 Task: Look for space in Shingū, Japan from 2nd September, 2023 to 6th September, 2023 for 2 adults in price range Rs.15000 to Rs.20000. Place can be entire place with 1  bedroom having 1 bed and 1 bathroom. Property type can be house, flat, guest house, hotel. Booking option can be shelf check-in. Required host language is English.
Action: Mouse moved to (583, 111)
Screenshot: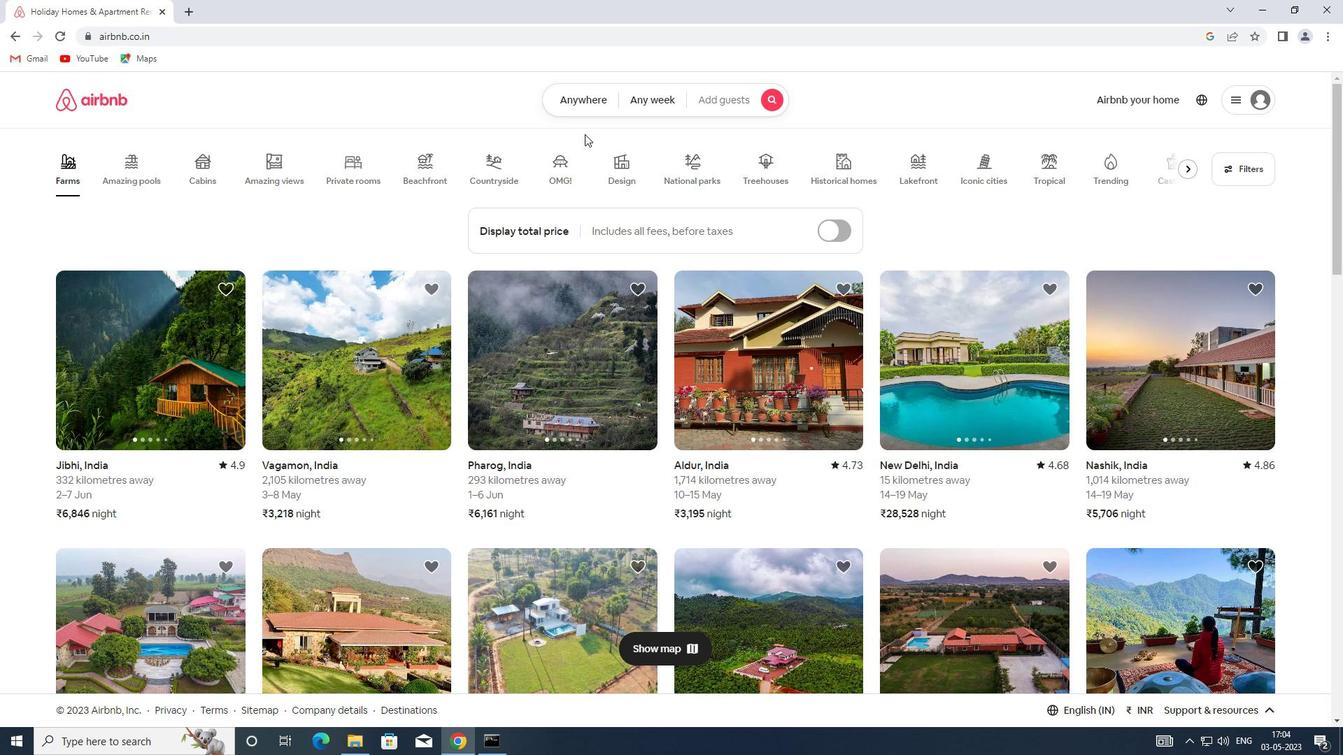 
Action: Mouse pressed left at (583, 111)
Screenshot: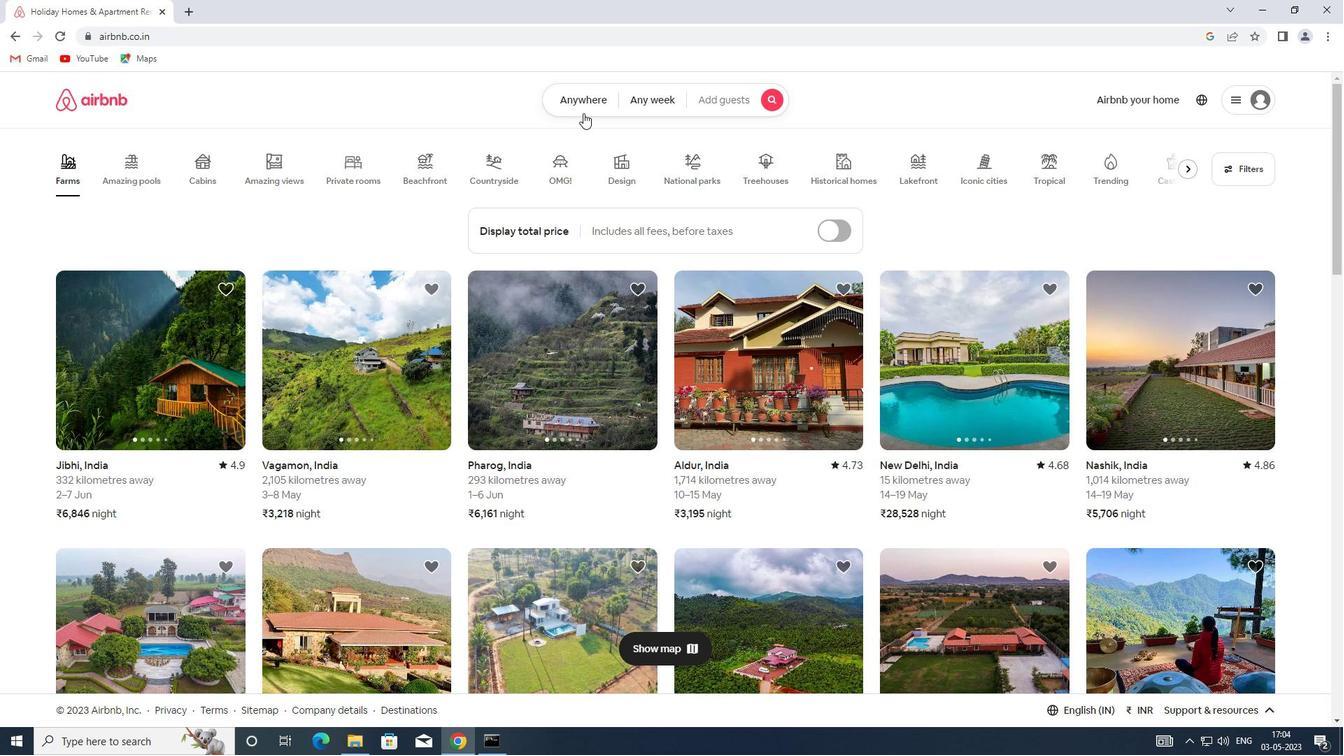 
Action: Mouse moved to (515, 156)
Screenshot: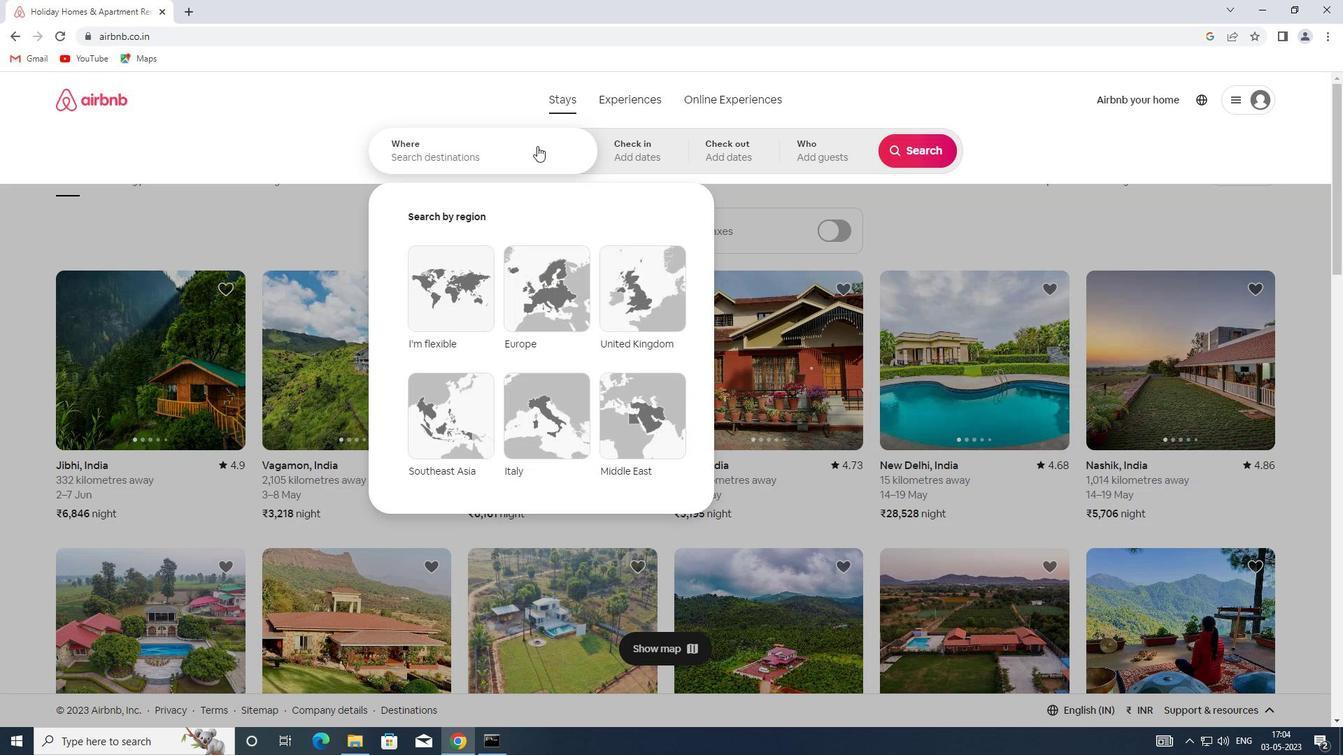 
Action: Mouse pressed left at (515, 156)
Screenshot: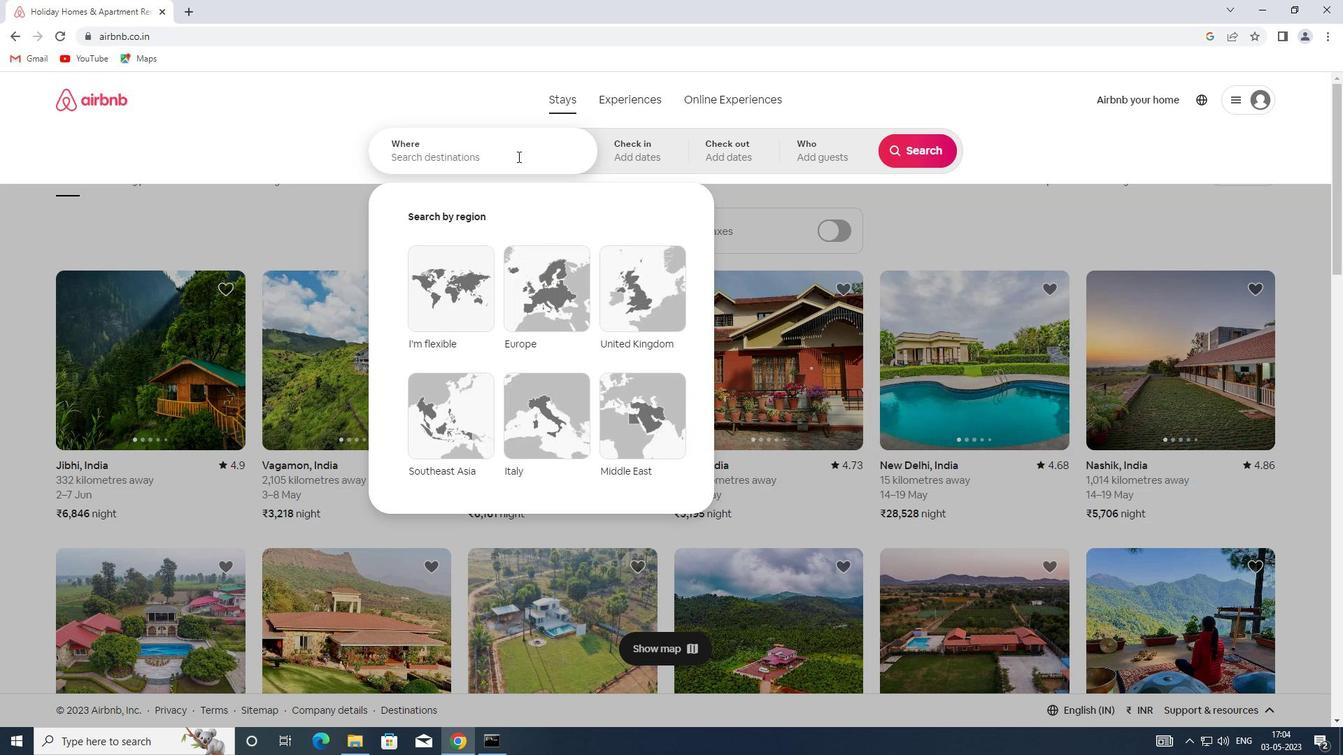 
Action: Key pressed <Key.shift>SHINGU,<Key.shift>JAPAN
Screenshot: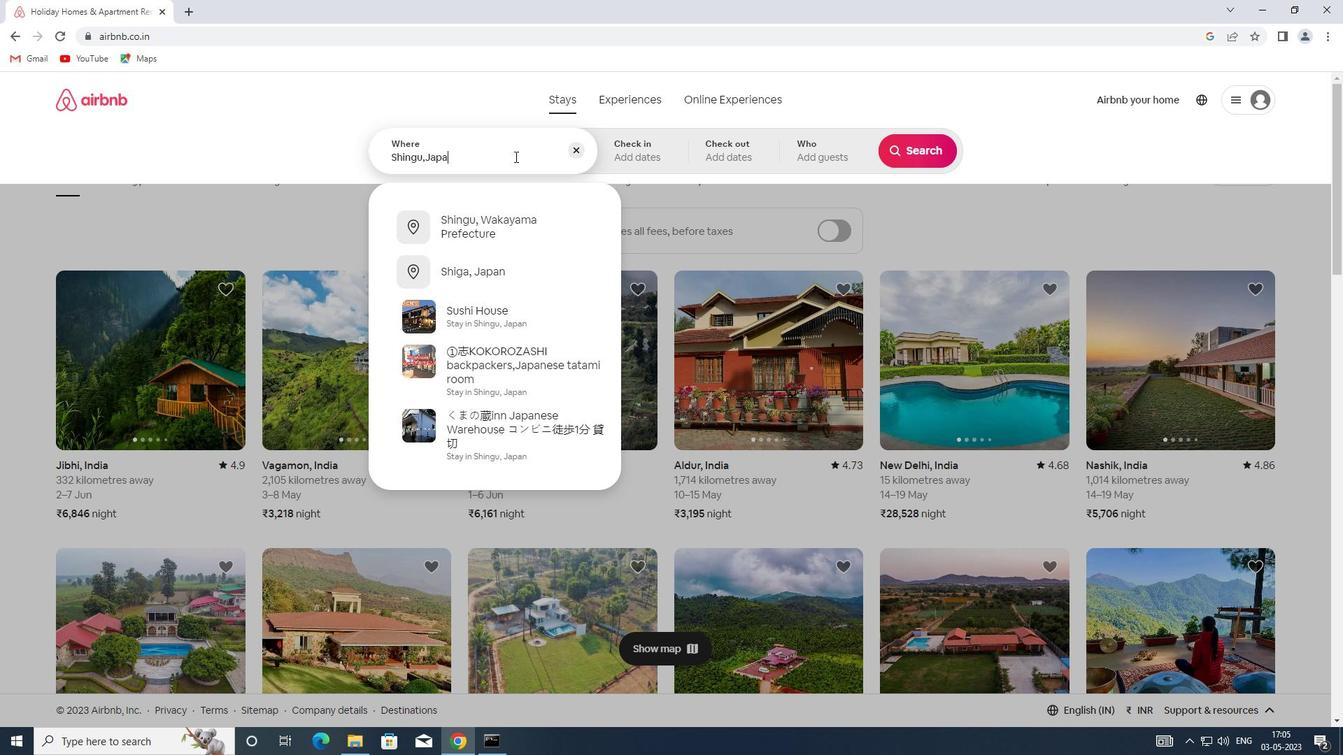 
Action: Mouse moved to (676, 164)
Screenshot: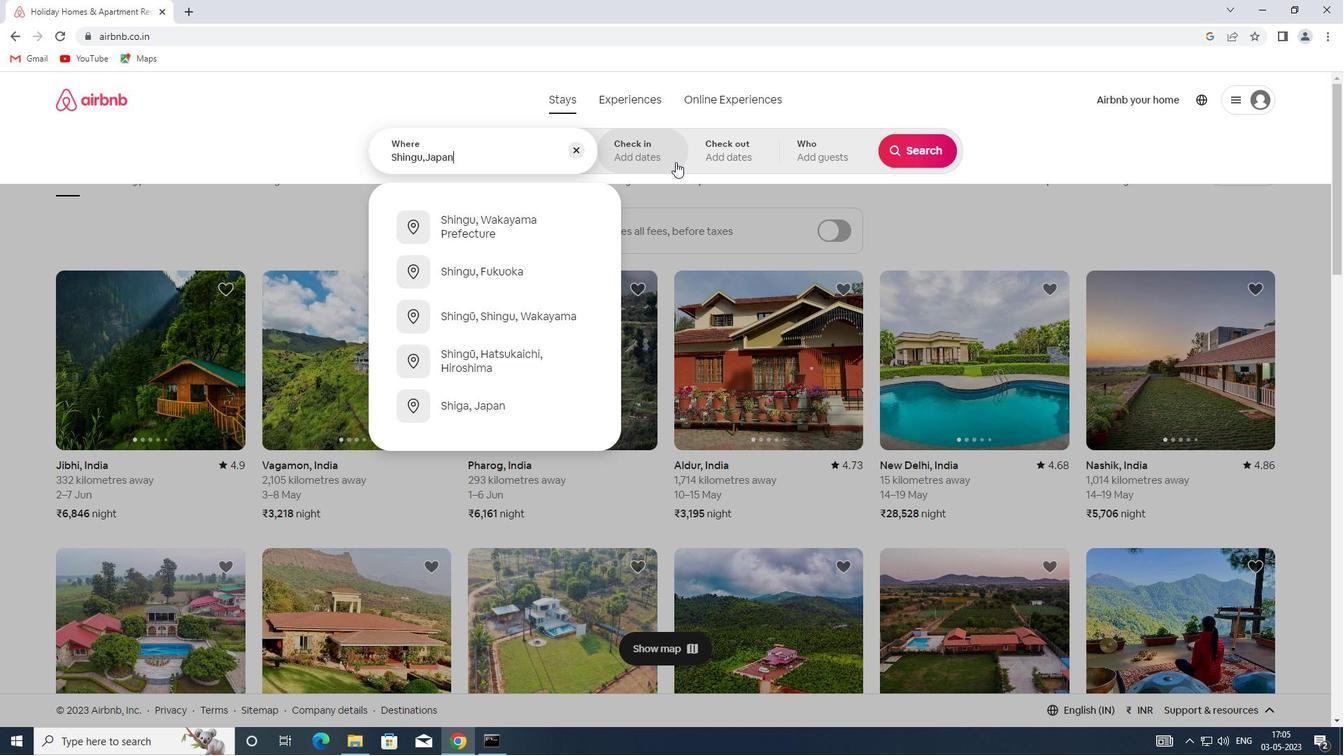 
Action: Mouse pressed left at (676, 164)
Screenshot: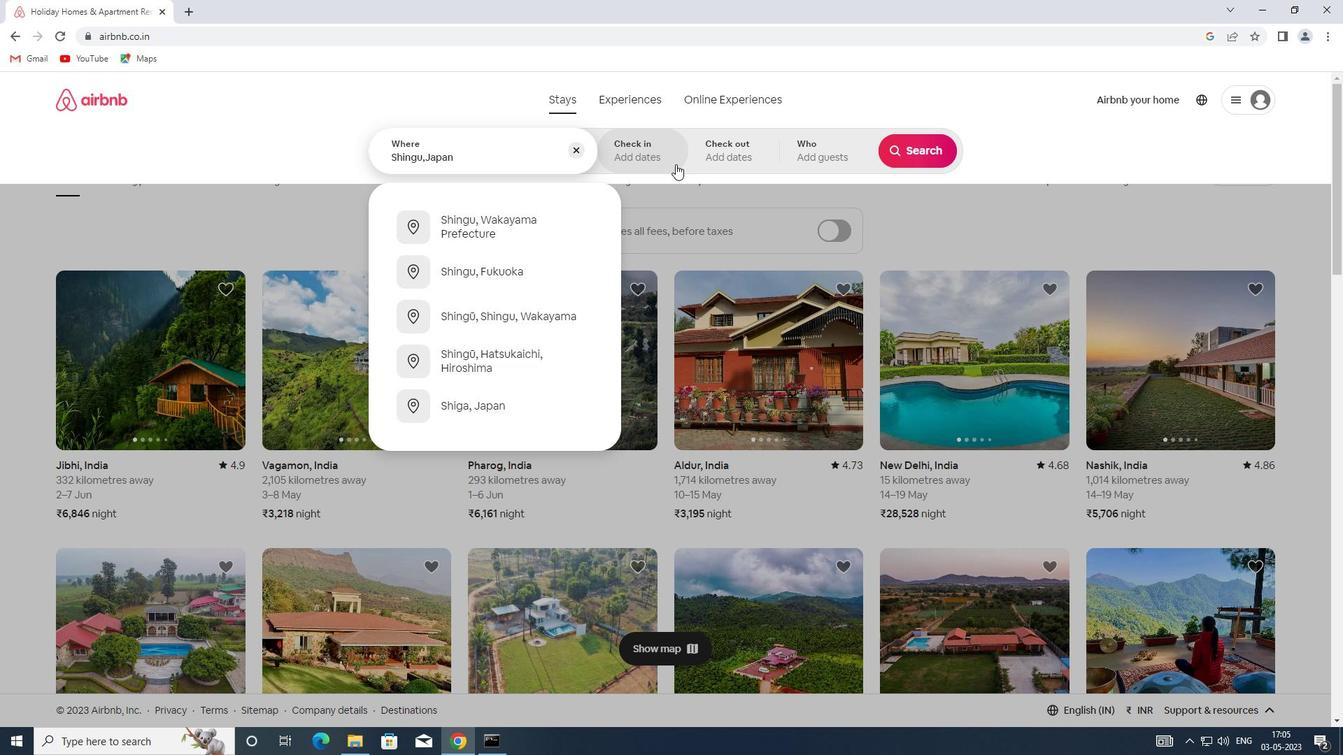 
Action: Mouse moved to (912, 266)
Screenshot: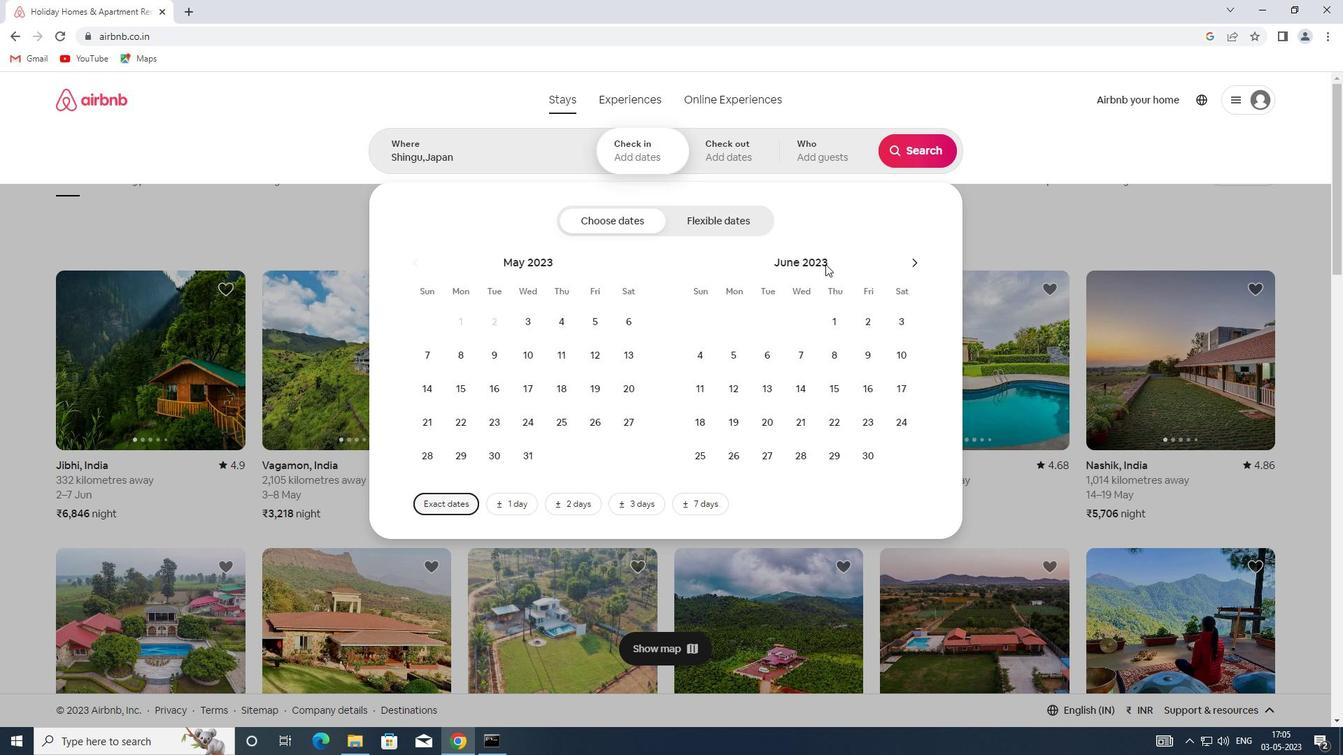 
Action: Mouse pressed left at (912, 266)
Screenshot: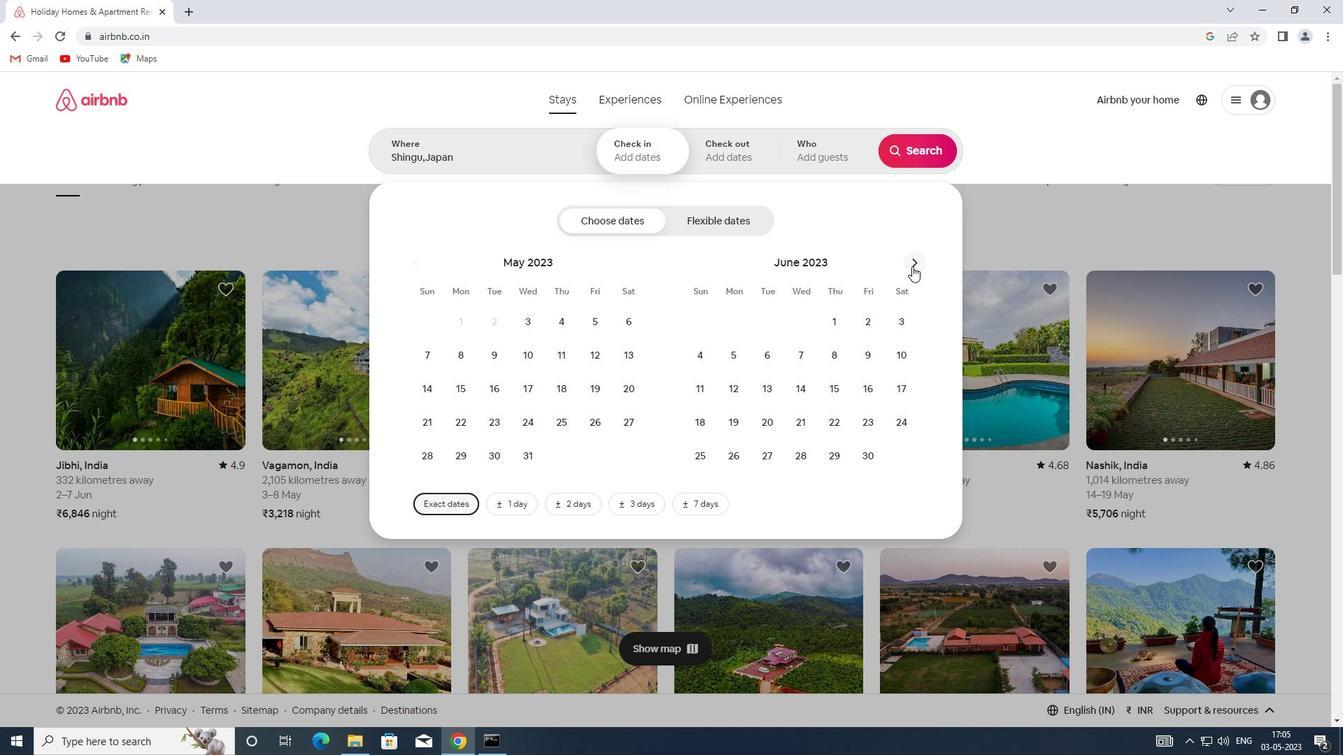 
Action: Mouse pressed left at (912, 266)
Screenshot: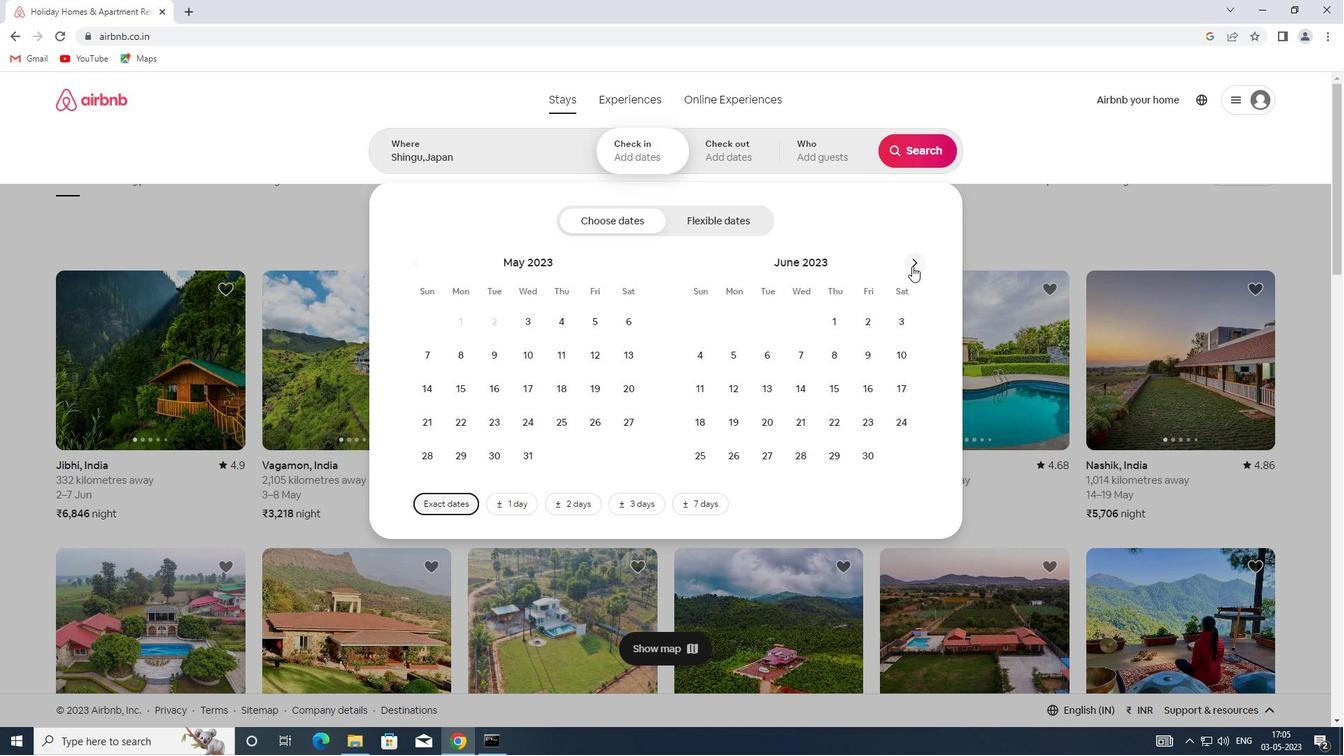 
Action: Mouse pressed left at (912, 266)
Screenshot: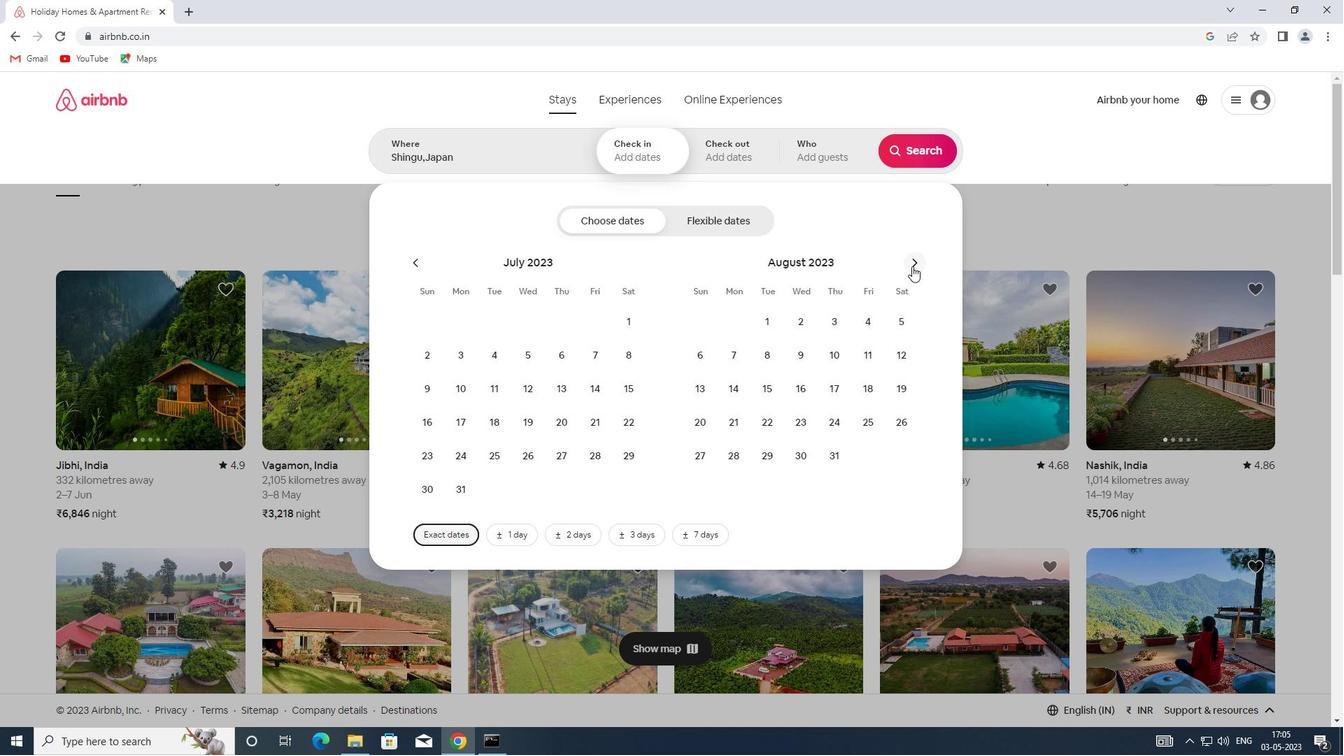 
Action: Mouse moved to (901, 315)
Screenshot: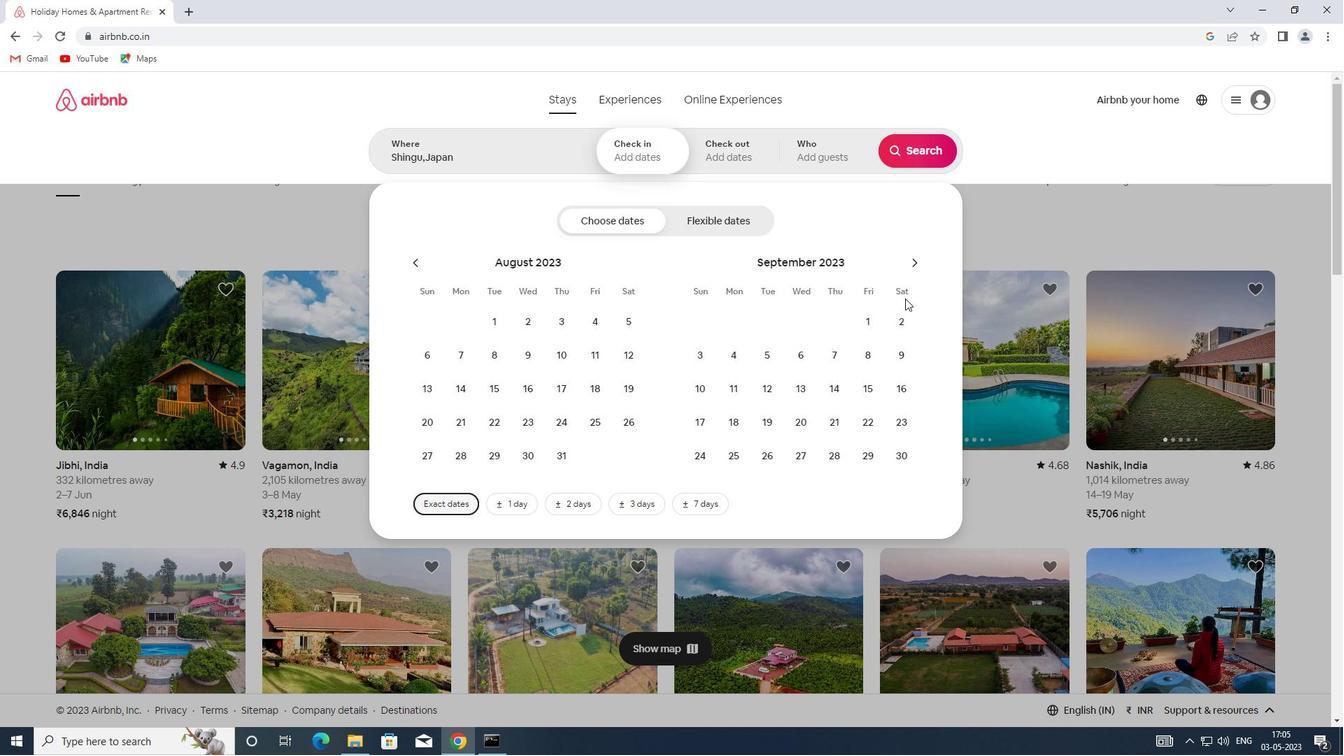 
Action: Mouse pressed left at (901, 315)
Screenshot: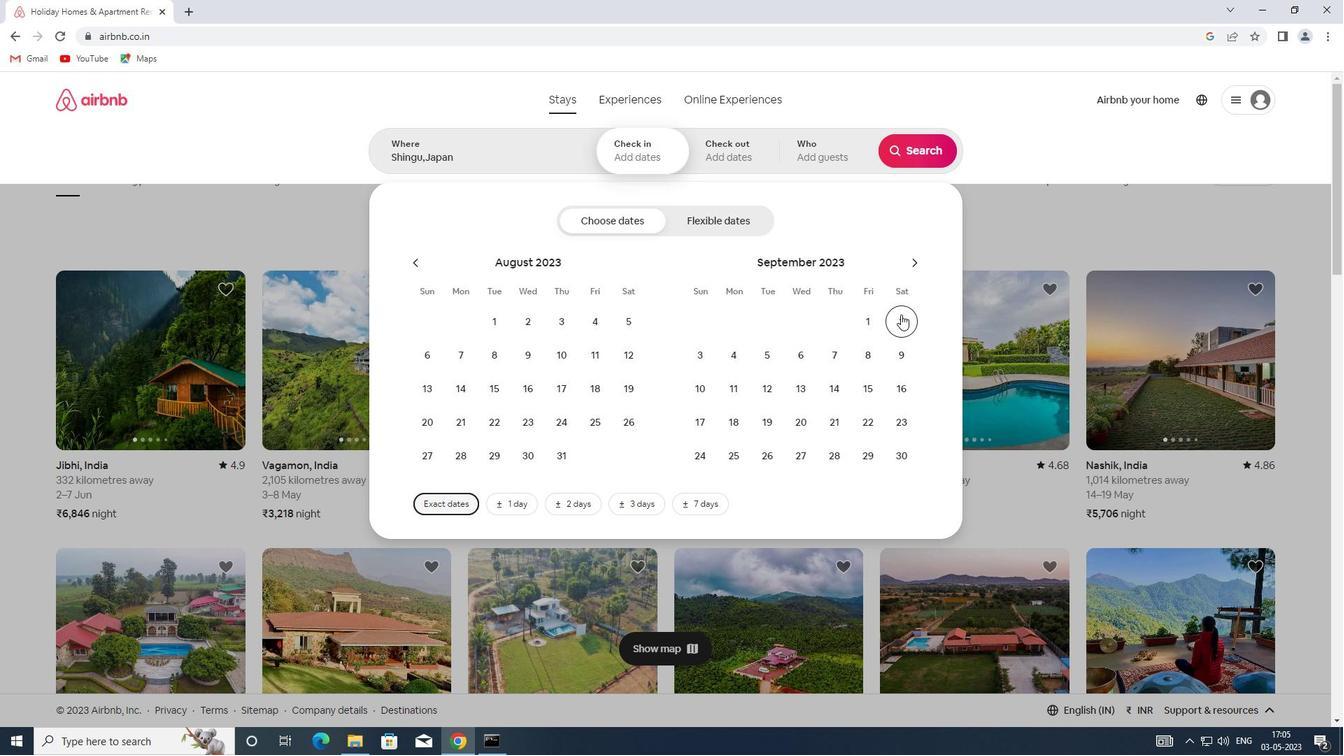 
Action: Mouse moved to (812, 354)
Screenshot: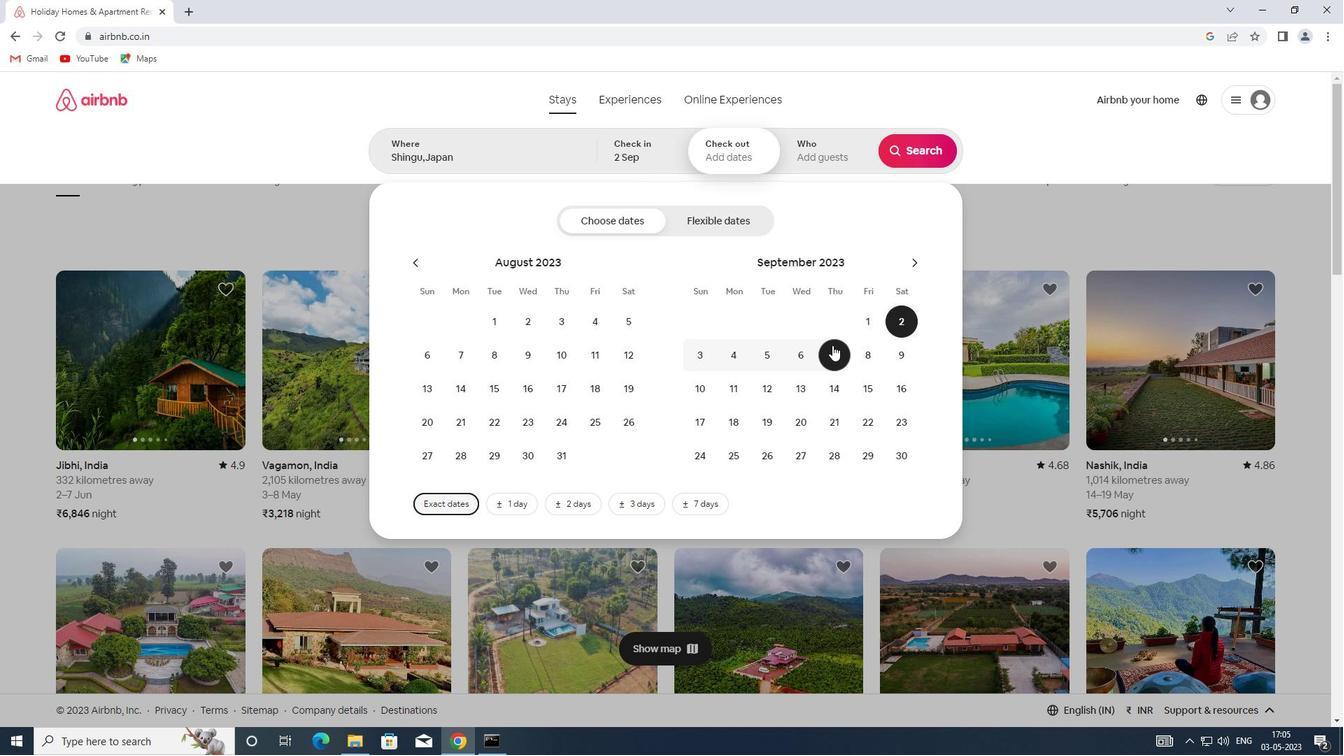 
Action: Mouse pressed left at (812, 354)
Screenshot: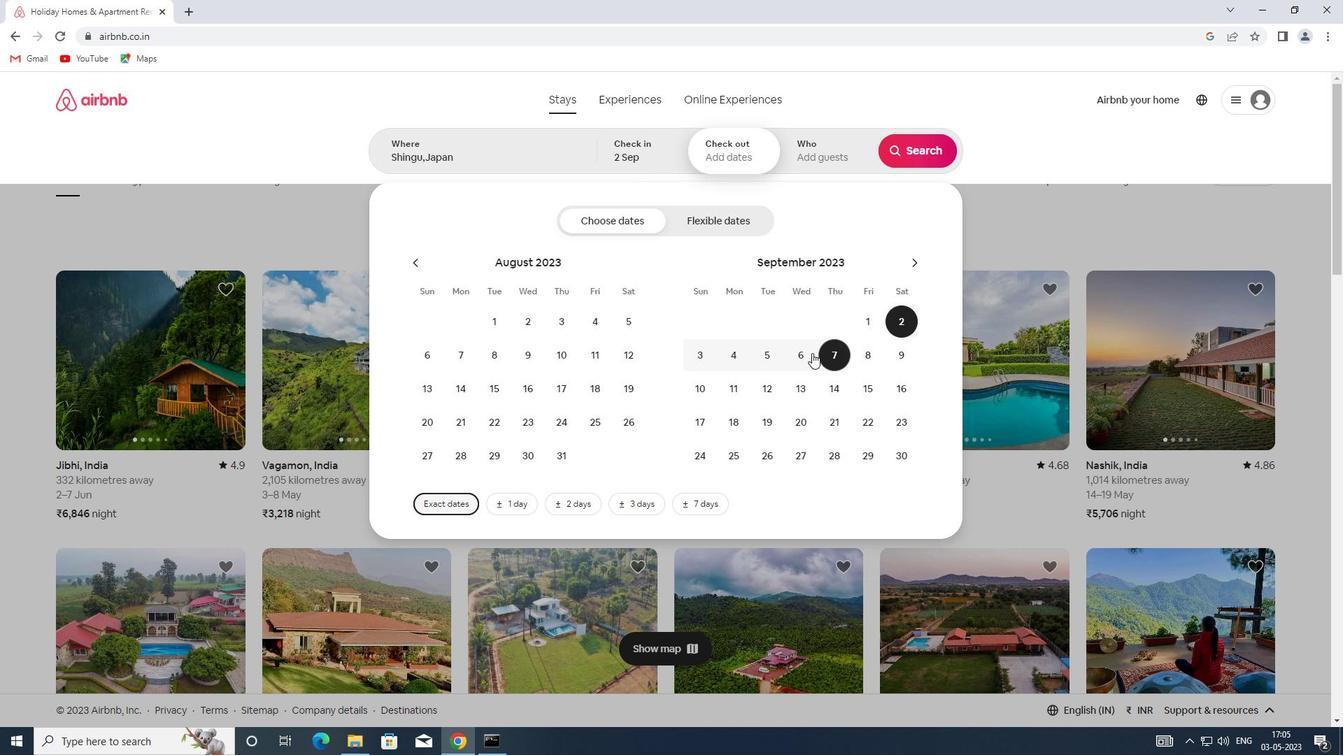 
Action: Mouse moved to (821, 157)
Screenshot: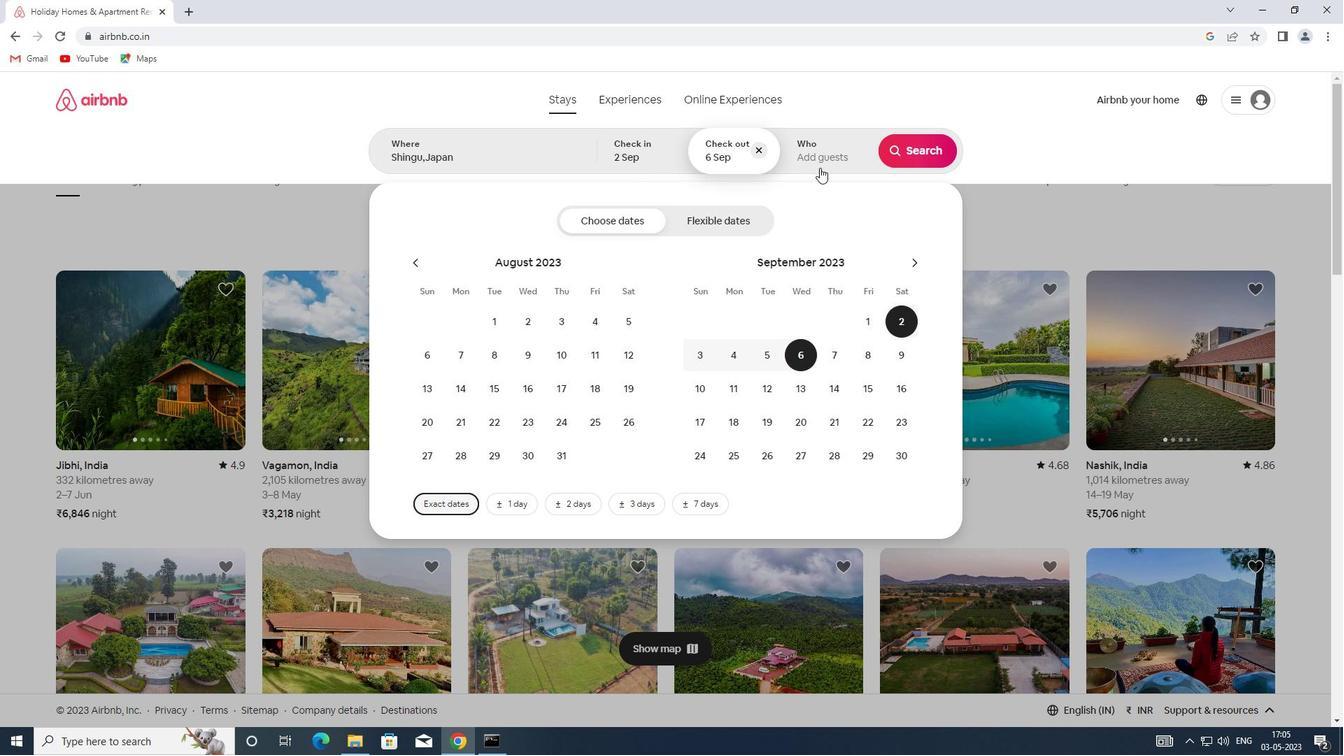 
Action: Mouse pressed left at (821, 157)
Screenshot: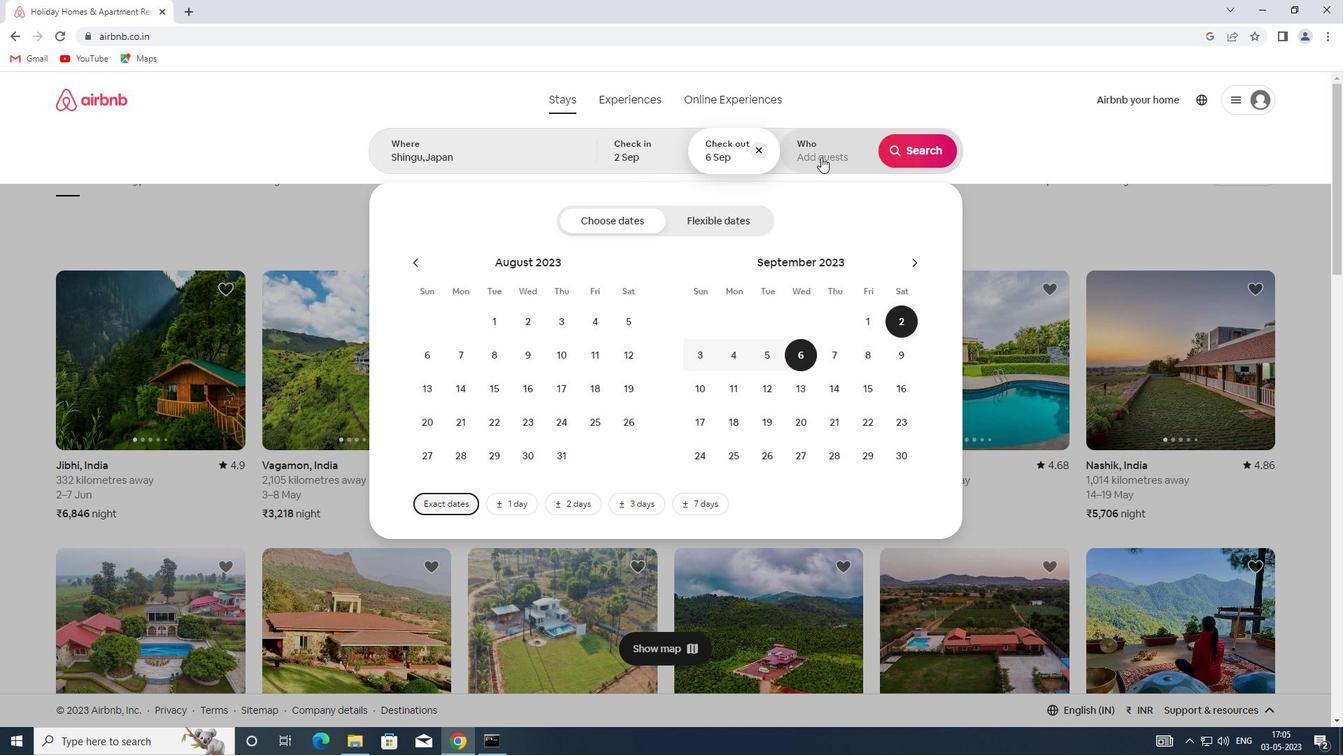 
Action: Mouse moved to (915, 226)
Screenshot: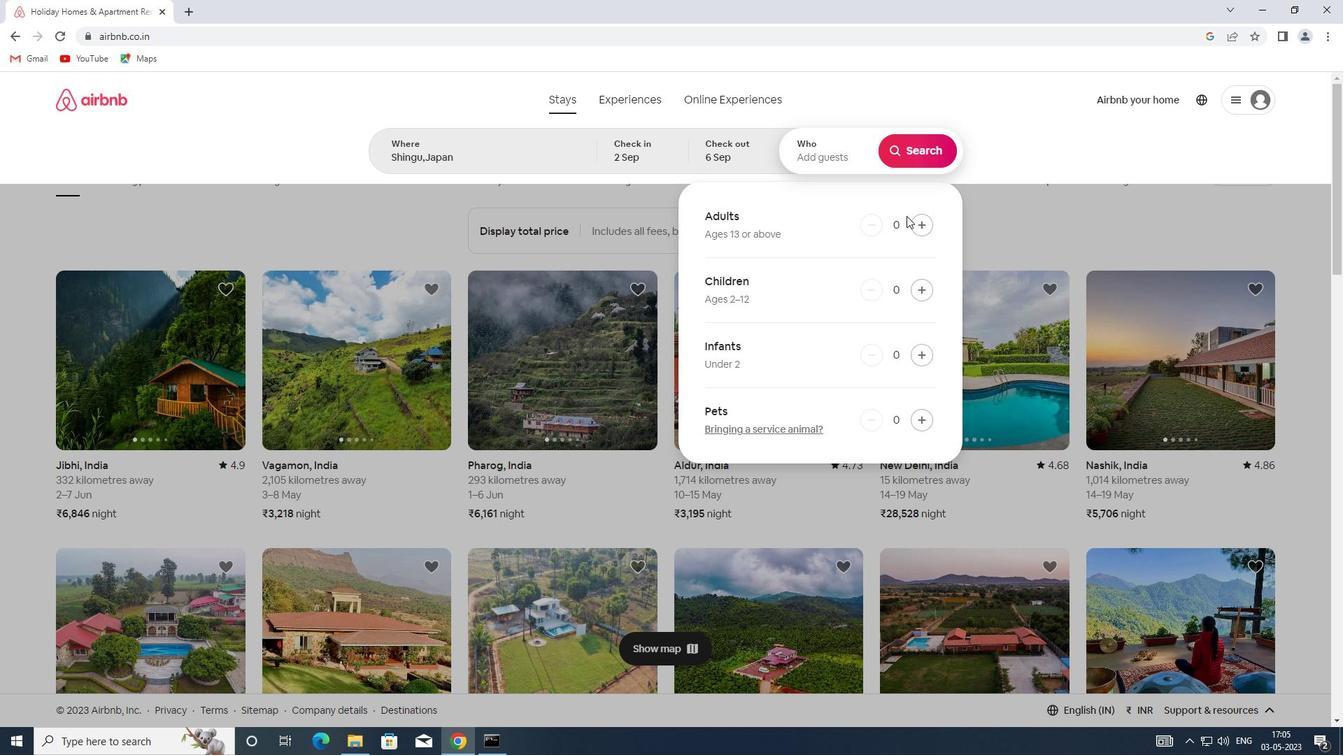 
Action: Mouse pressed left at (915, 226)
Screenshot: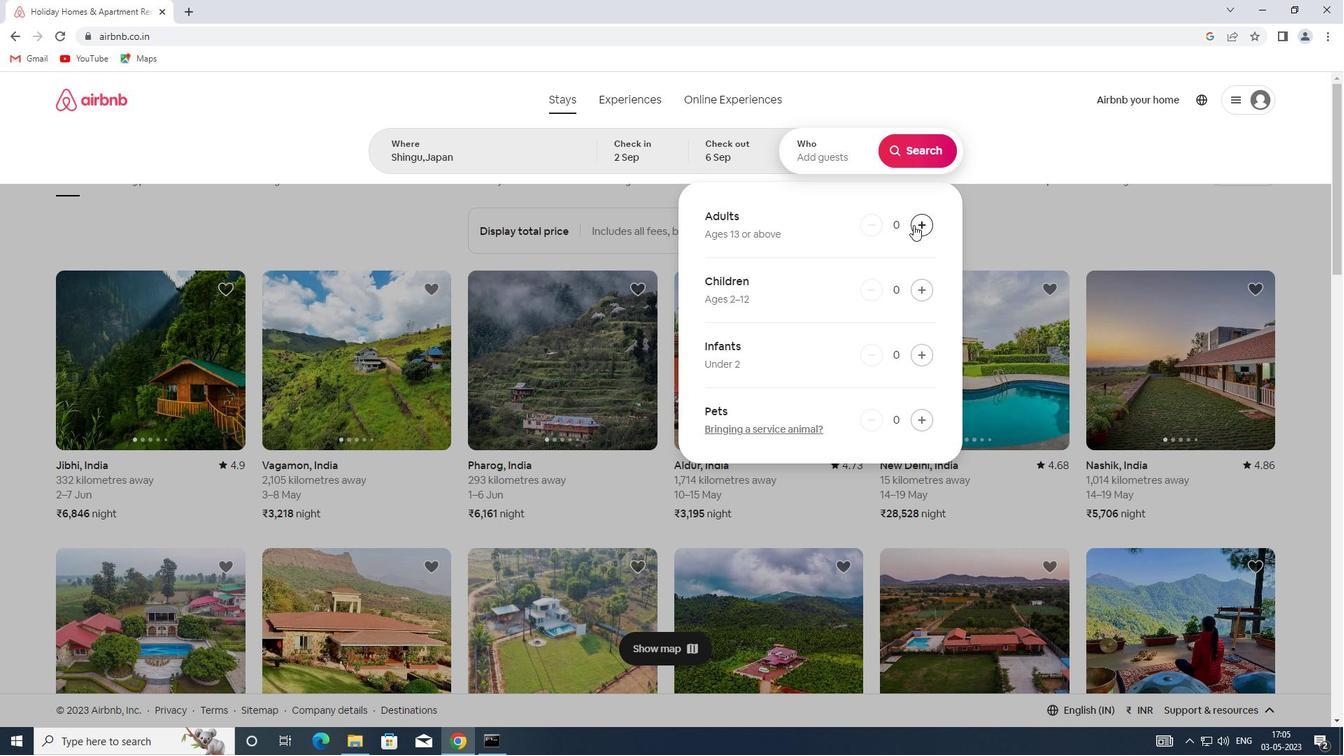 
Action: Mouse pressed left at (915, 226)
Screenshot: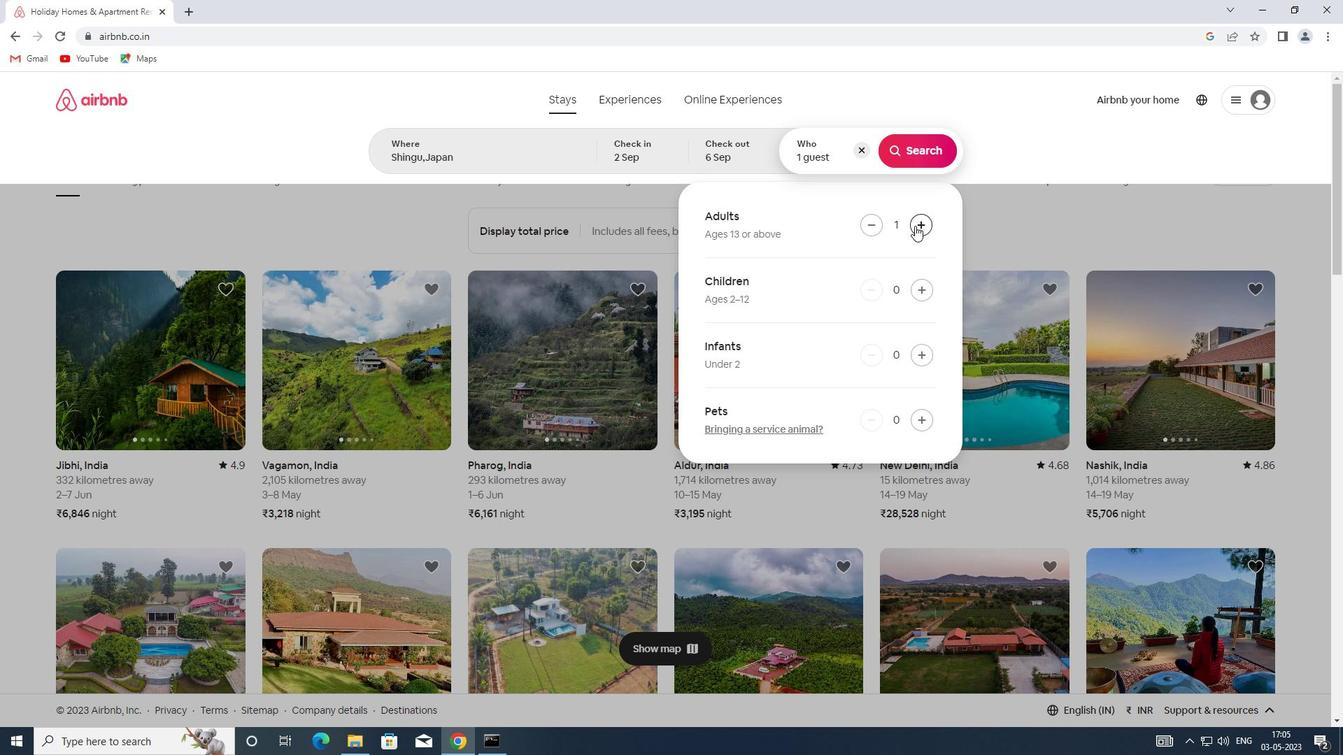 
Action: Mouse moved to (901, 146)
Screenshot: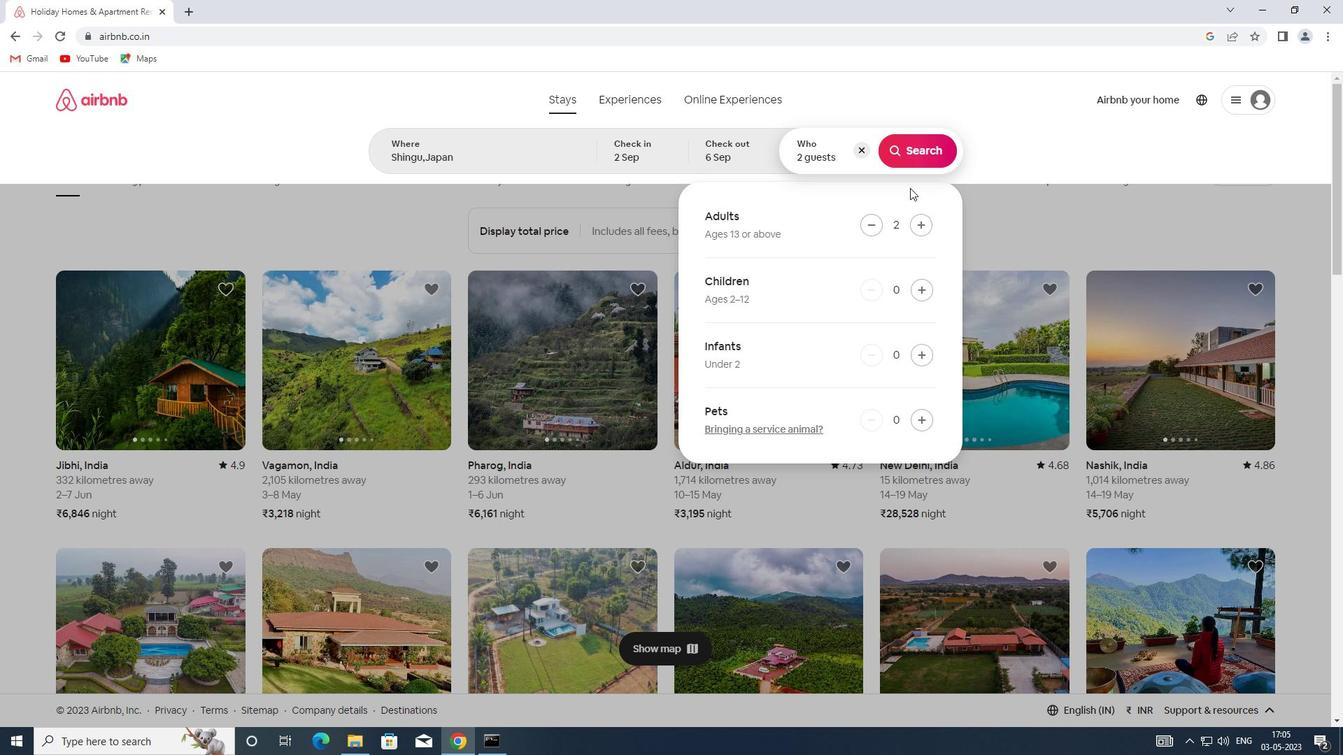 
Action: Mouse pressed left at (901, 146)
Screenshot: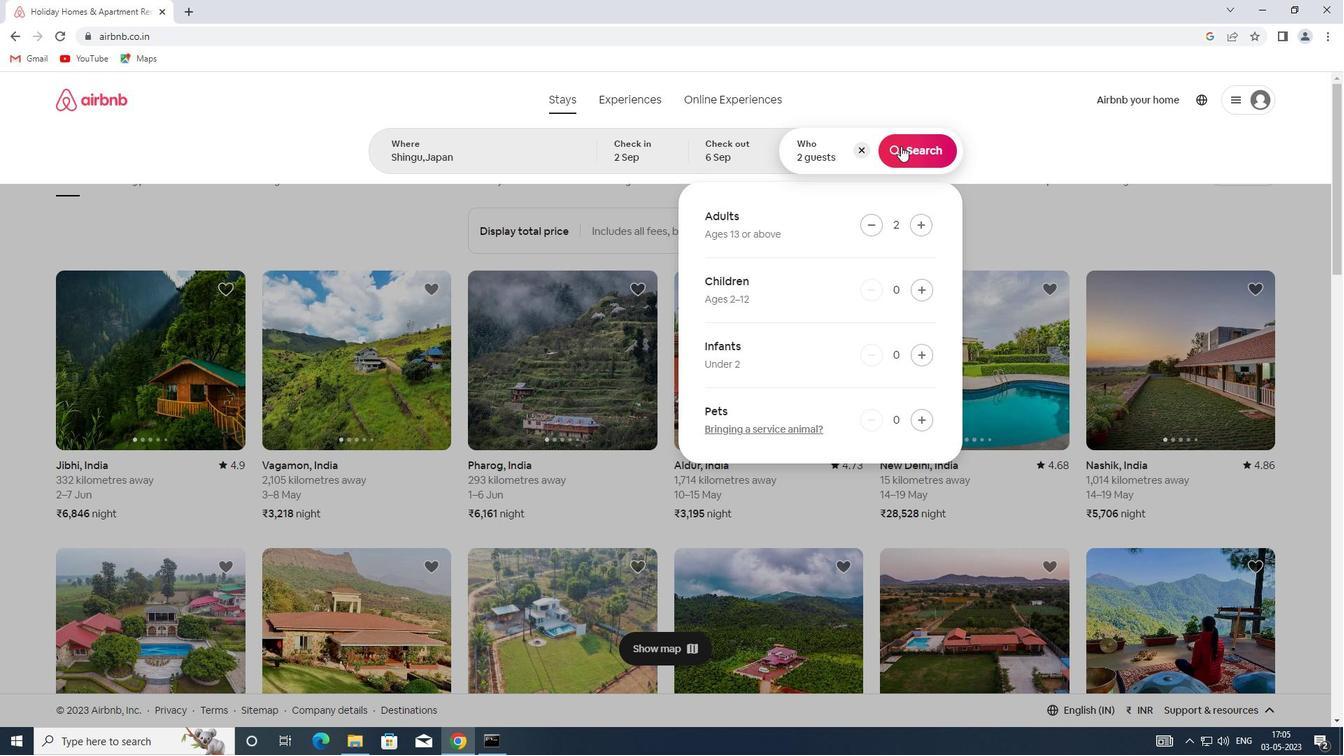 
Action: Mouse moved to (1257, 159)
Screenshot: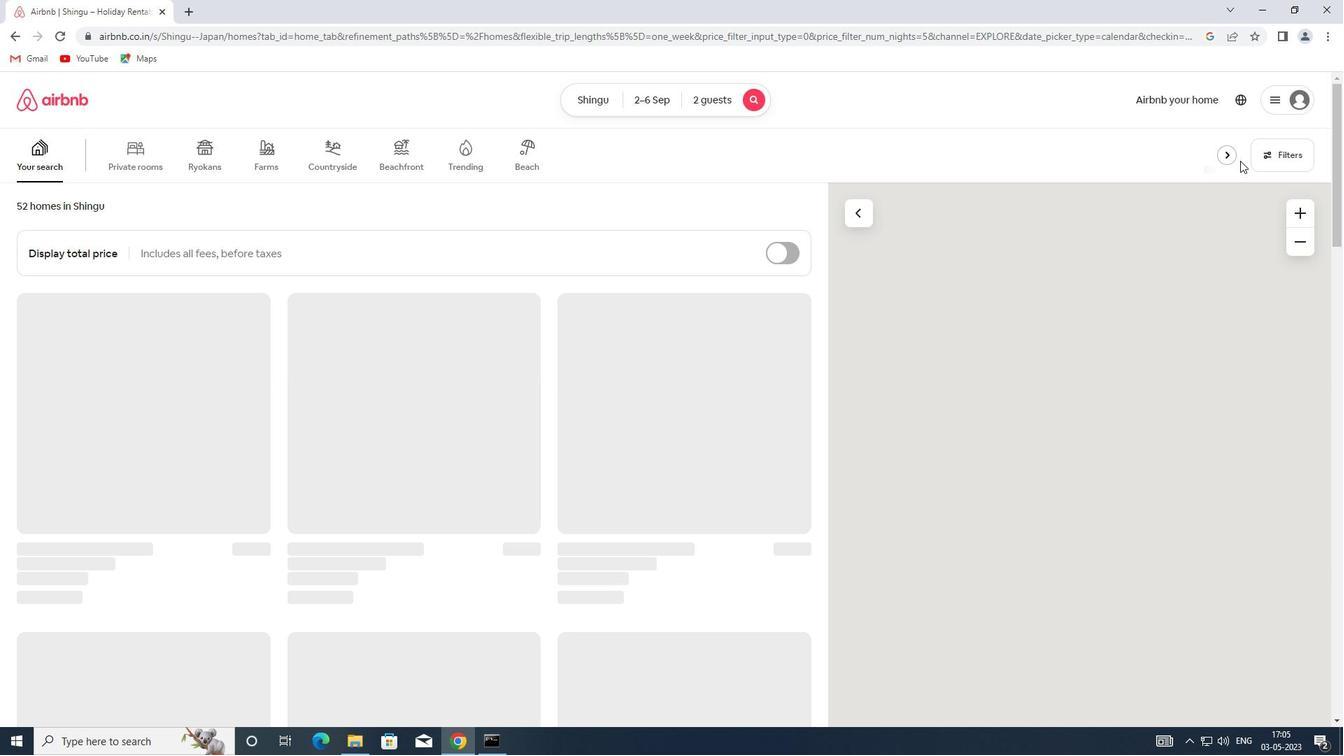 
Action: Mouse pressed left at (1257, 159)
Screenshot: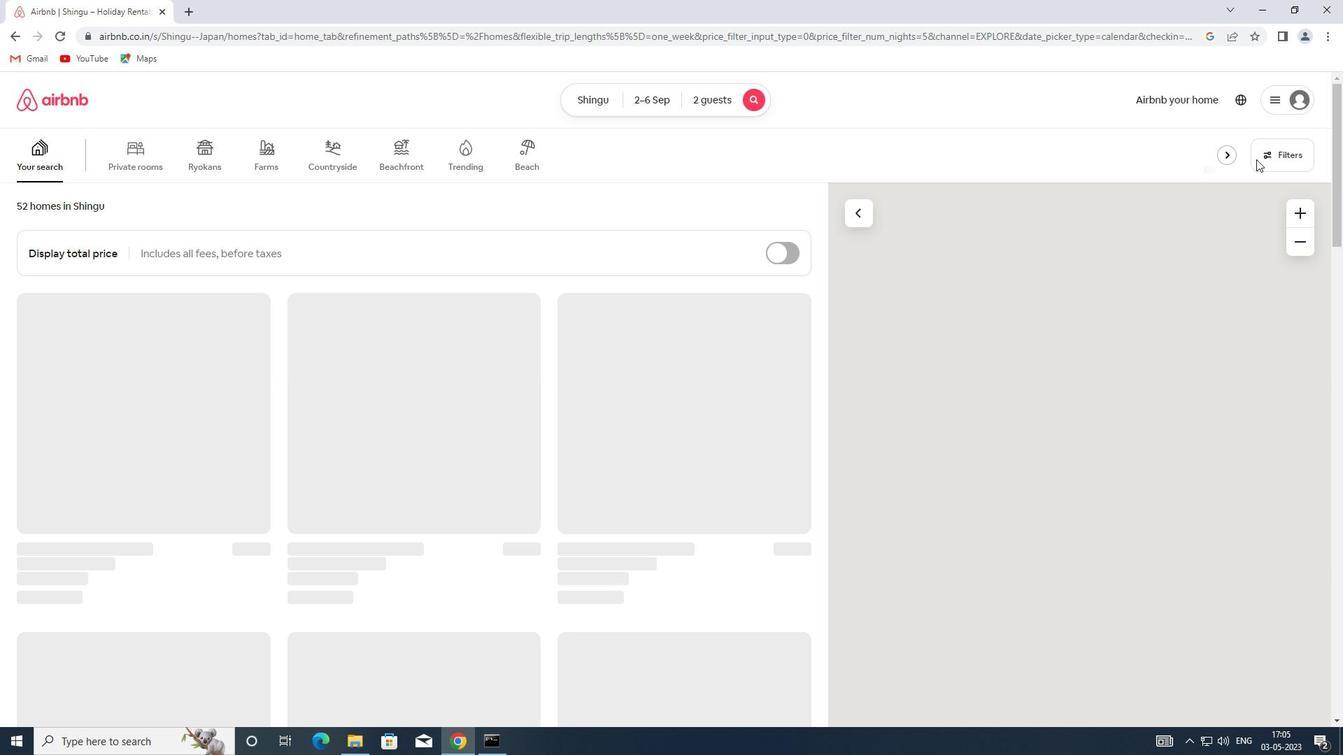 
Action: Mouse moved to (481, 339)
Screenshot: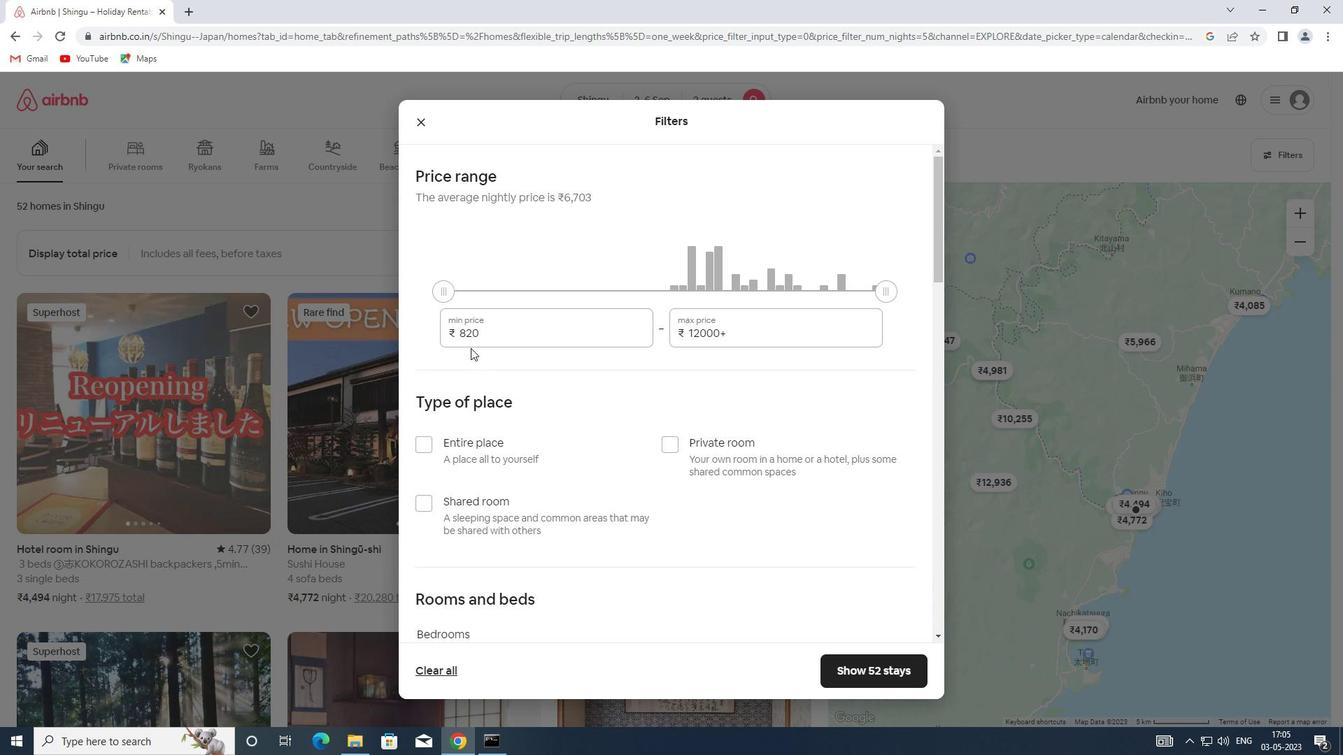 
Action: Mouse pressed left at (481, 339)
Screenshot: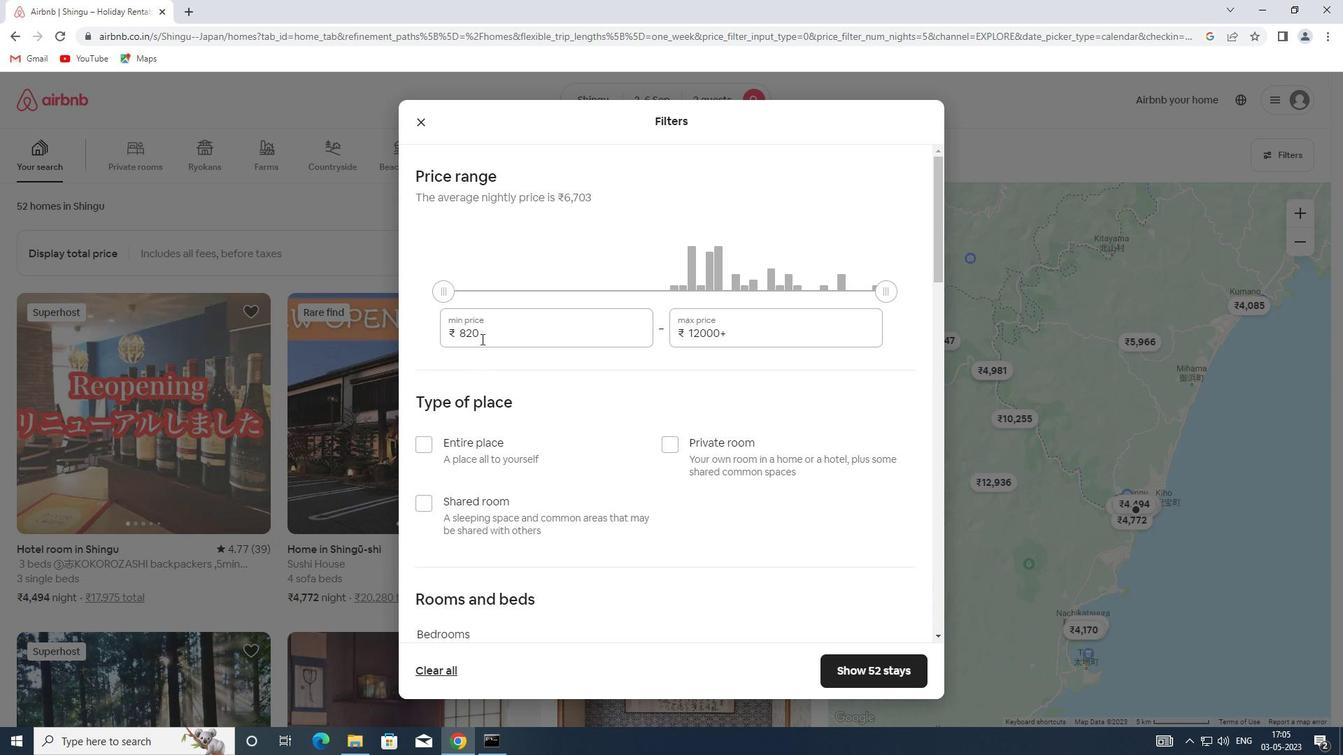 
Action: Mouse moved to (454, 336)
Screenshot: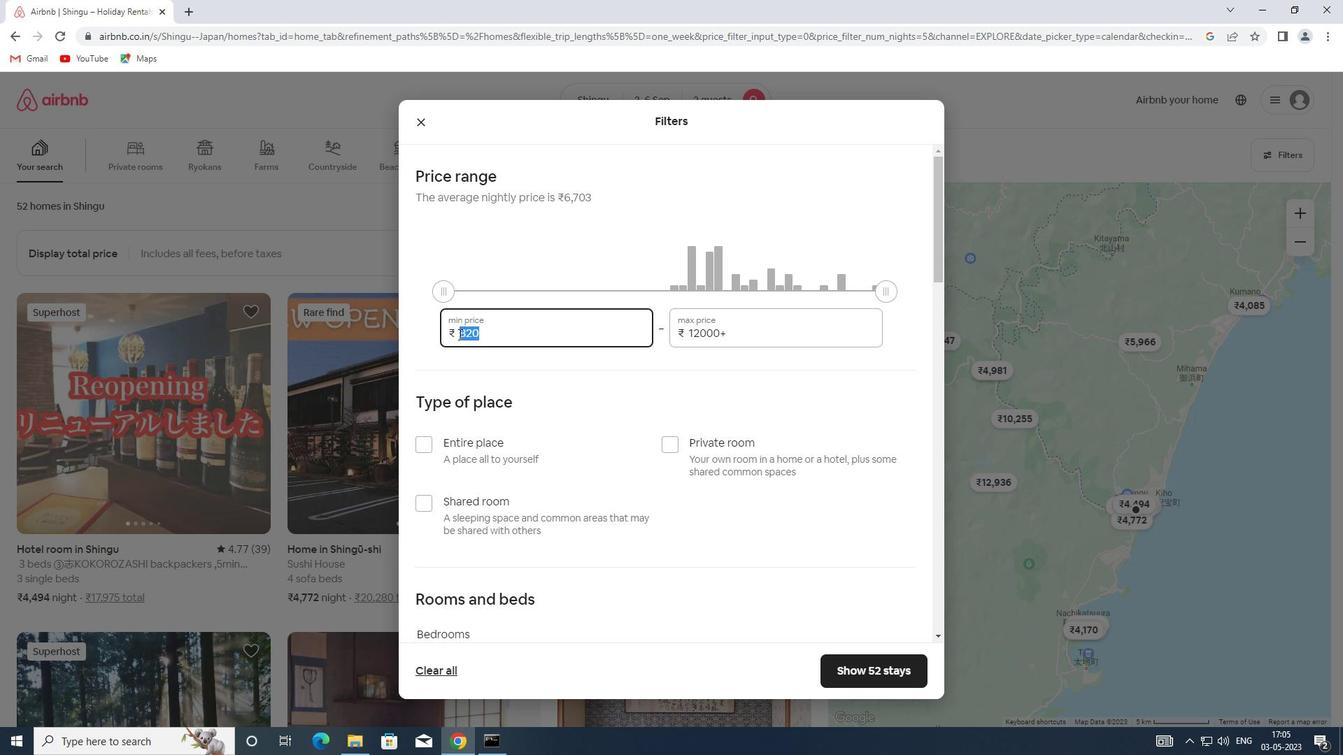 
Action: Key pressed 15000
Screenshot: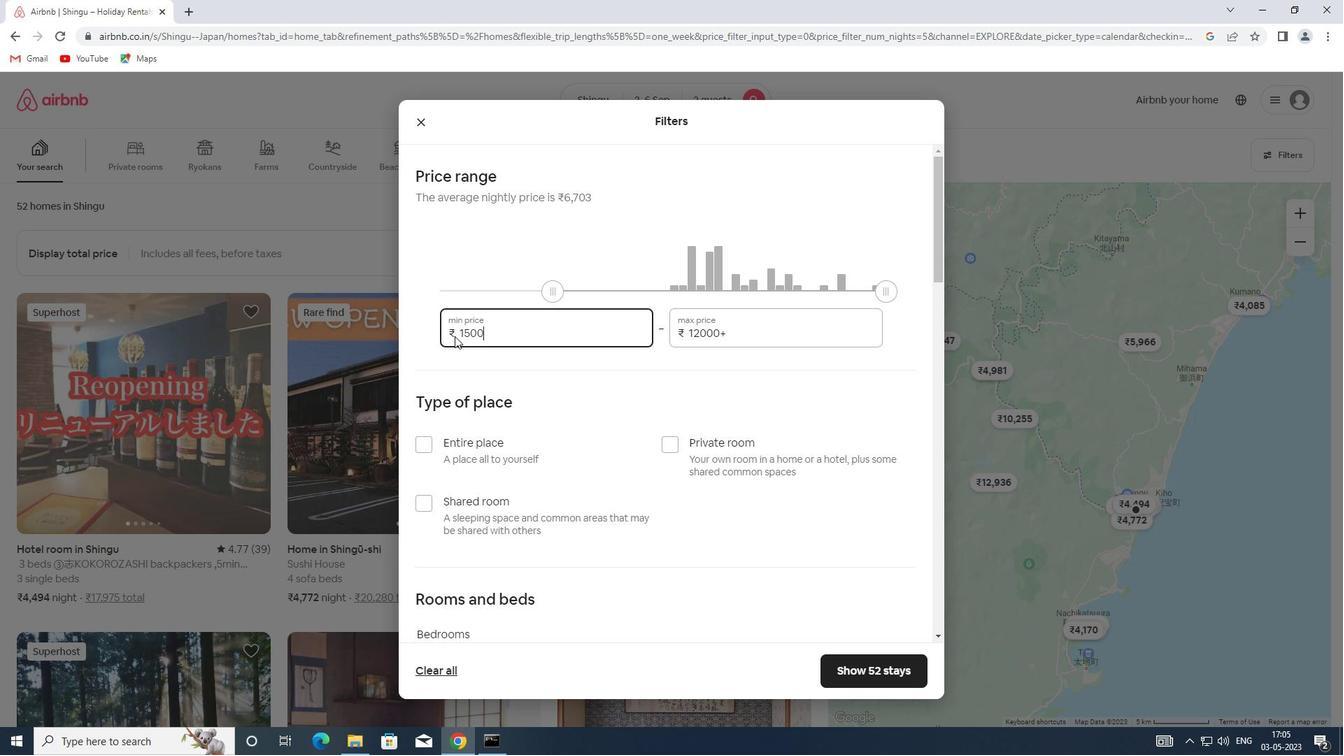 
Action: Mouse moved to (742, 330)
Screenshot: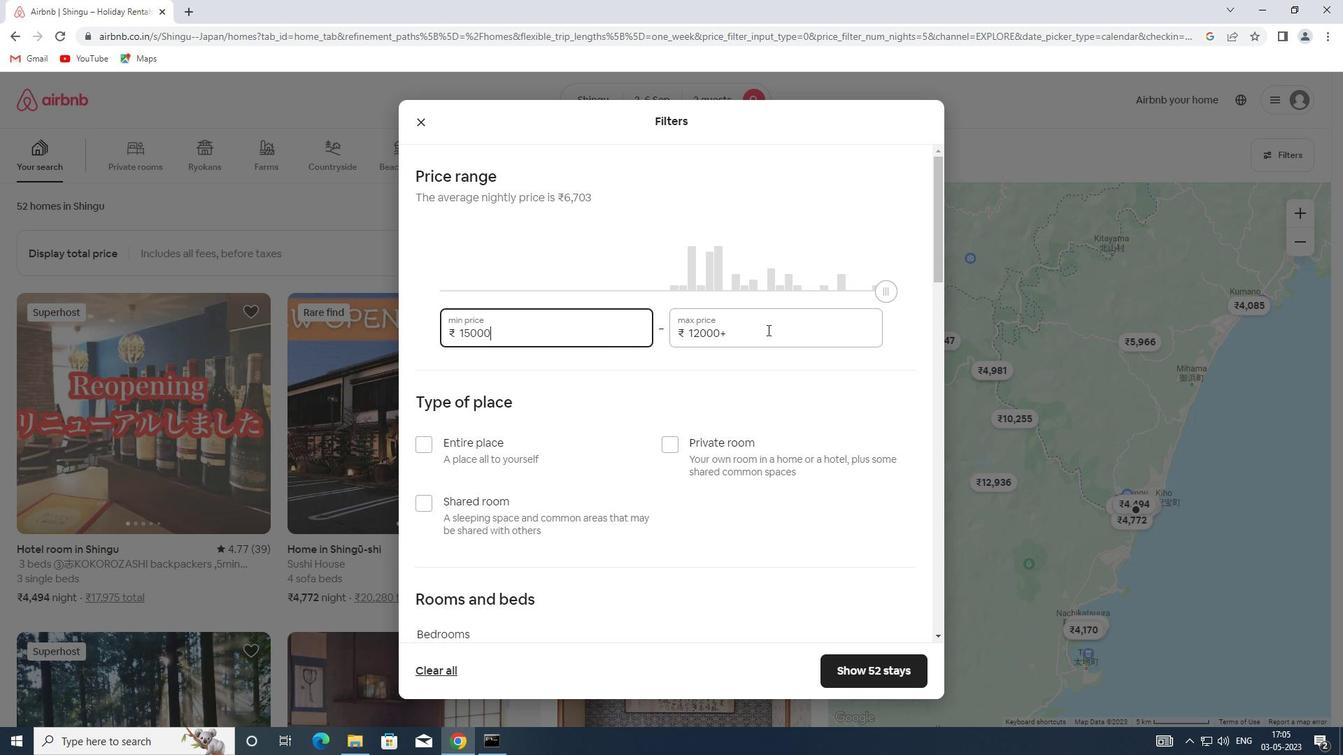 
Action: Mouse pressed left at (742, 330)
Screenshot: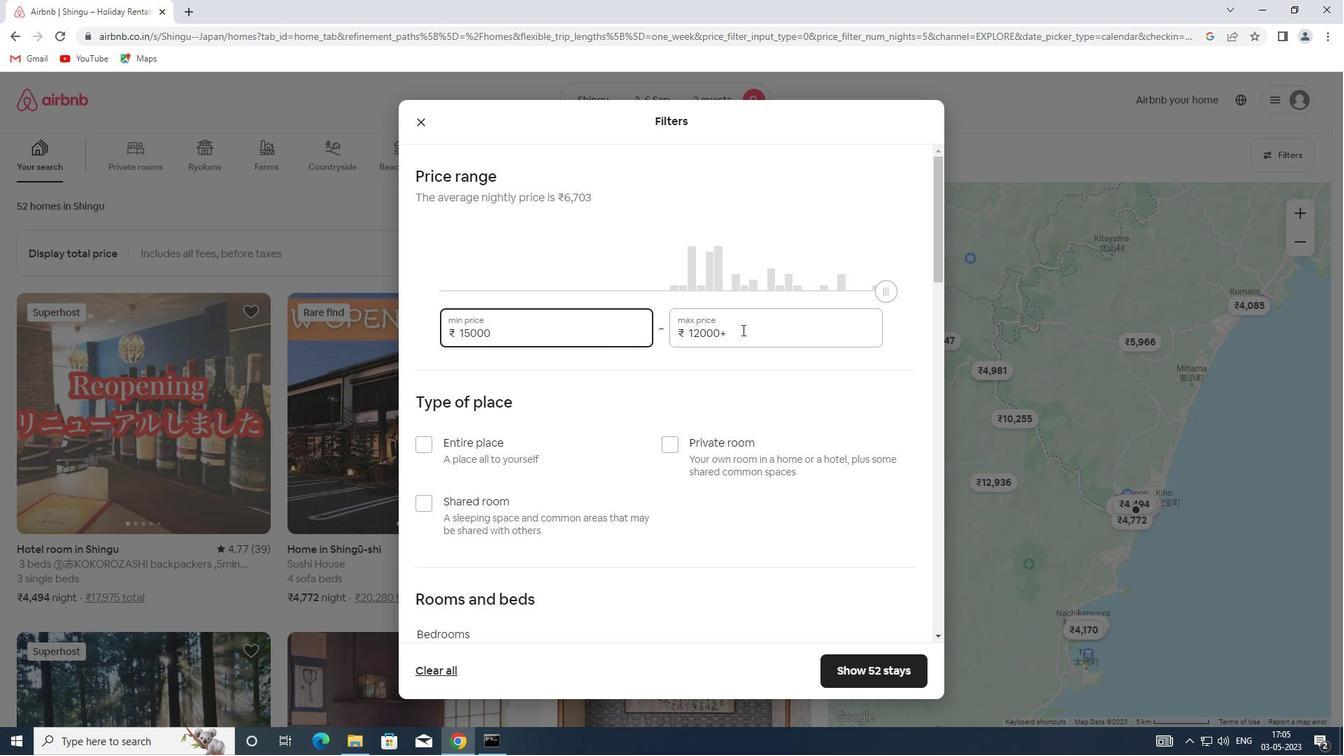 
Action: Mouse moved to (618, 339)
Screenshot: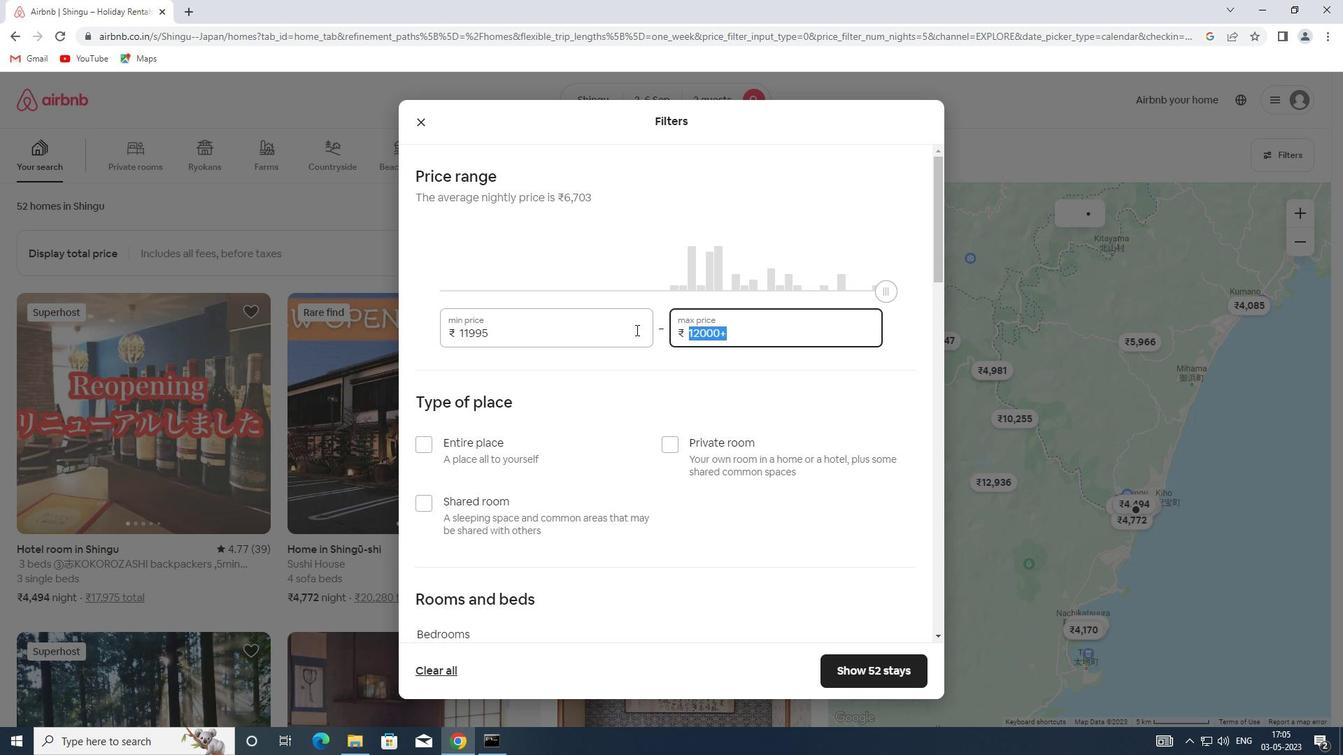 
Action: Key pressed 20000
Screenshot: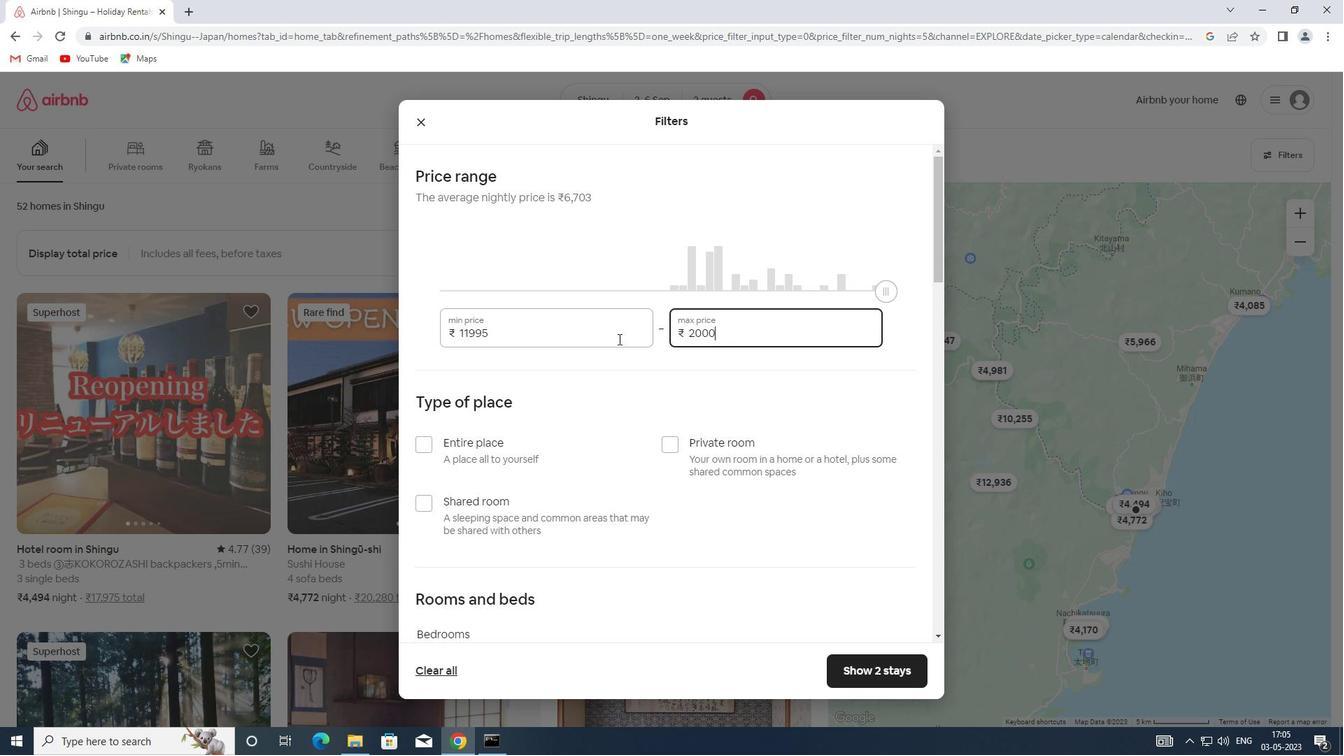 
Action: Mouse moved to (436, 450)
Screenshot: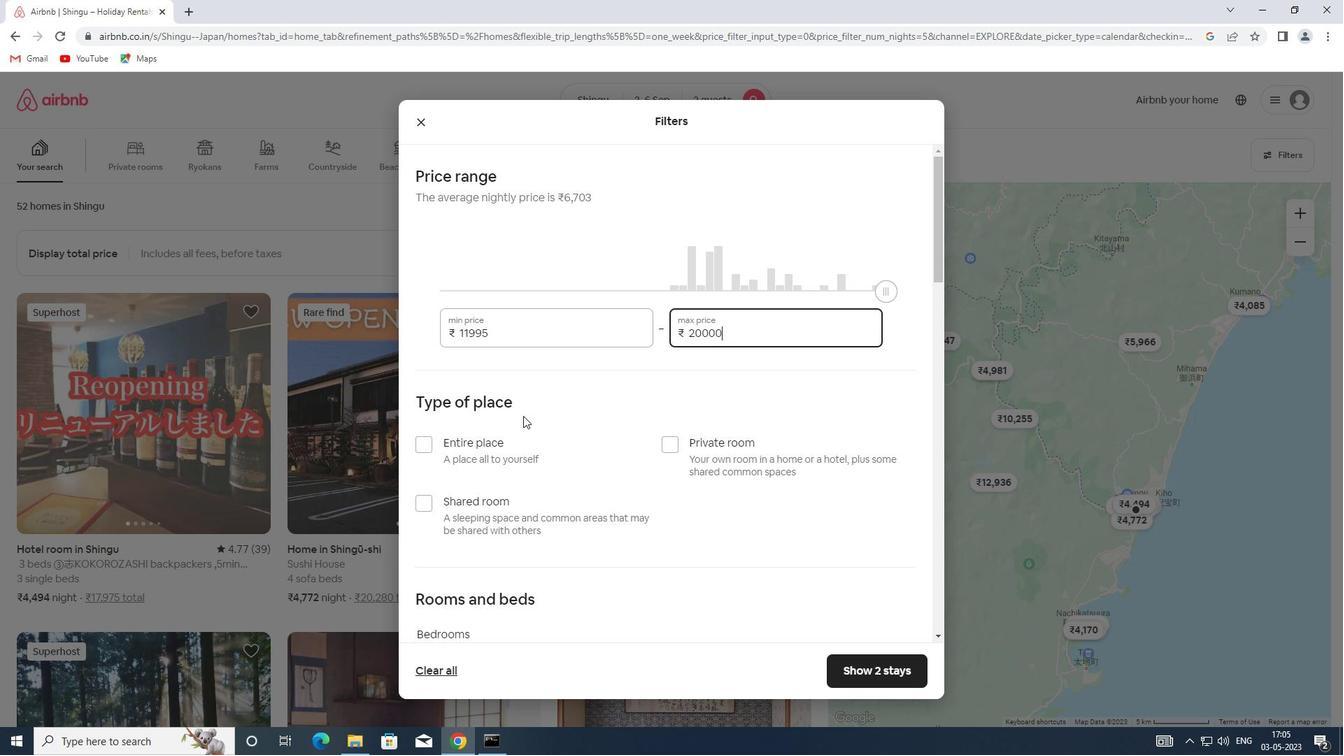 
Action: Mouse pressed left at (436, 450)
Screenshot: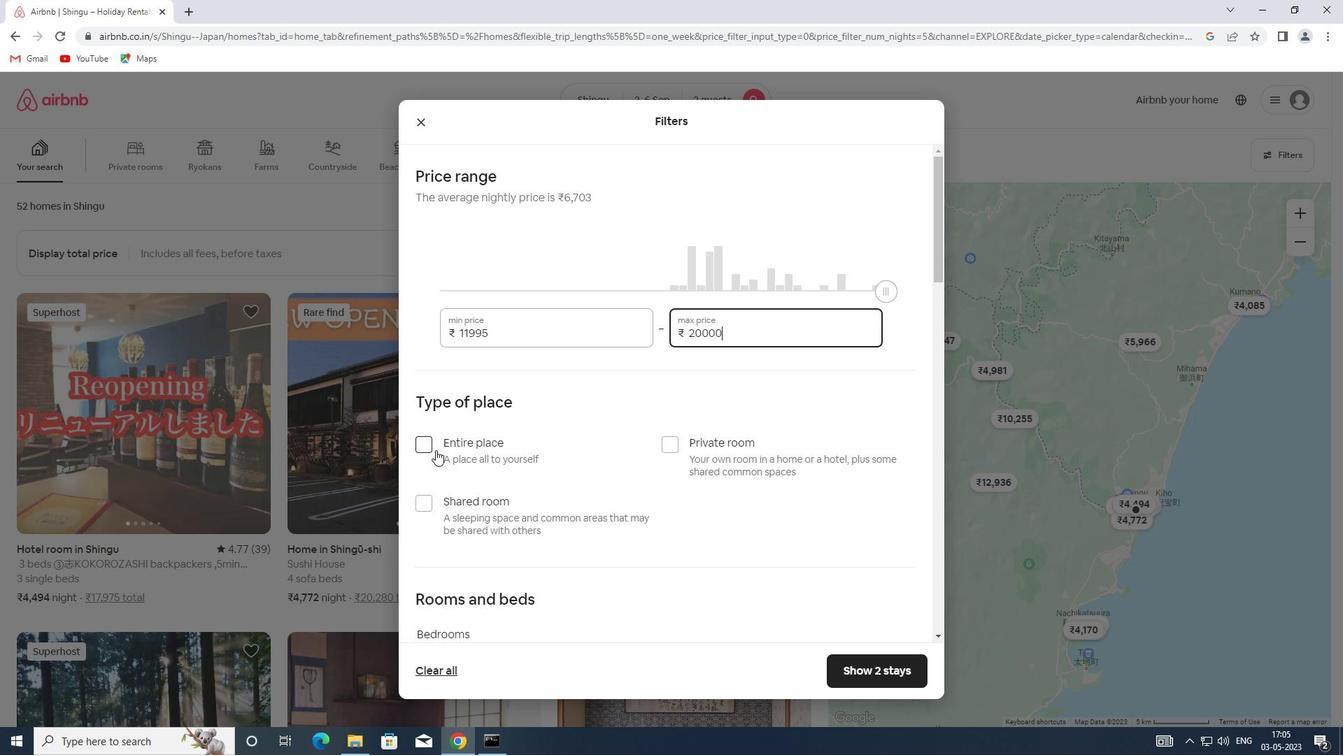 
Action: Mouse moved to (473, 420)
Screenshot: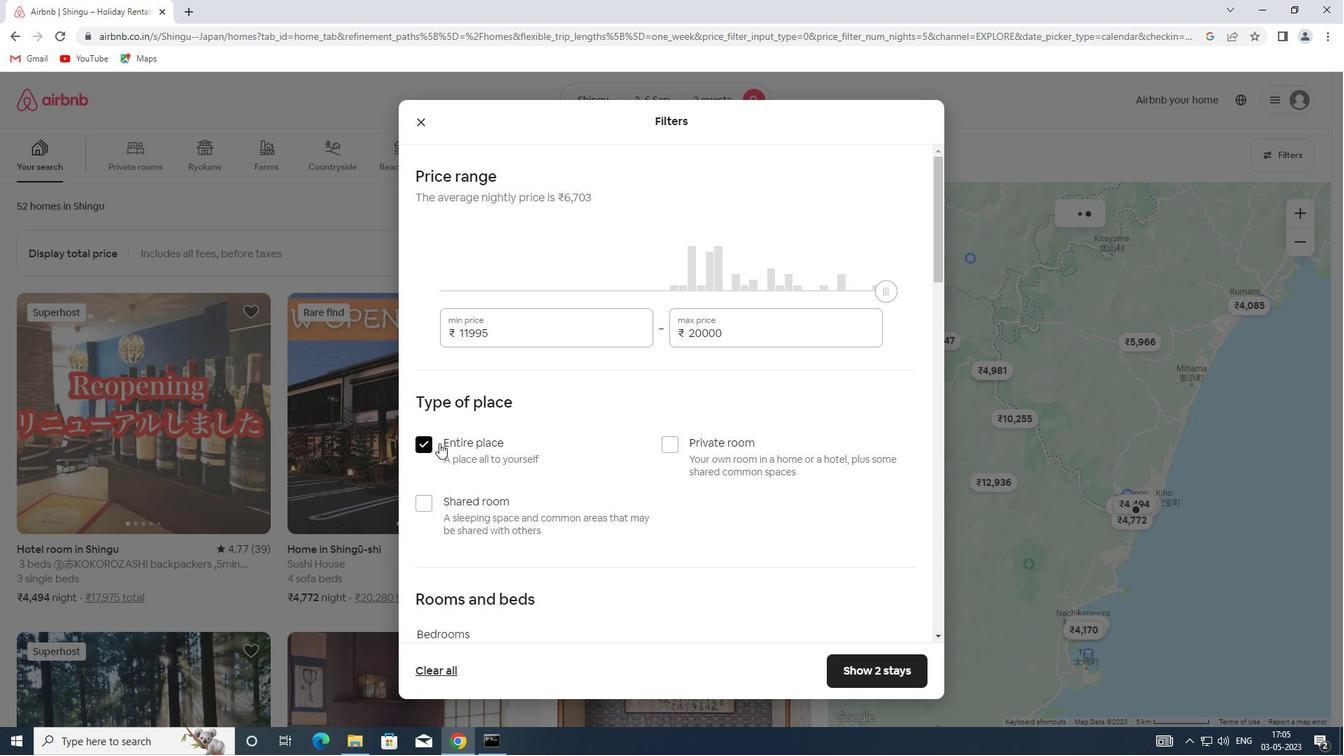
Action: Mouse scrolled (473, 419) with delta (0, 0)
Screenshot: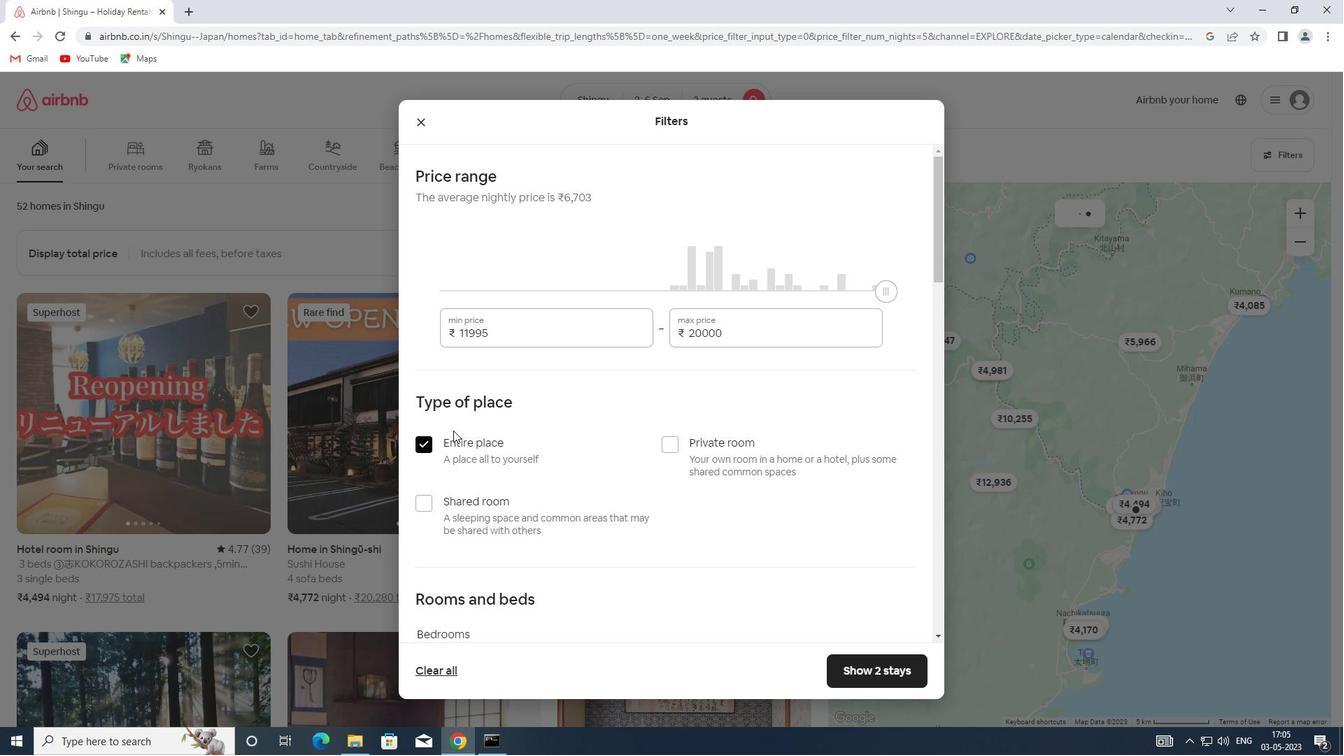 
Action: Mouse scrolled (473, 419) with delta (0, 0)
Screenshot: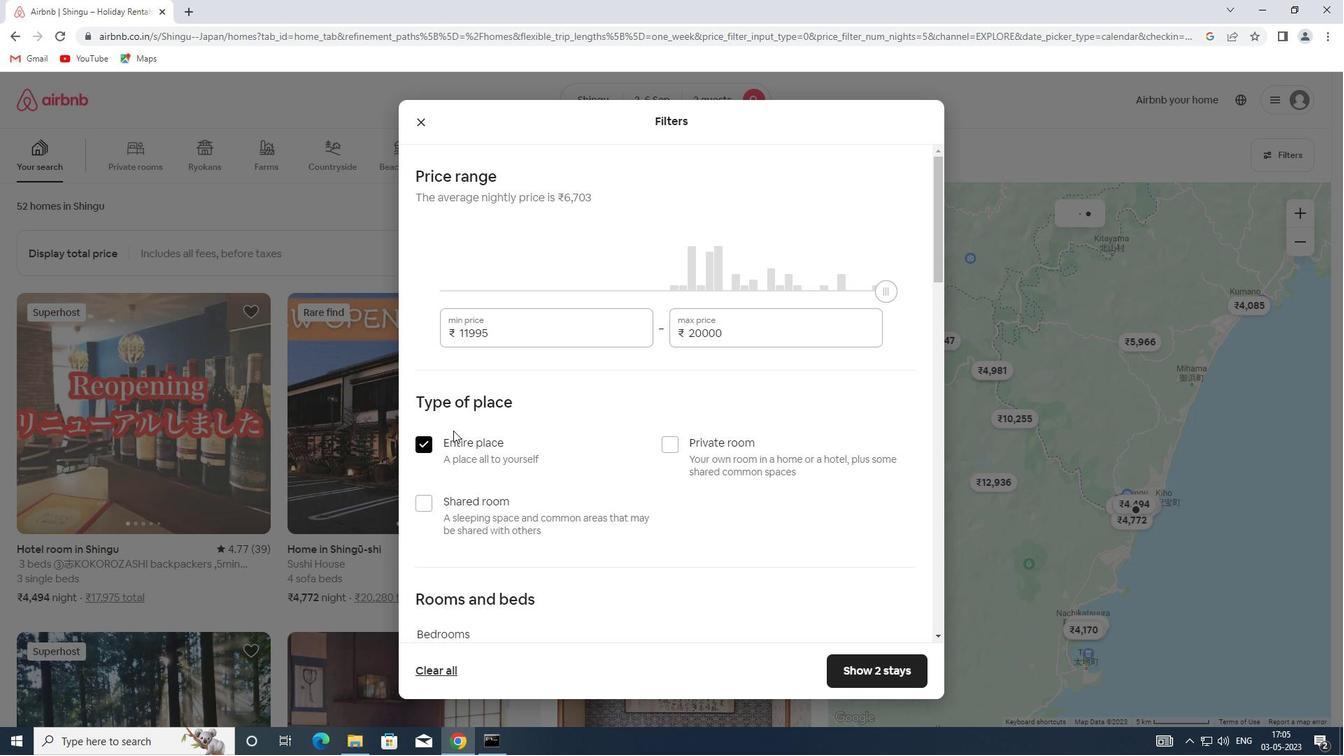 
Action: Mouse scrolled (473, 419) with delta (0, 0)
Screenshot: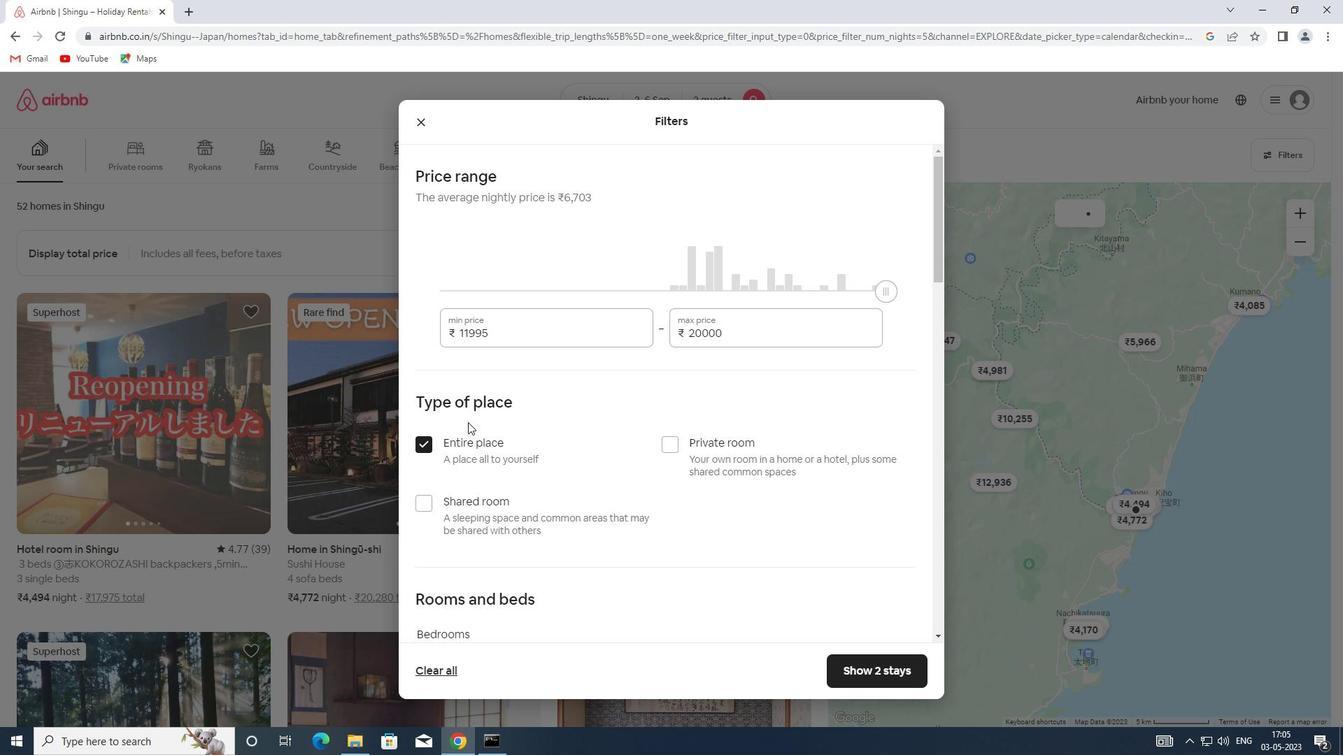 
Action: Mouse moved to (486, 408)
Screenshot: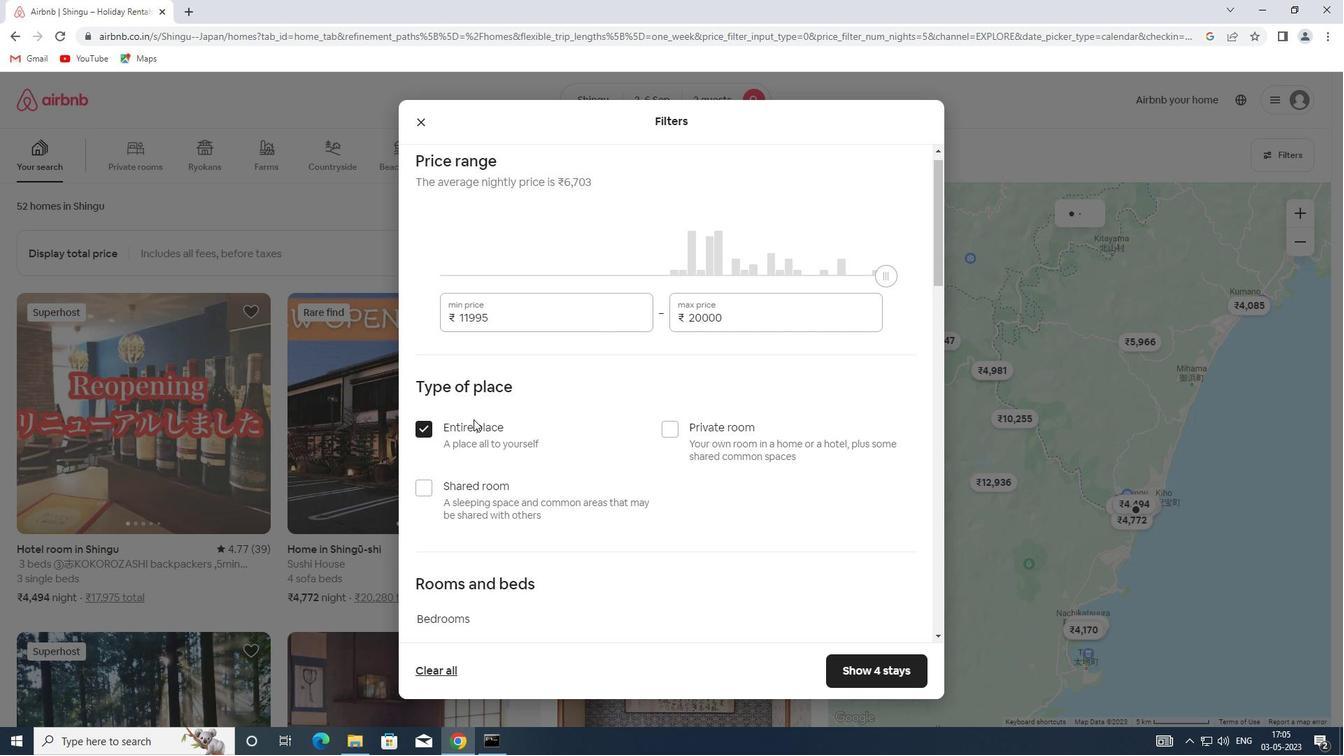 
Action: Mouse scrolled (486, 407) with delta (0, 0)
Screenshot: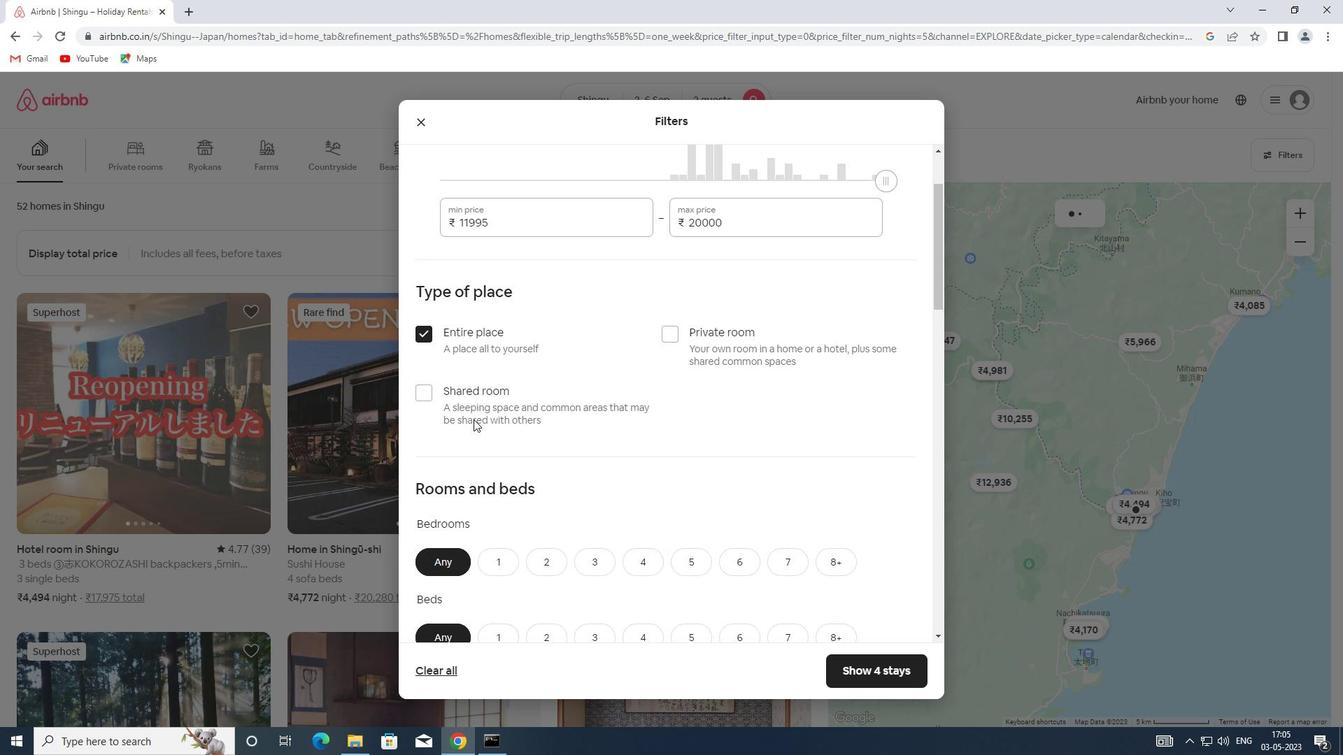 
Action: Mouse scrolled (486, 407) with delta (0, 0)
Screenshot: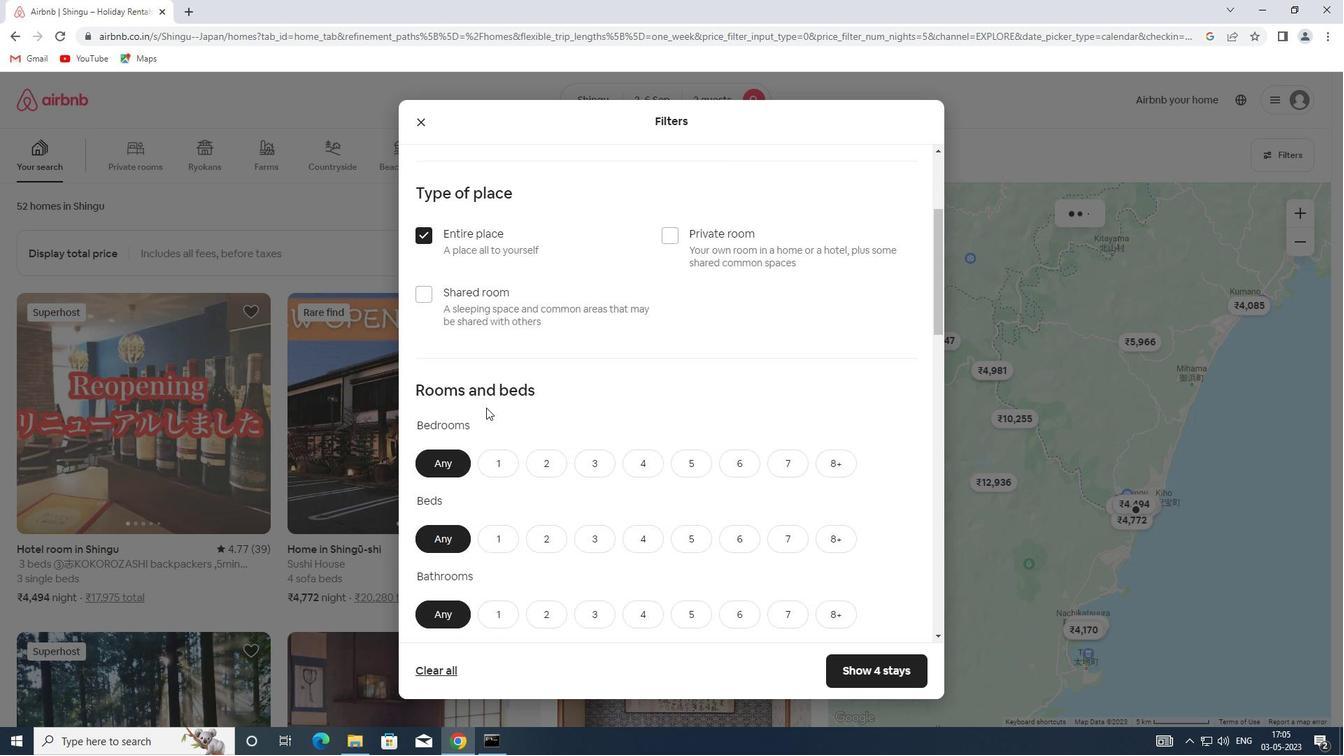 
Action: Mouse moved to (495, 328)
Screenshot: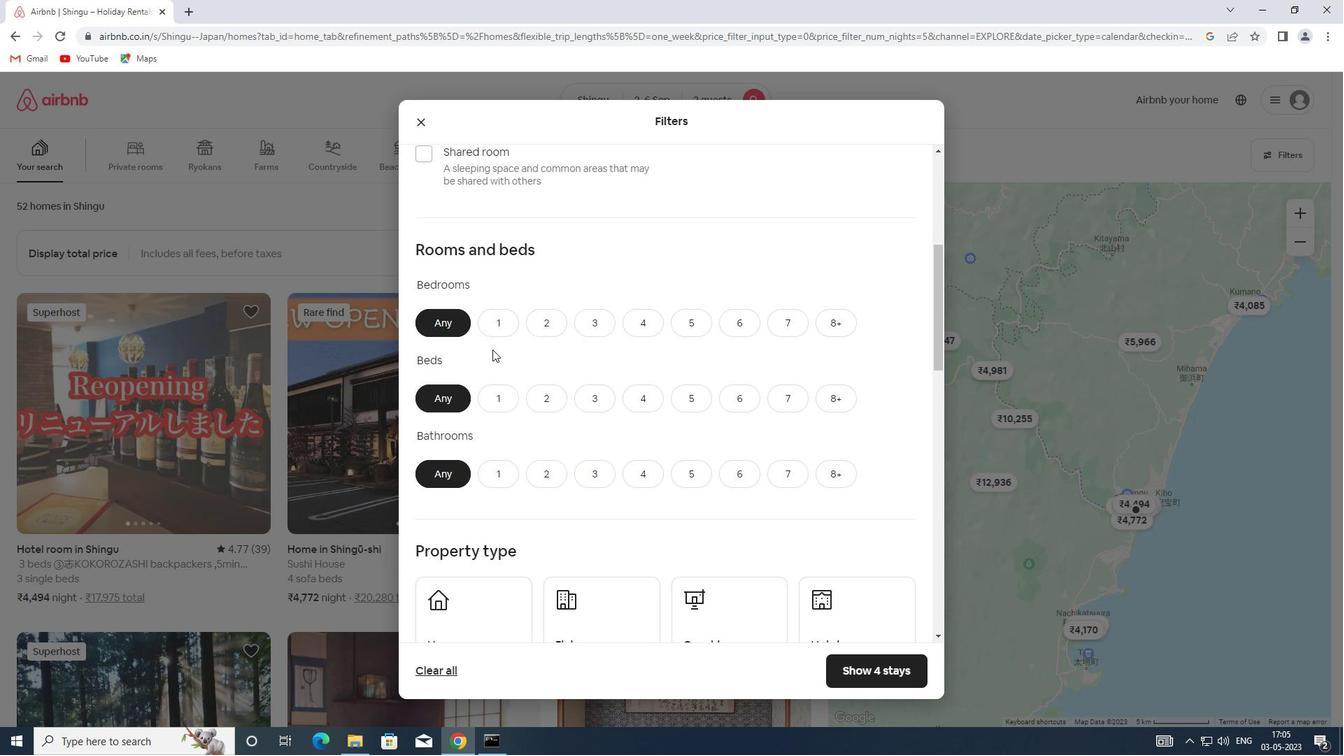 
Action: Mouse pressed left at (495, 328)
Screenshot: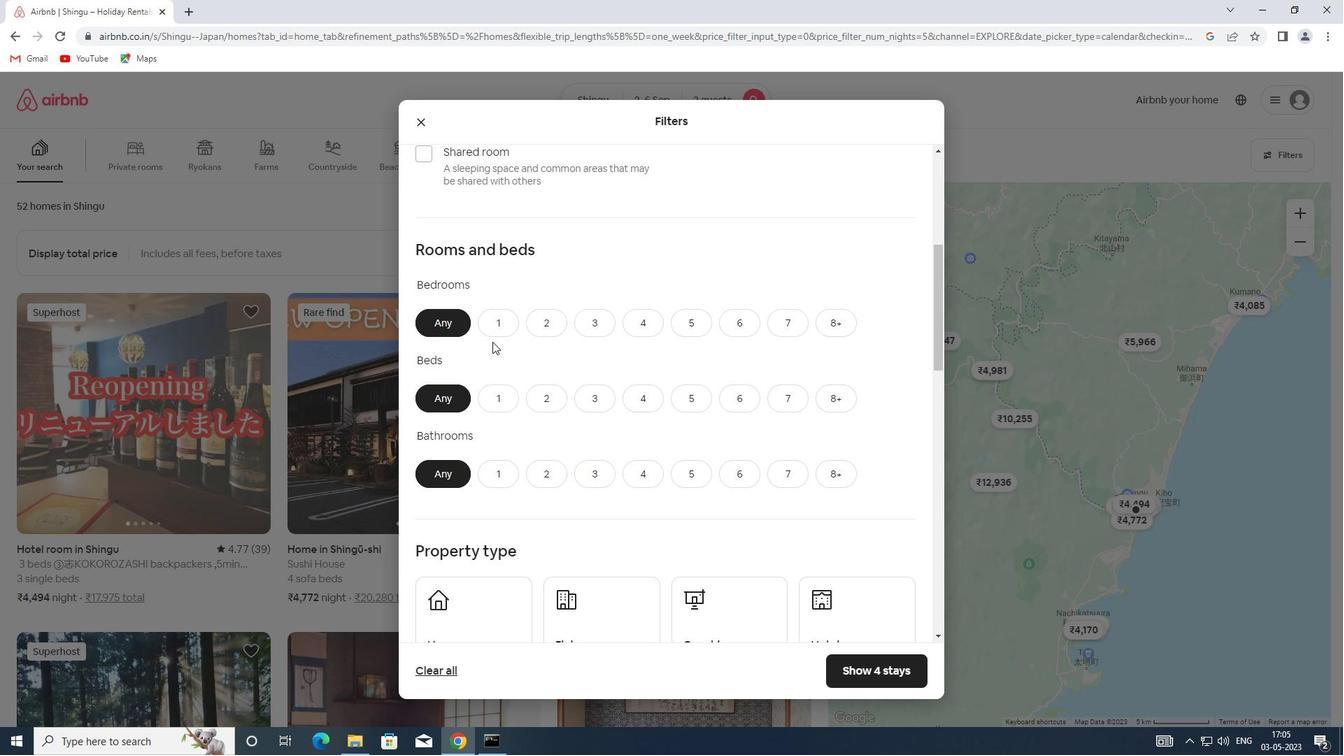
Action: Mouse moved to (508, 405)
Screenshot: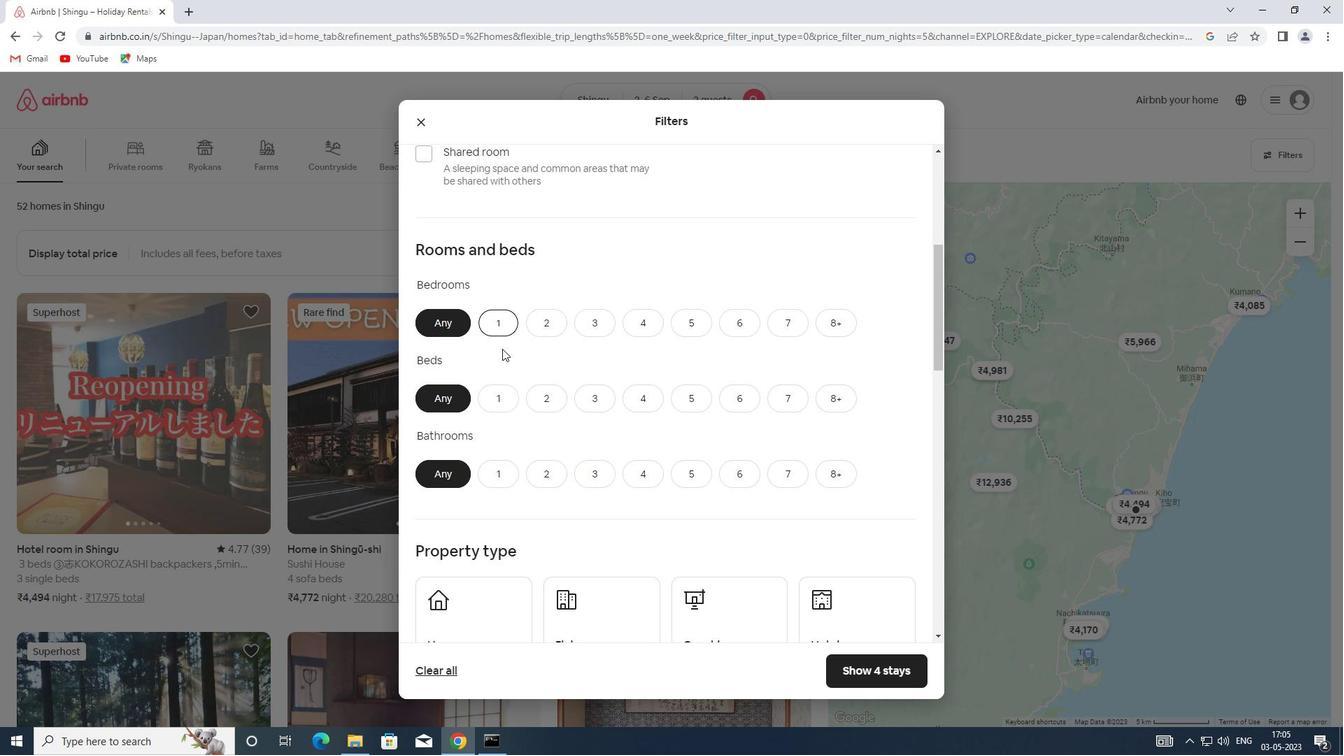 
Action: Mouse pressed left at (508, 405)
Screenshot: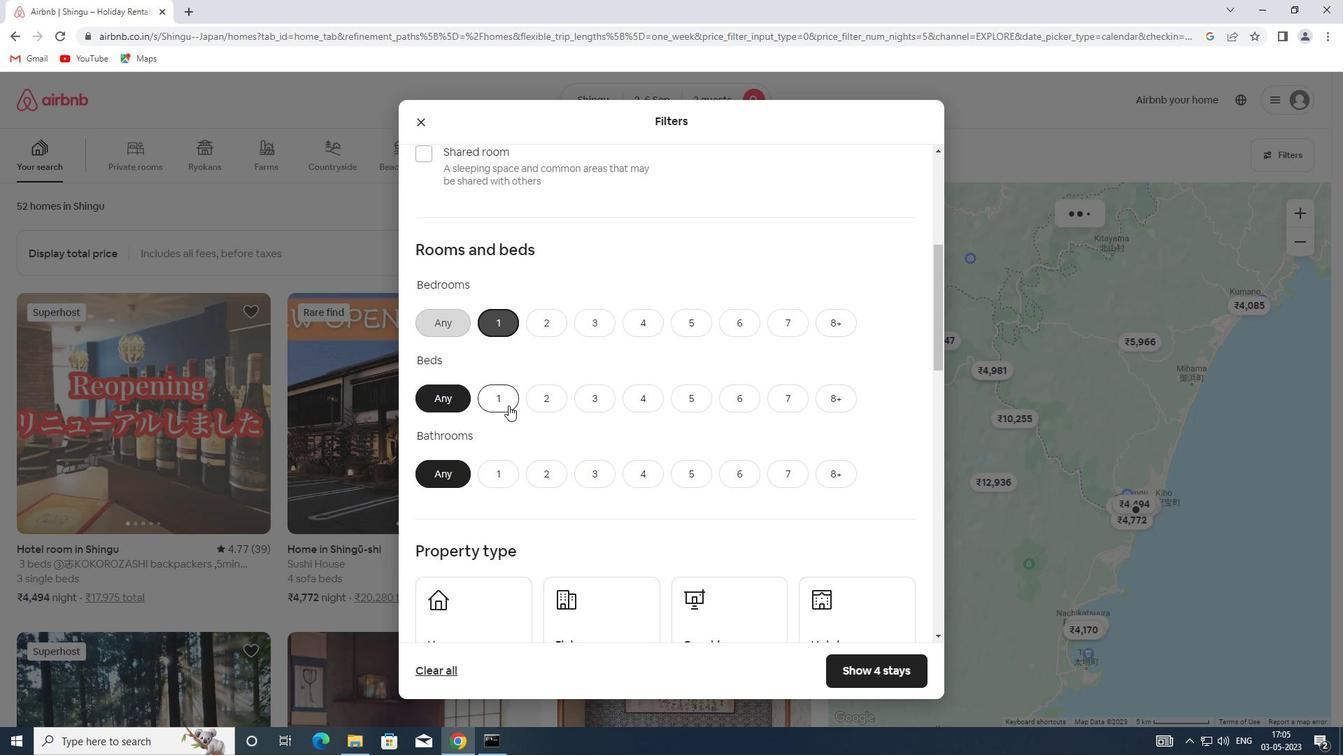 
Action: Mouse moved to (485, 470)
Screenshot: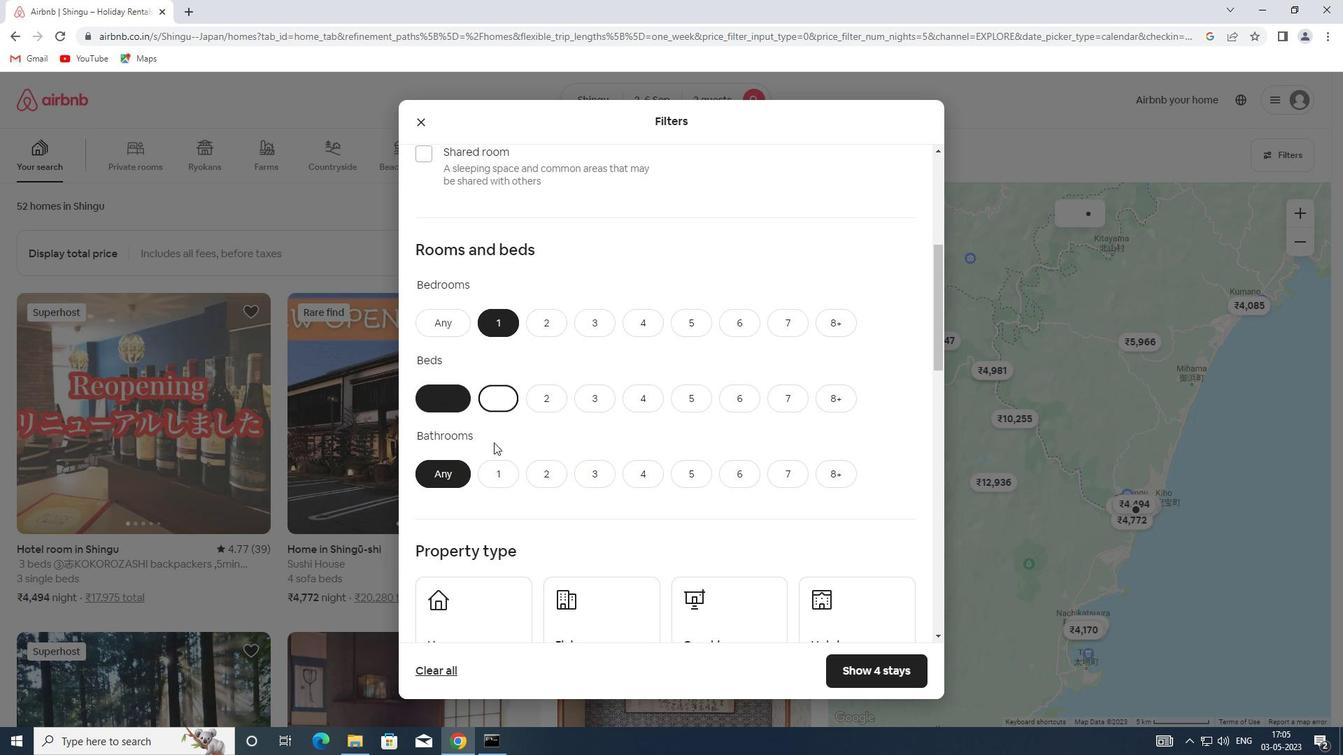 
Action: Mouse pressed left at (485, 470)
Screenshot: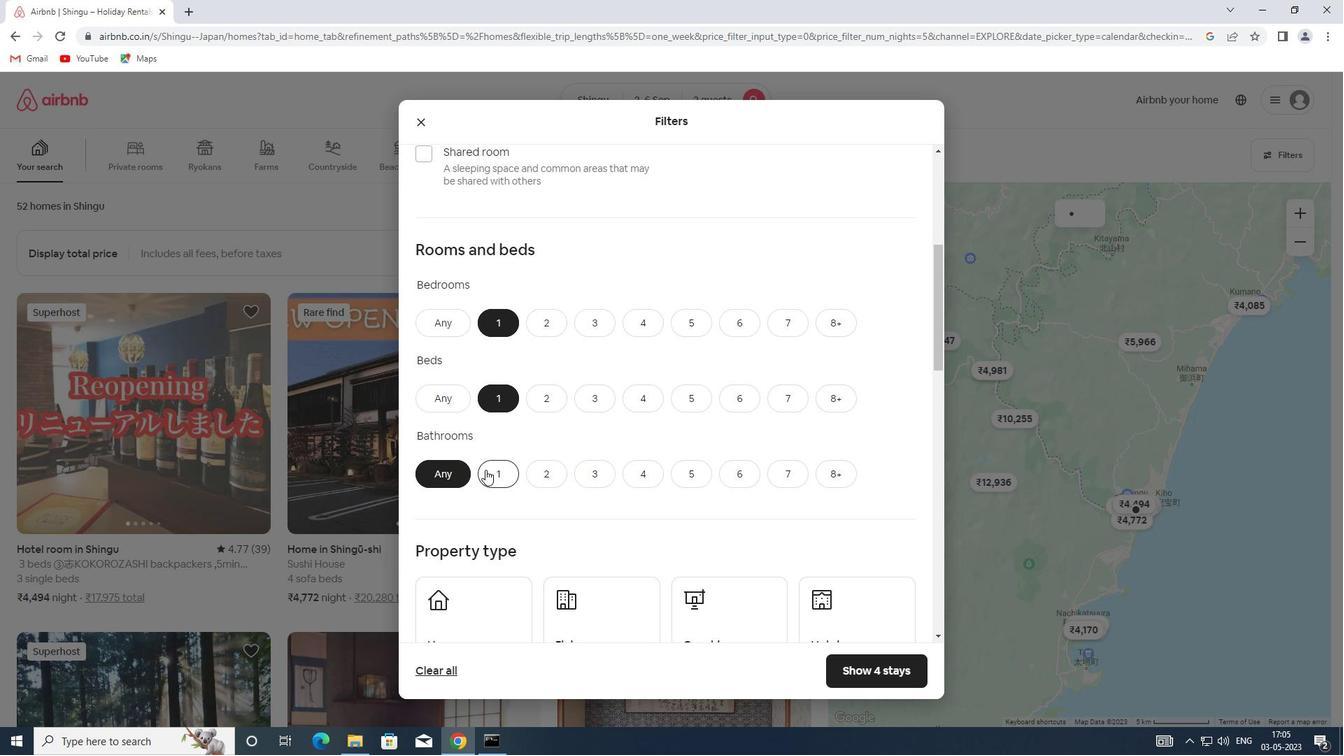 
Action: Mouse moved to (486, 463)
Screenshot: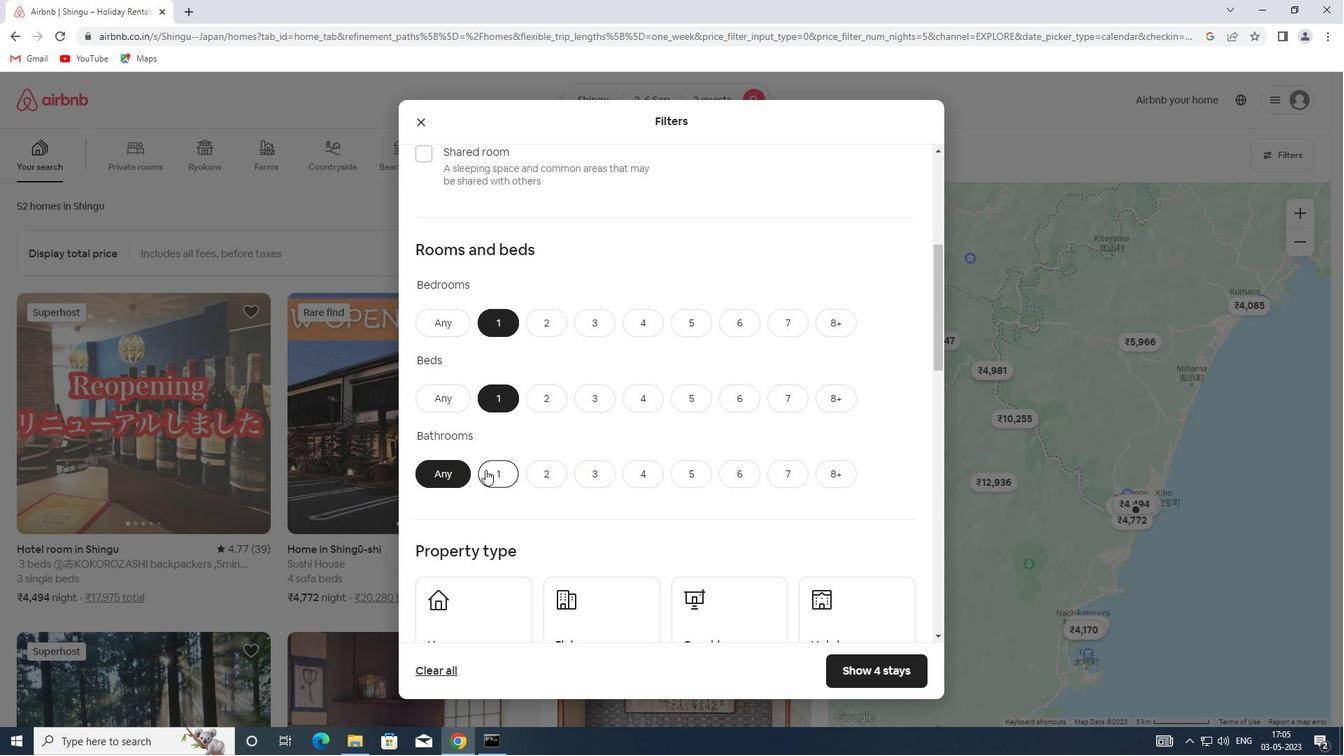 
Action: Mouse scrolled (486, 462) with delta (0, 0)
Screenshot: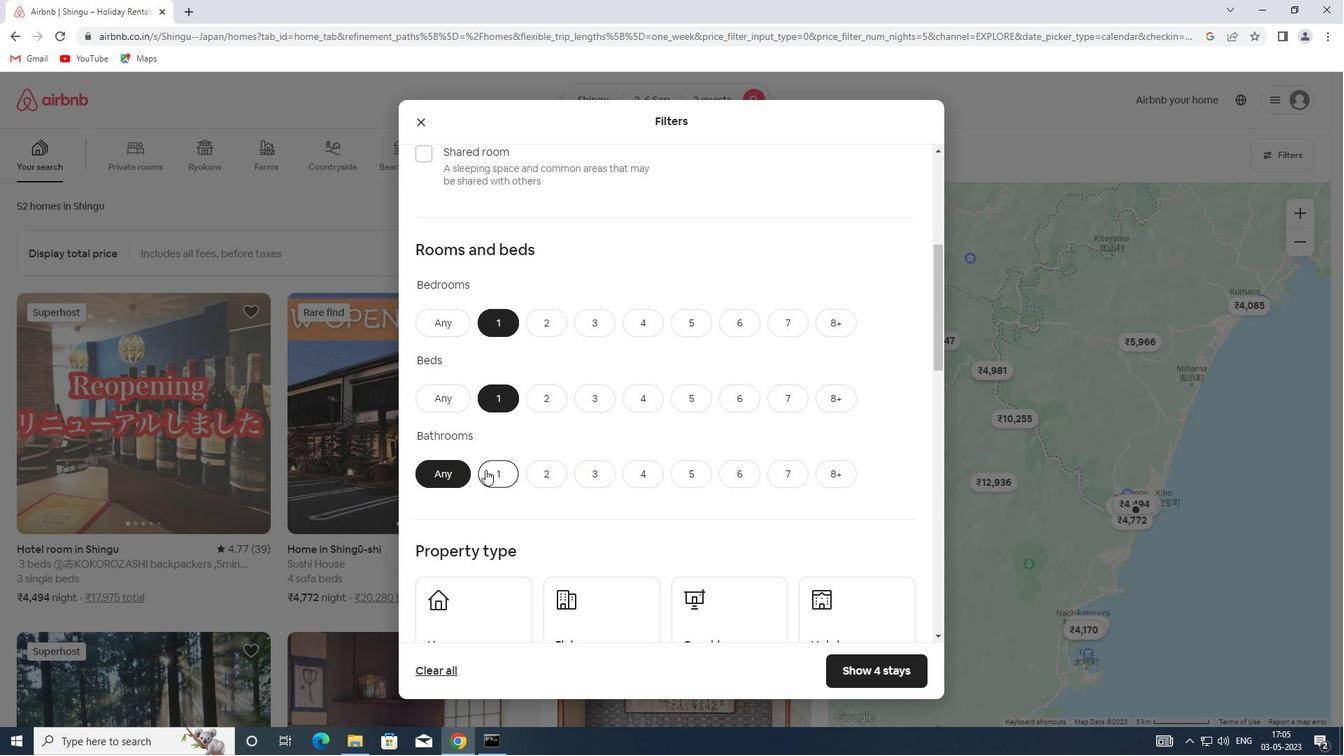 
Action: Mouse scrolled (486, 462) with delta (0, 0)
Screenshot: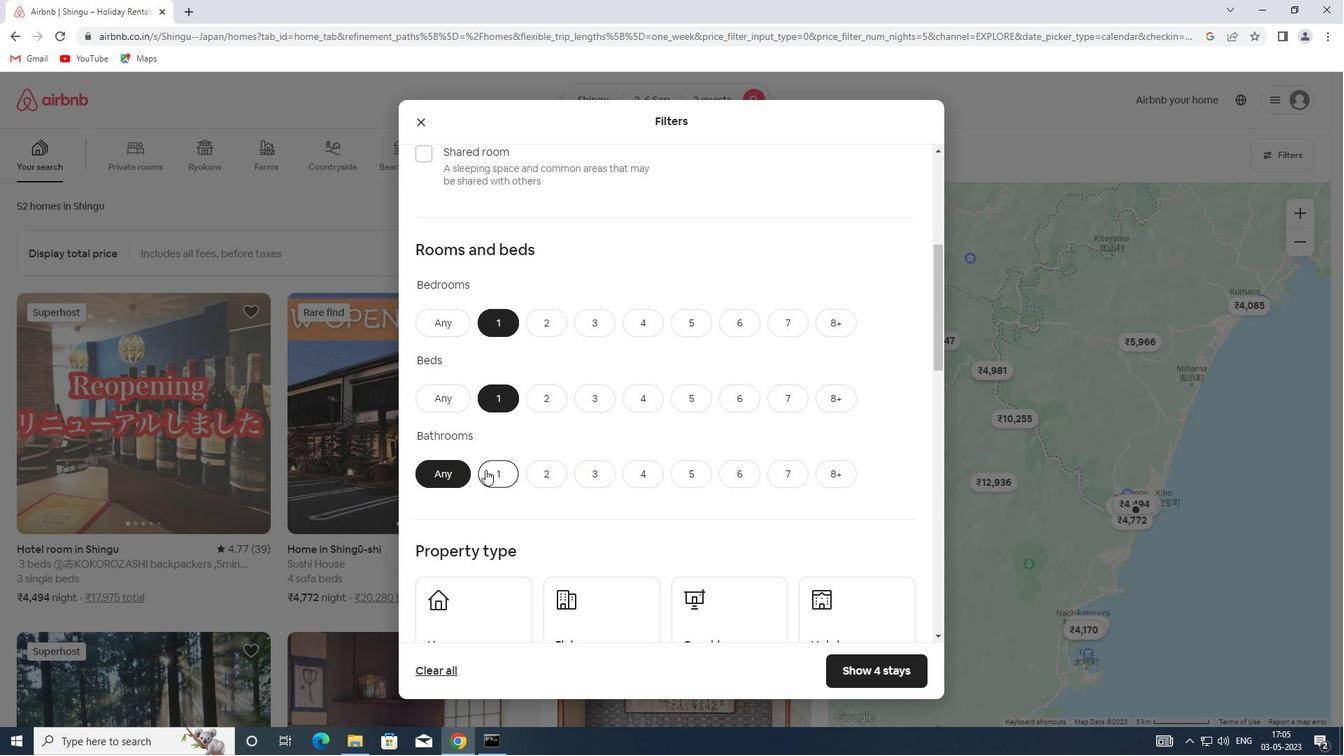 
Action: Mouse scrolled (486, 462) with delta (0, 0)
Screenshot: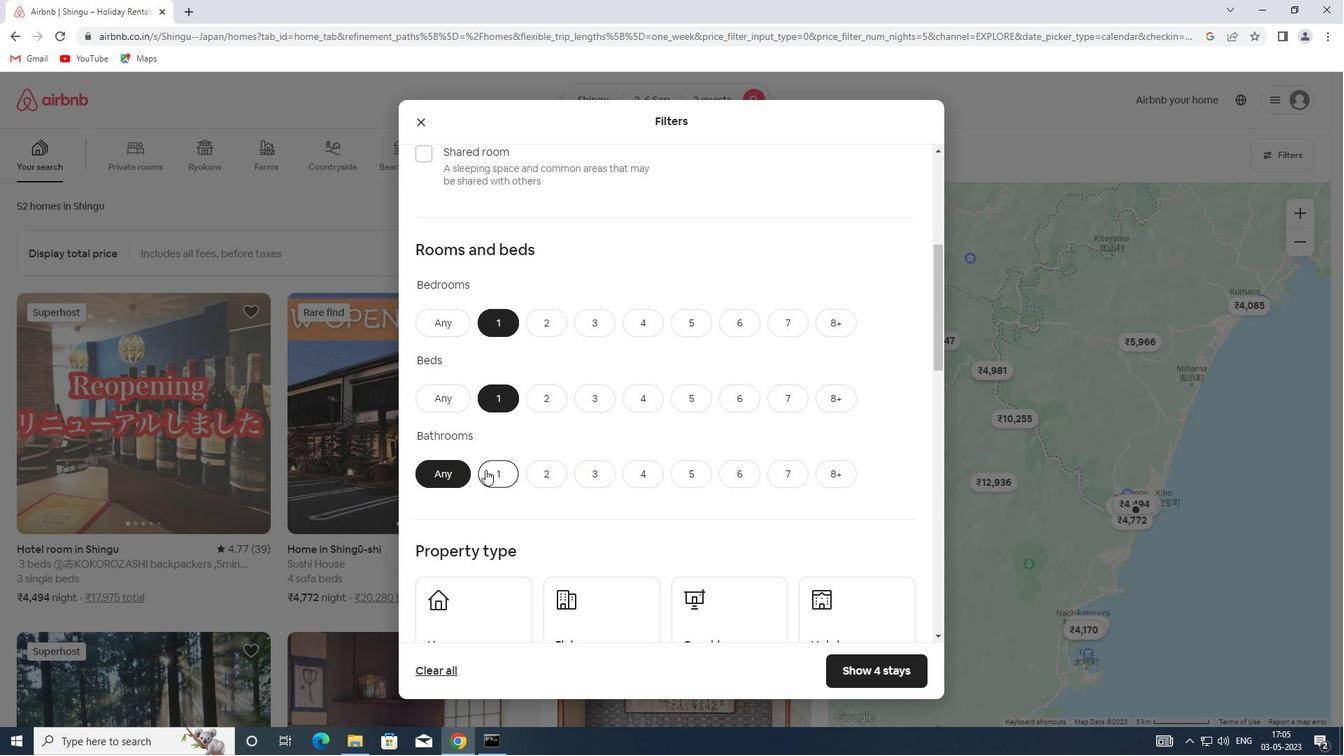 
Action: Mouse moved to (480, 406)
Screenshot: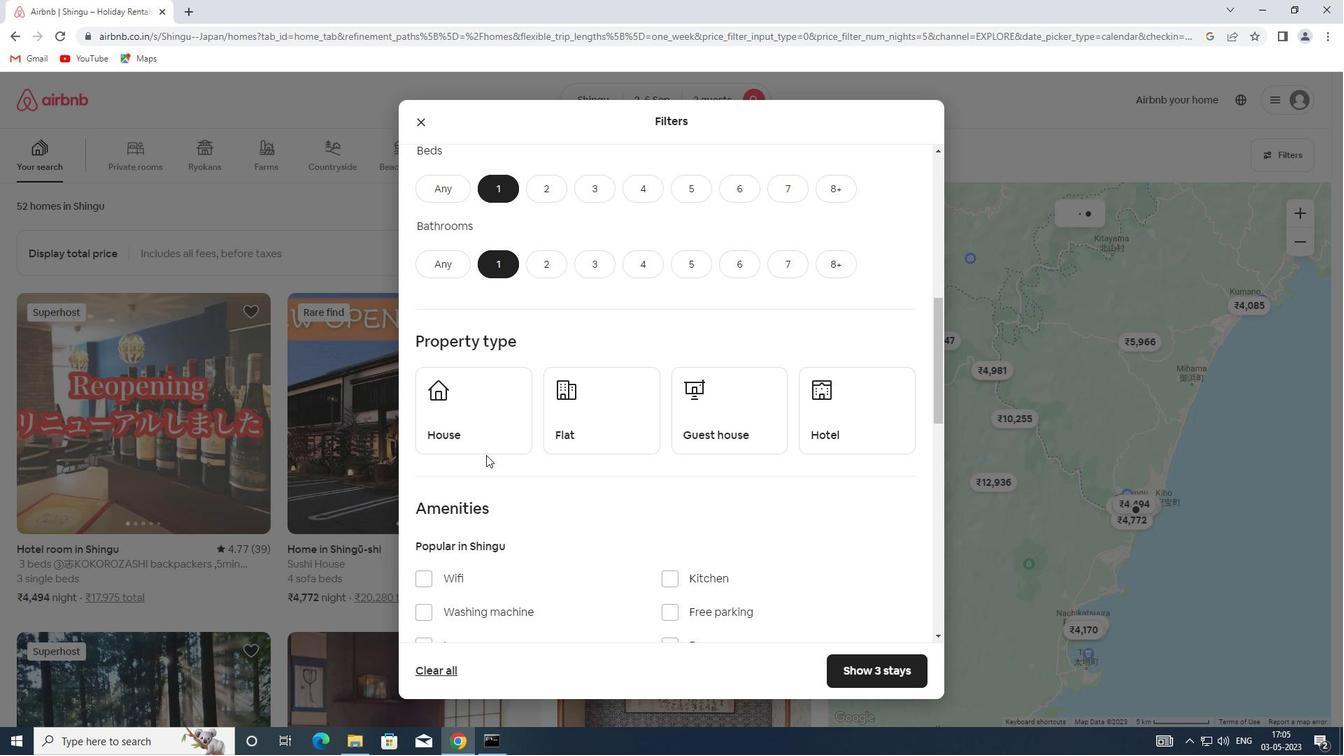 
Action: Mouse pressed left at (480, 406)
Screenshot: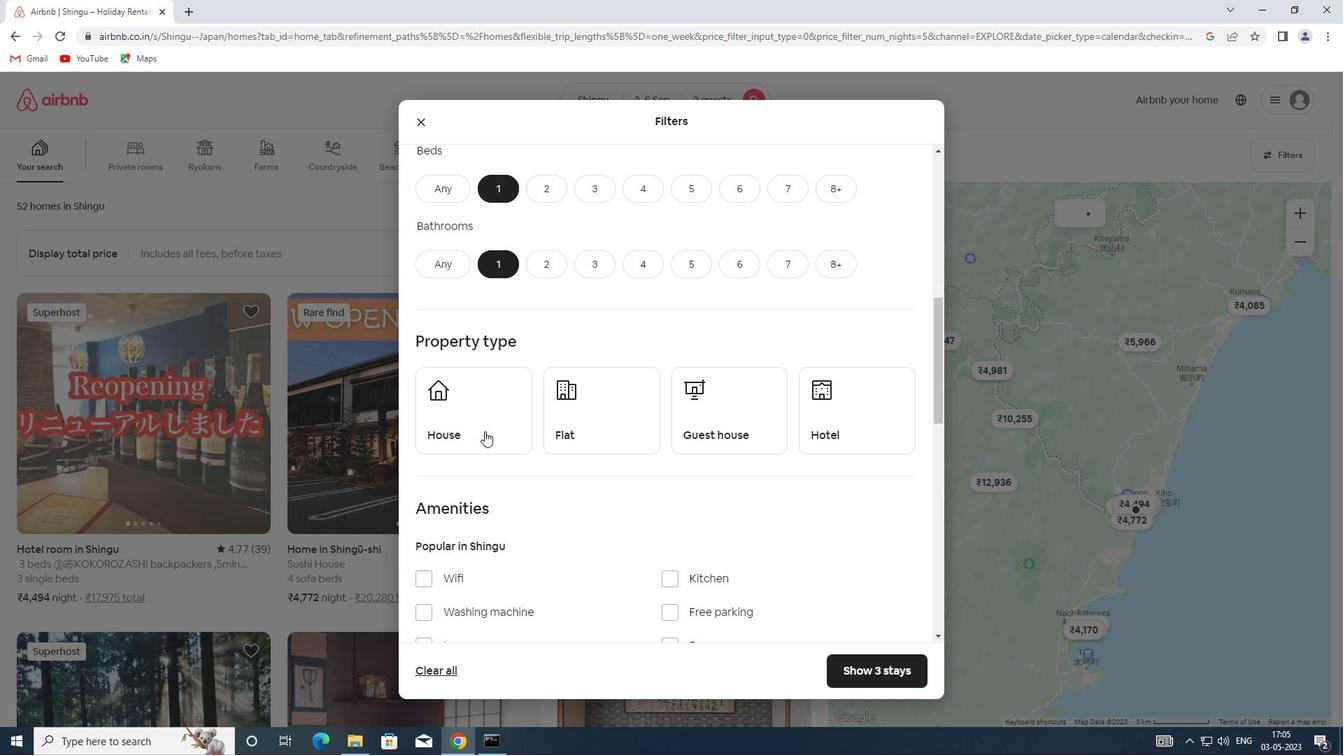 
Action: Mouse moved to (552, 406)
Screenshot: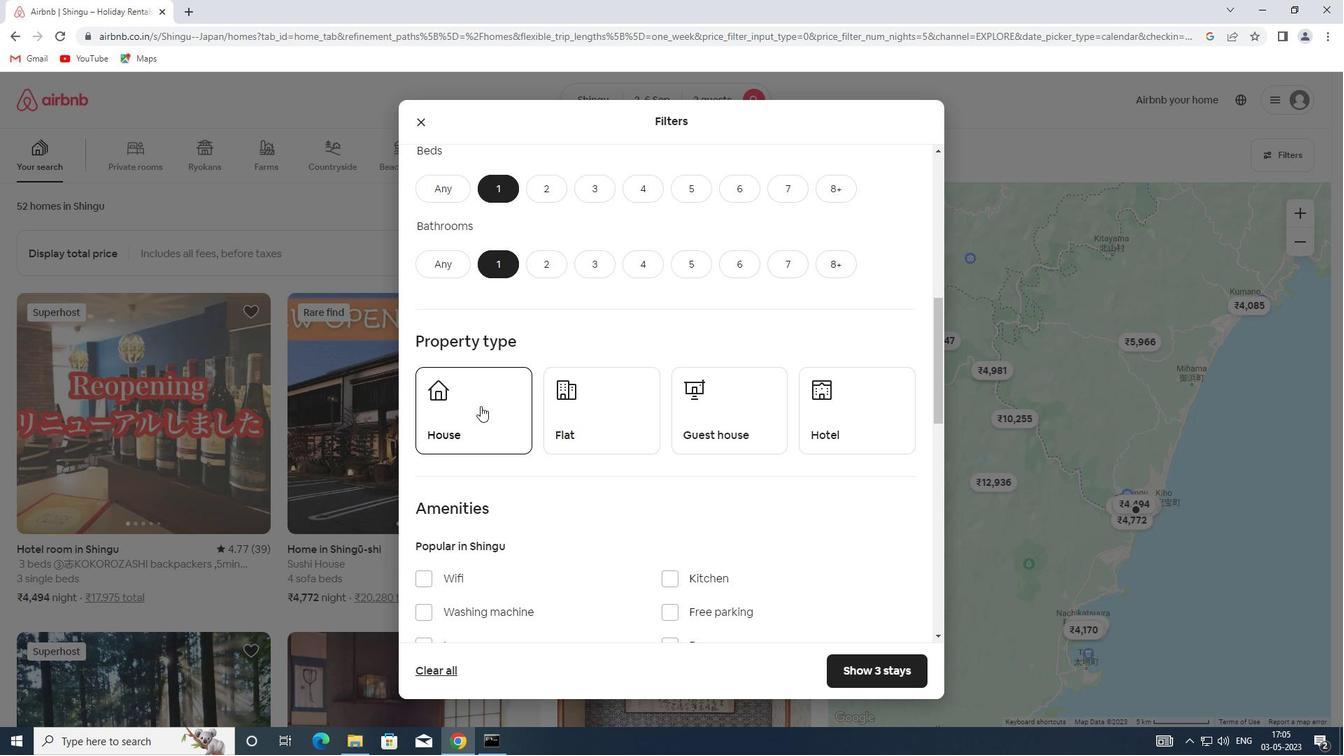 
Action: Mouse pressed left at (552, 406)
Screenshot: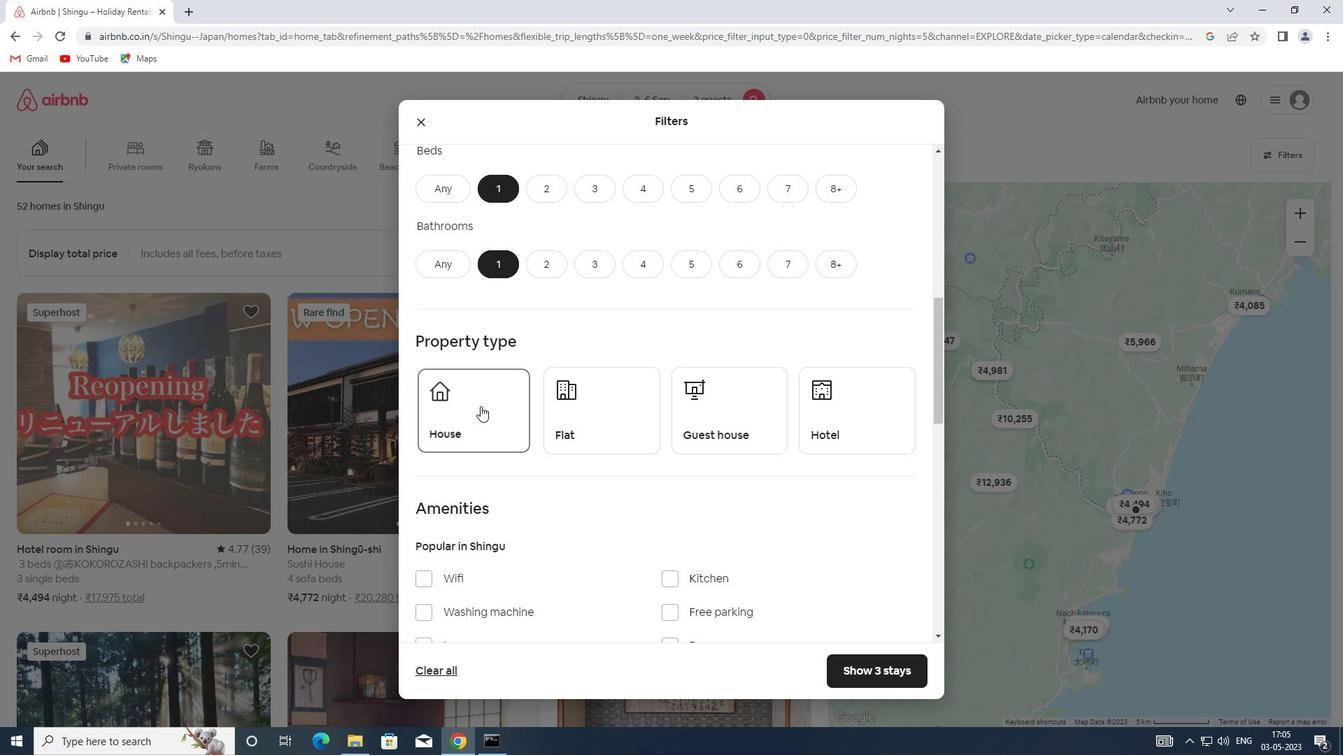 
Action: Mouse moved to (712, 414)
Screenshot: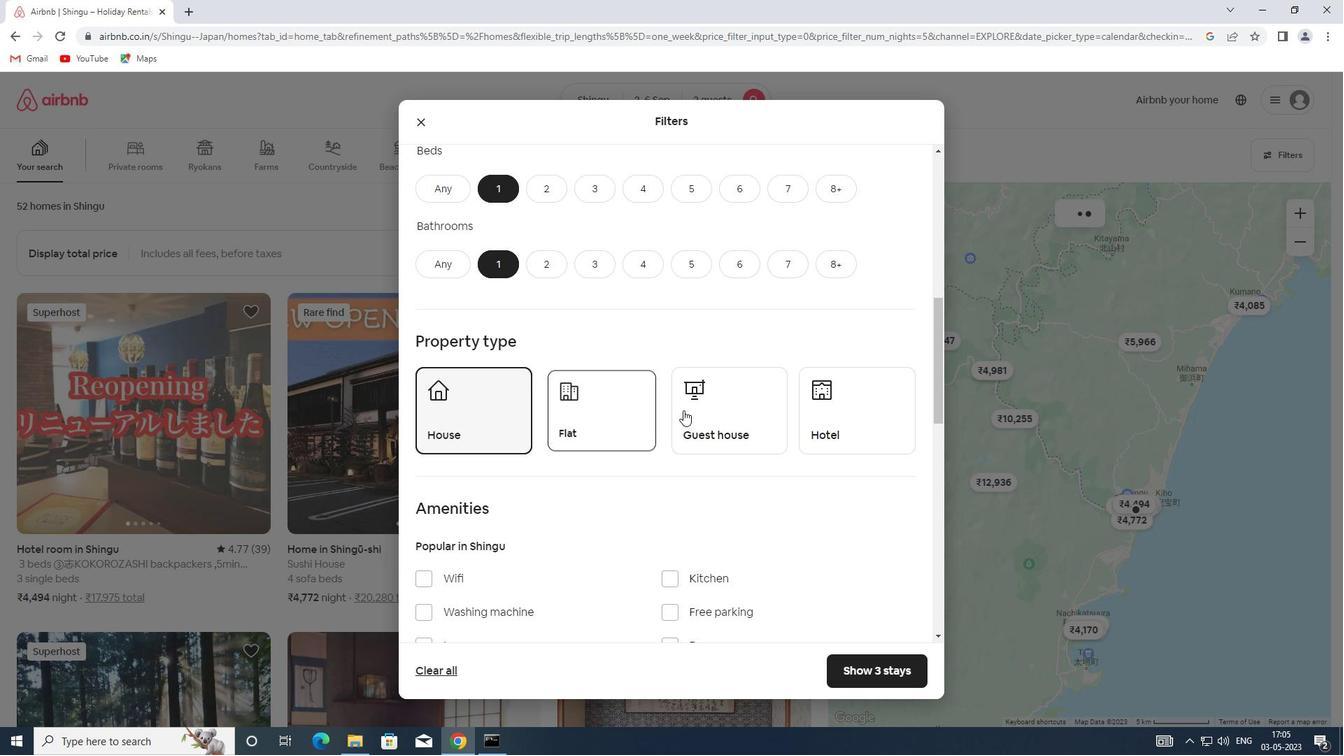 
Action: Mouse pressed left at (712, 414)
Screenshot: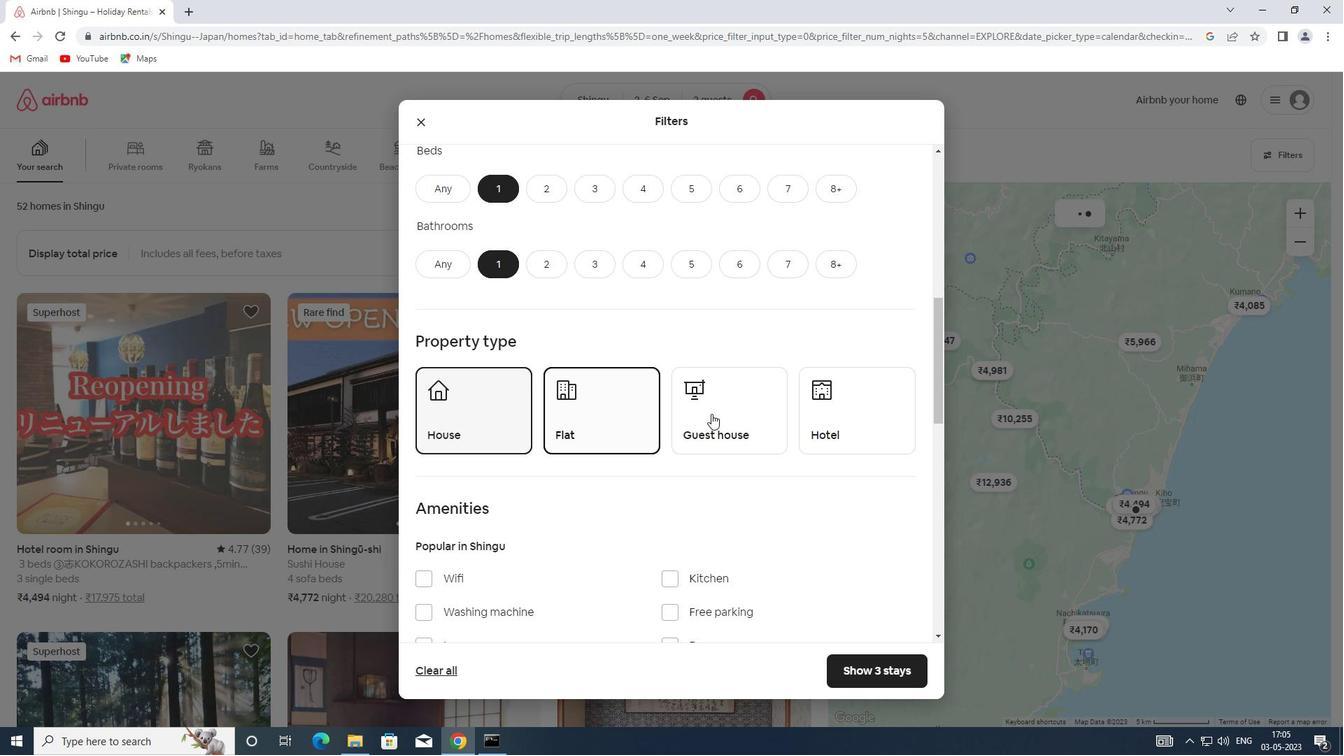 
Action: Mouse moved to (806, 414)
Screenshot: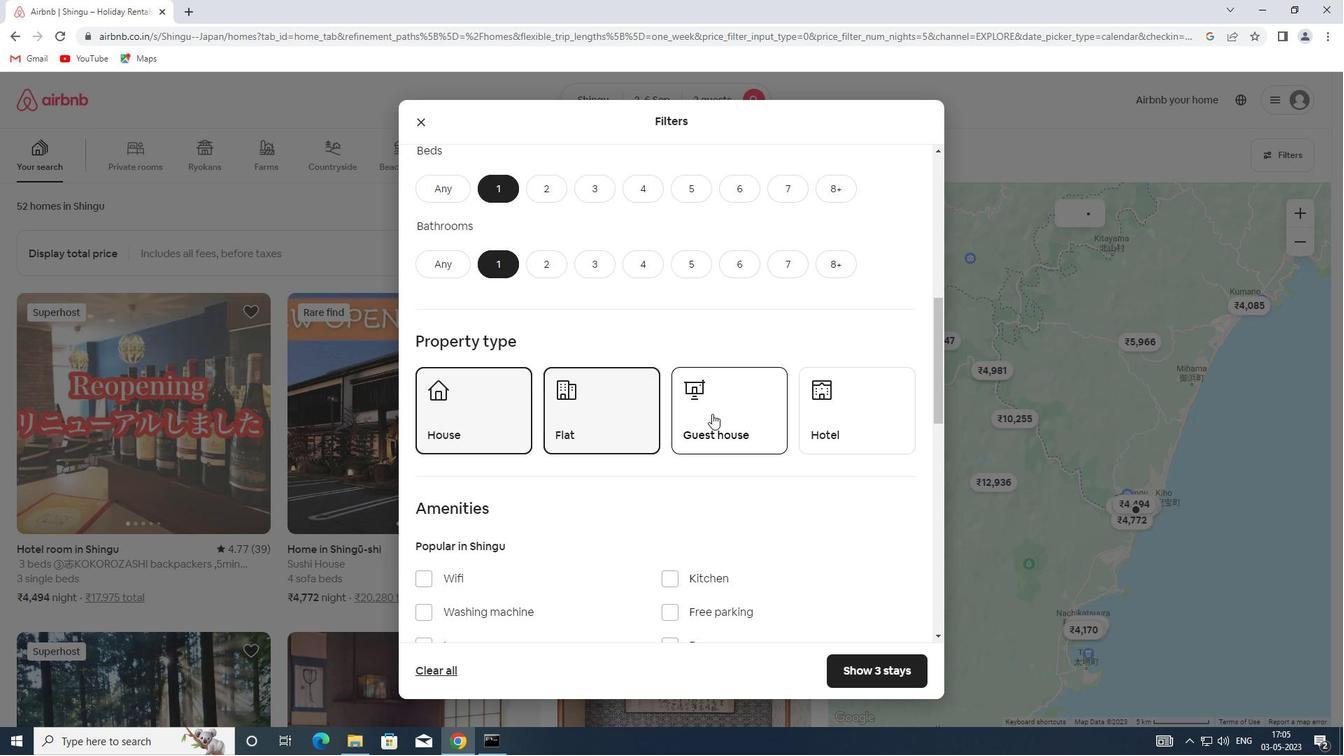 
Action: Mouse pressed left at (806, 414)
Screenshot: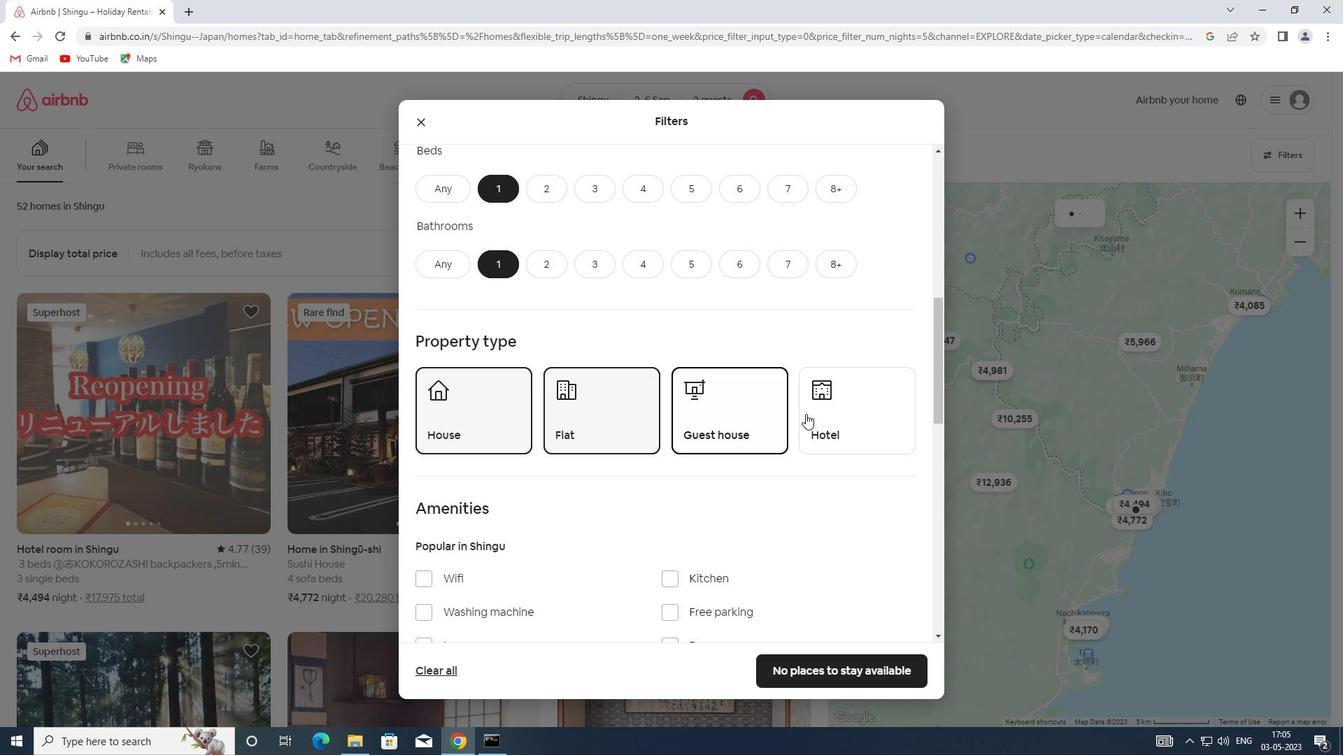 
Action: Mouse moved to (807, 413)
Screenshot: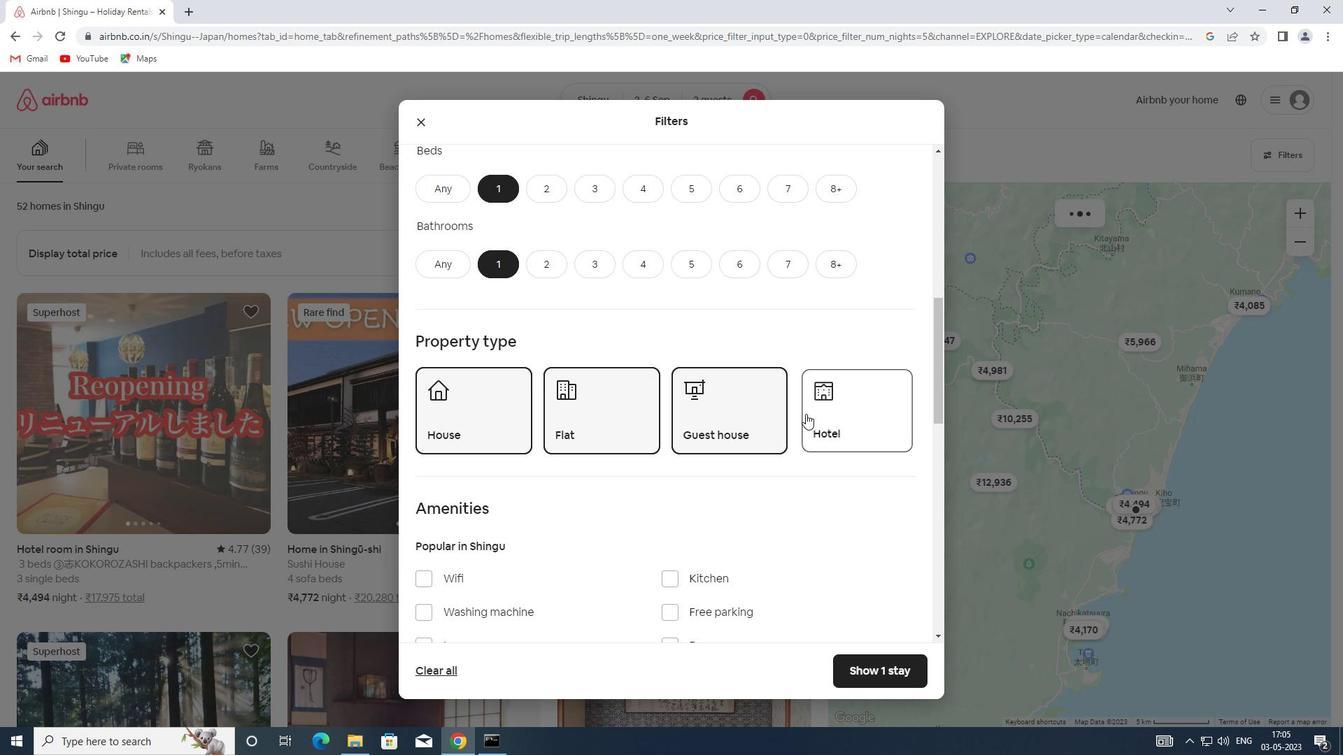 
Action: Mouse scrolled (807, 412) with delta (0, 0)
Screenshot: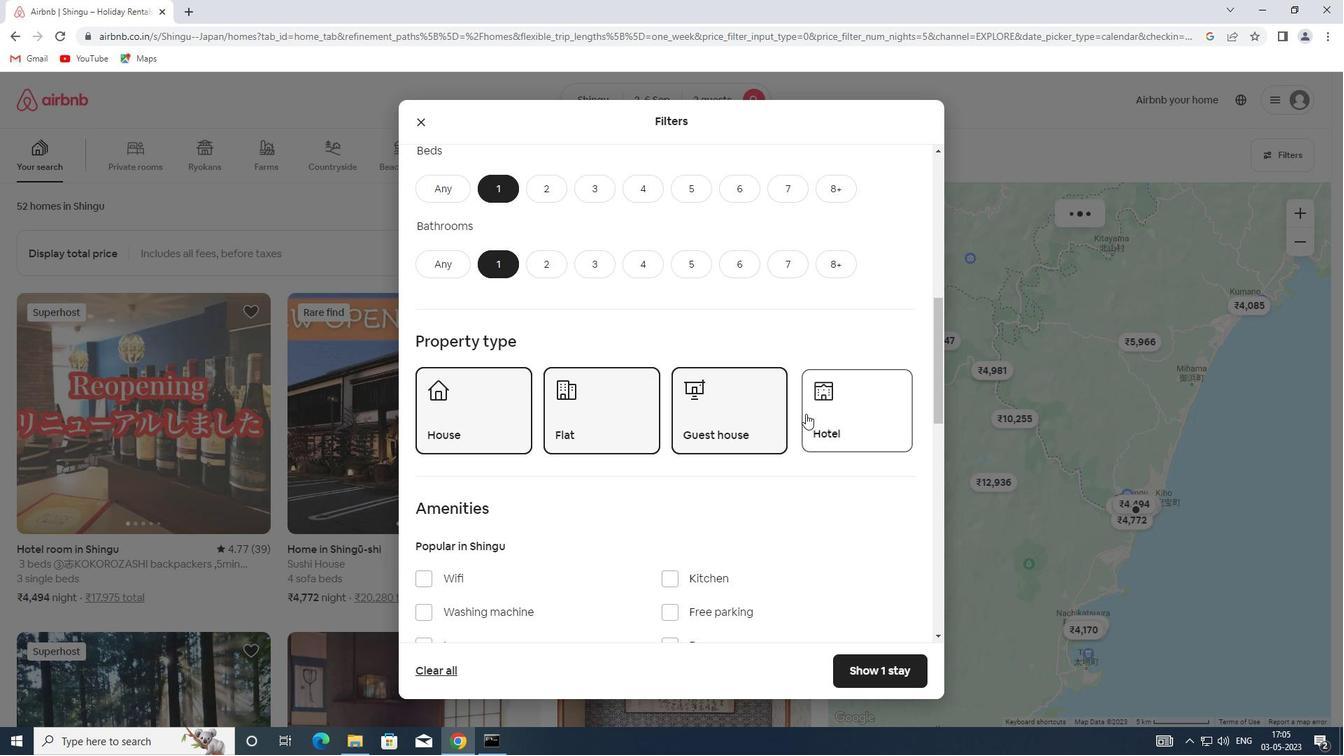 
Action: Mouse scrolled (807, 412) with delta (0, 0)
Screenshot: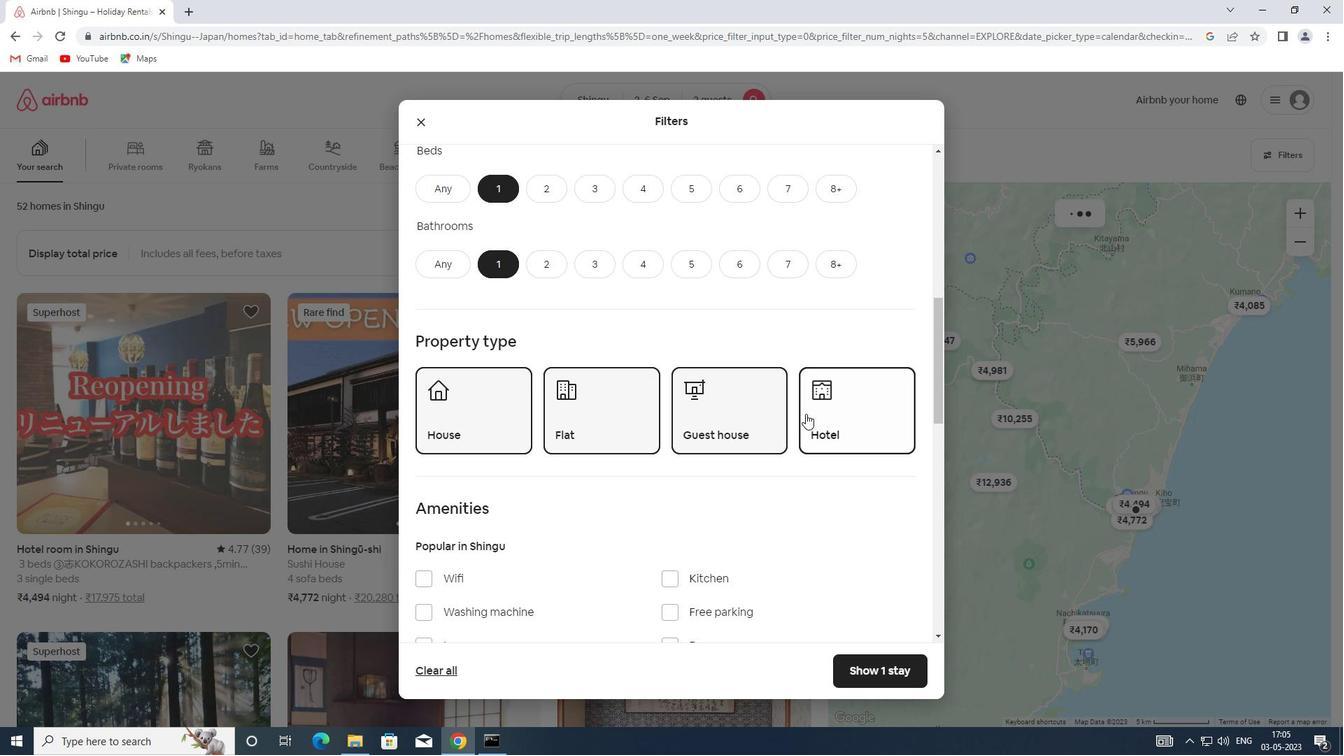 
Action: Mouse scrolled (807, 412) with delta (0, 0)
Screenshot: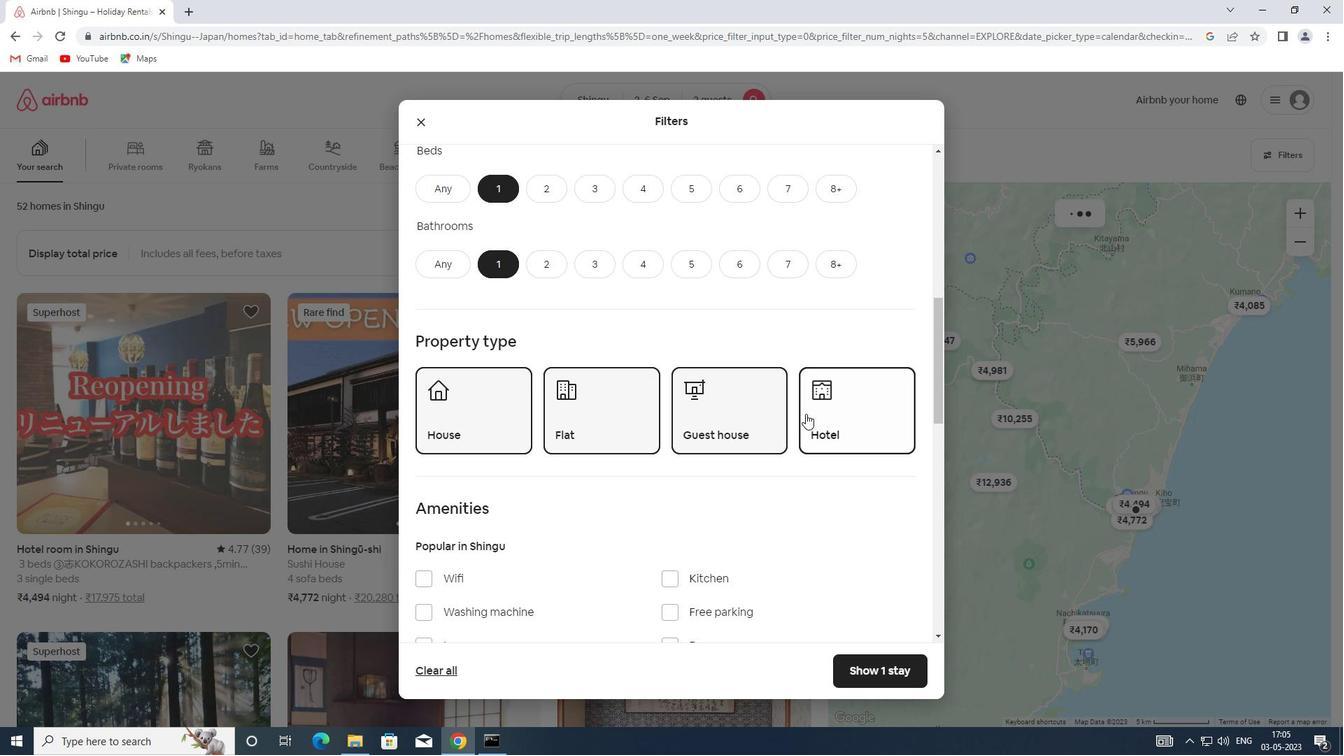 
Action: Mouse scrolled (807, 412) with delta (0, 0)
Screenshot: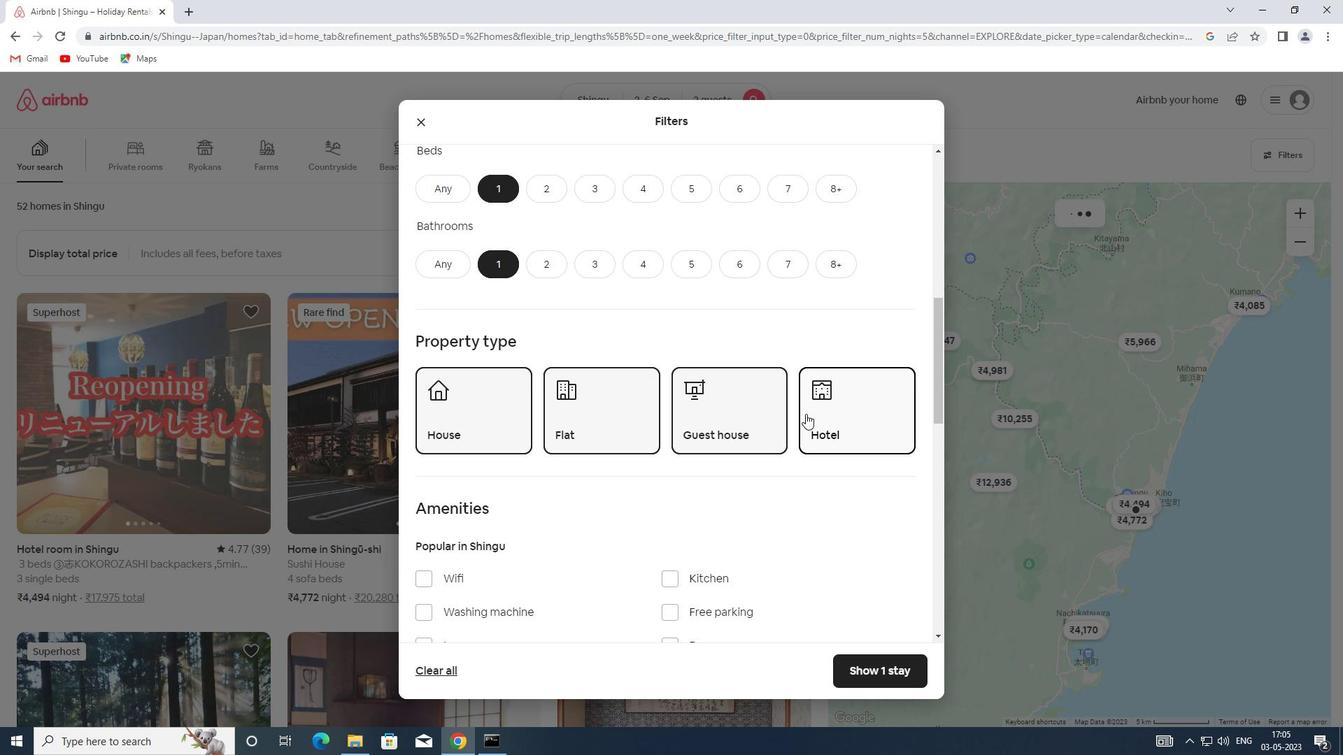 
Action: Mouse scrolled (807, 412) with delta (0, 0)
Screenshot: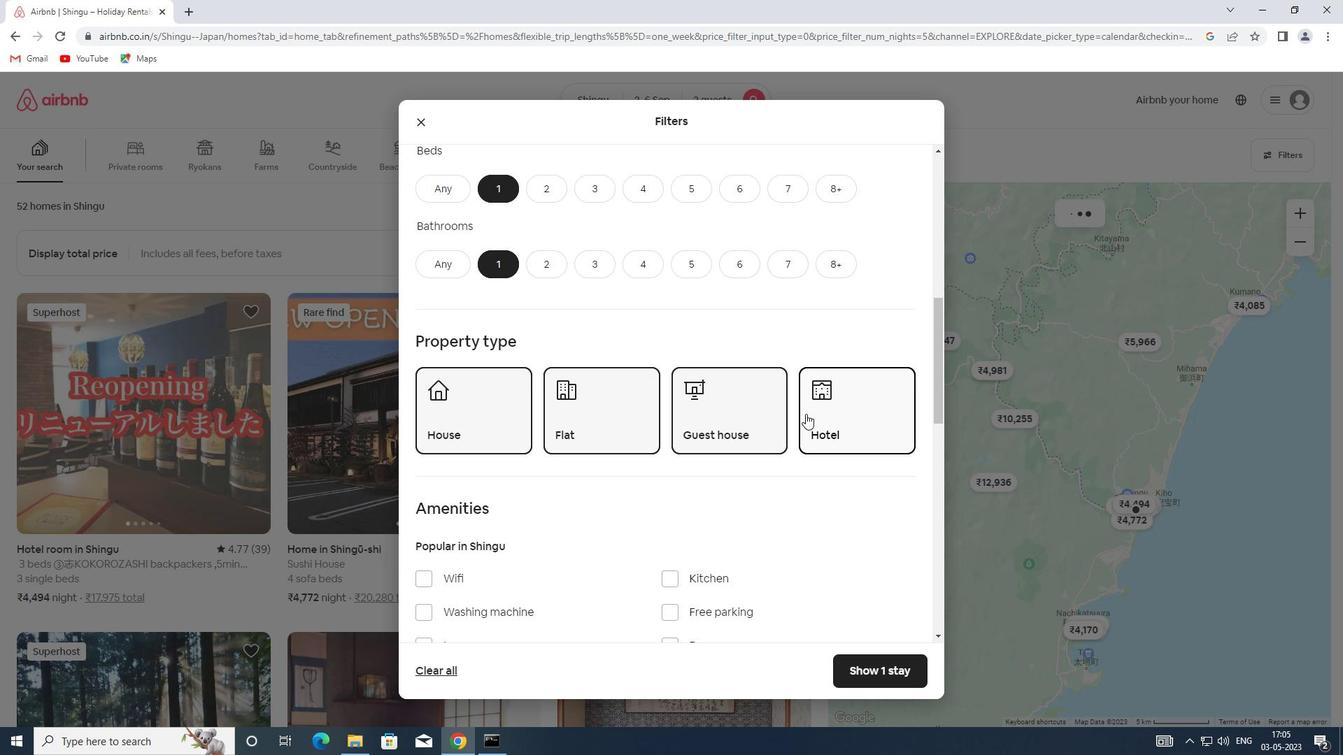 
Action: Mouse moved to (886, 486)
Screenshot: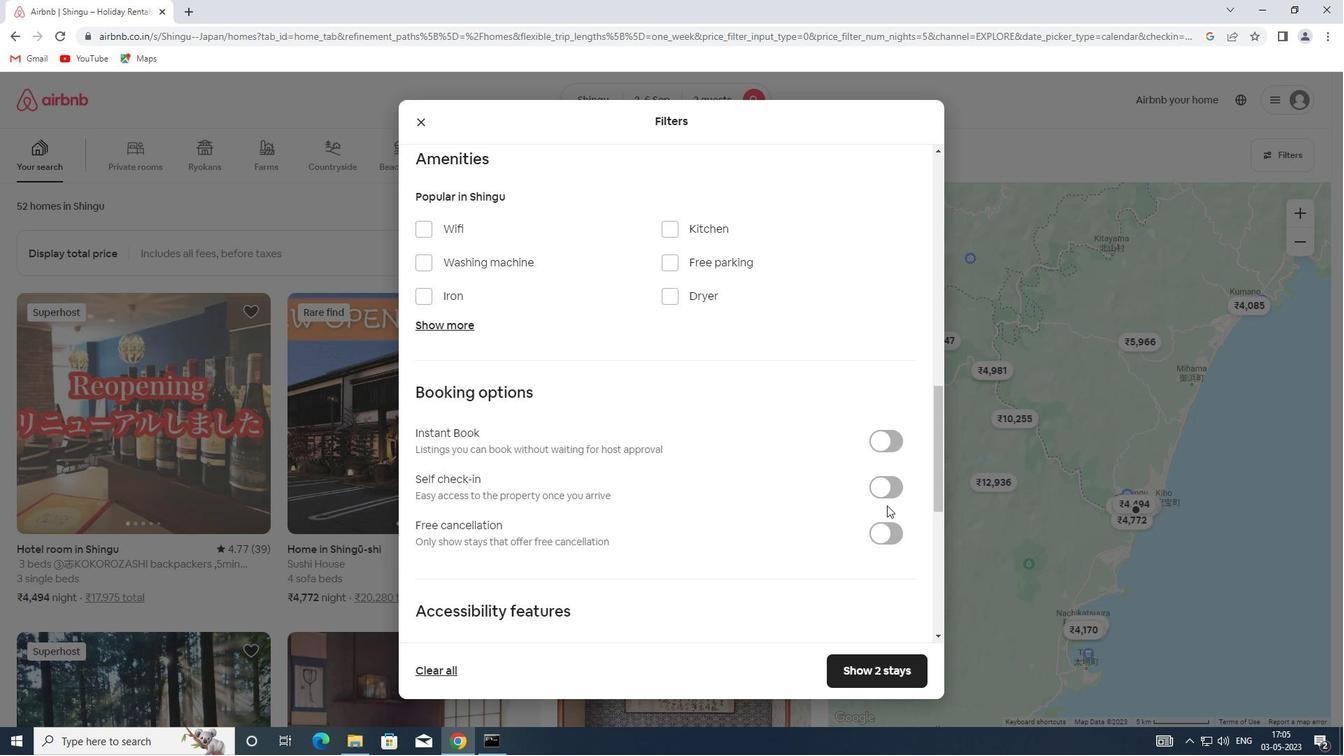 
Action: Mouse pressed left at (886, 486)
Screenshot: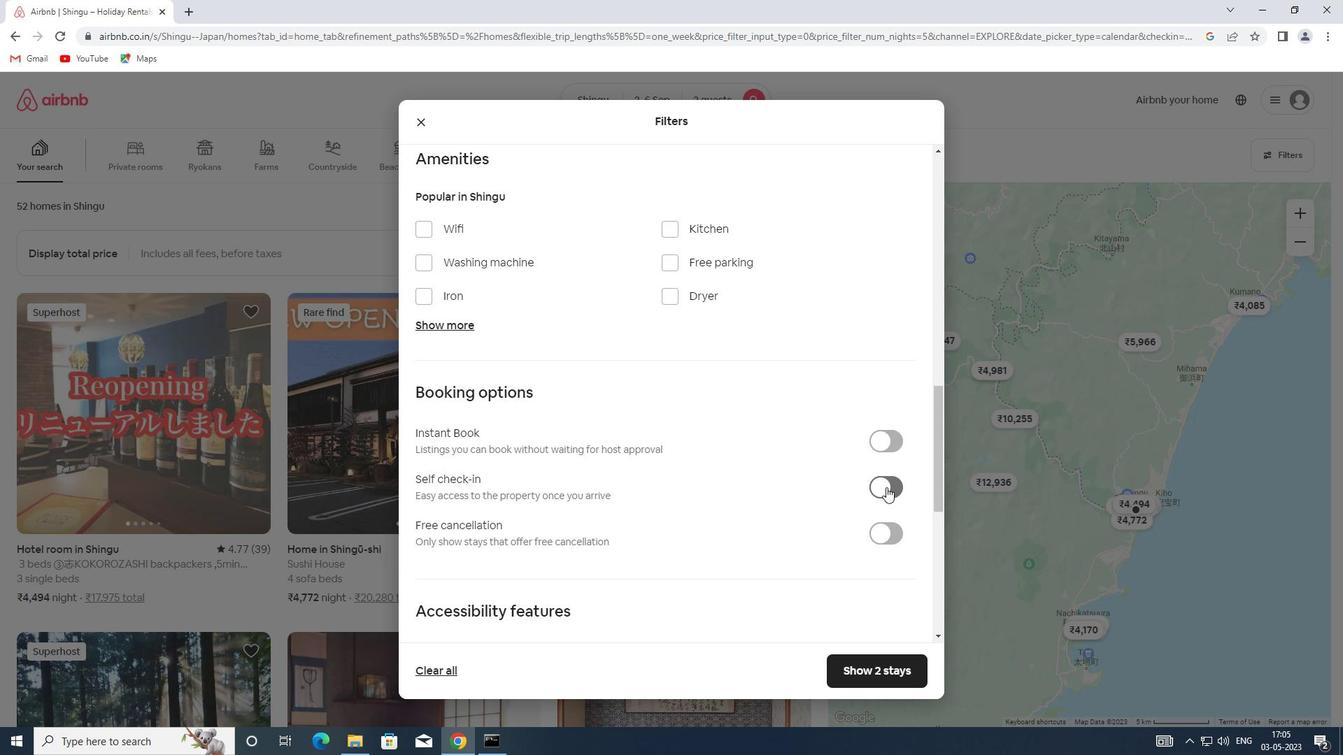 
Action: Mouse moved to (575, 464)
Screenshot: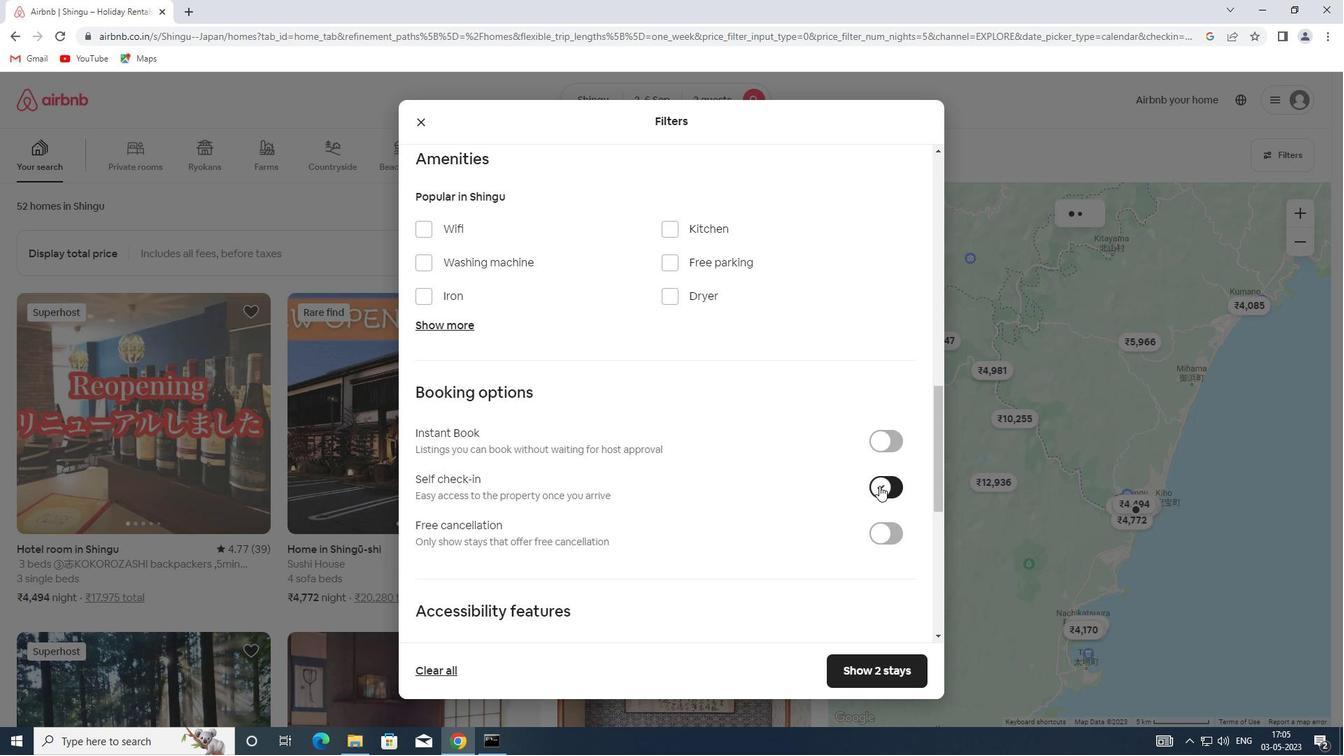 
Action: Mouse scrolled (575, 463) with delta (0, 0)
Screenshot: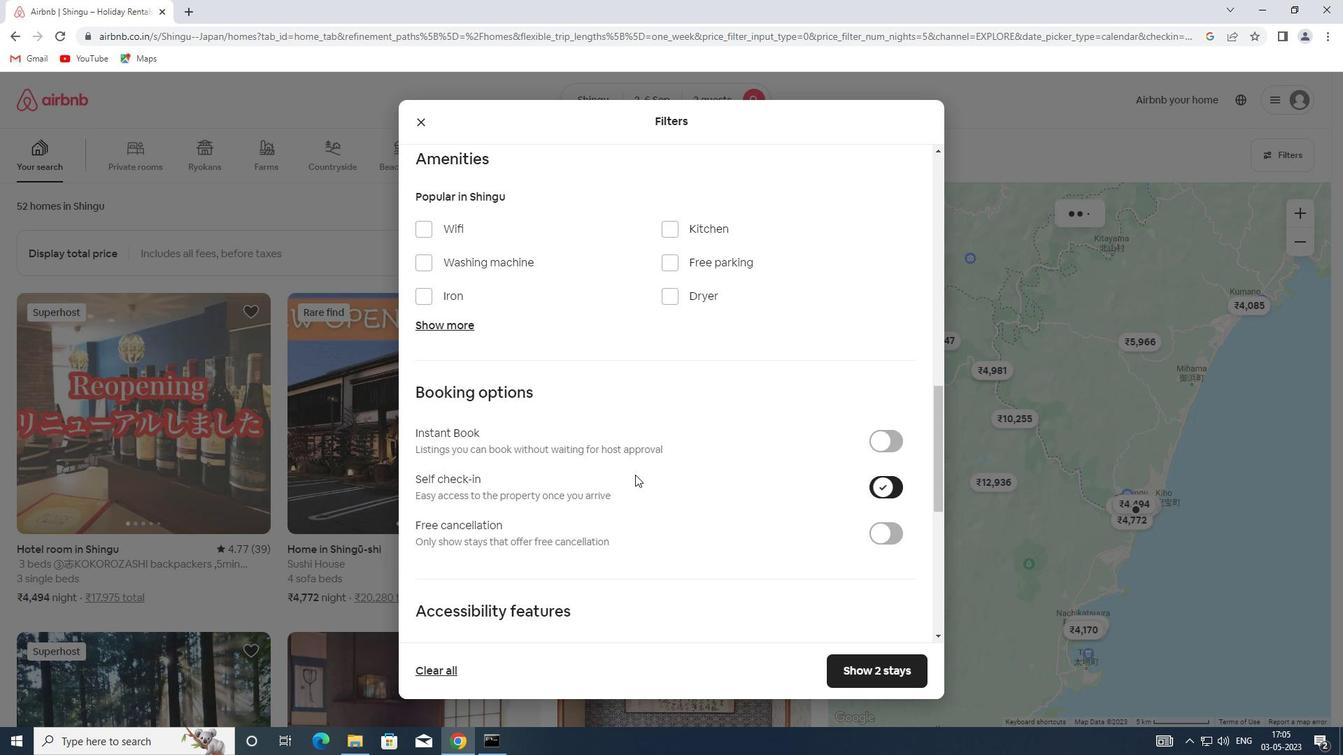 
Action: Mouse moved to (574, 464)
Screenshot: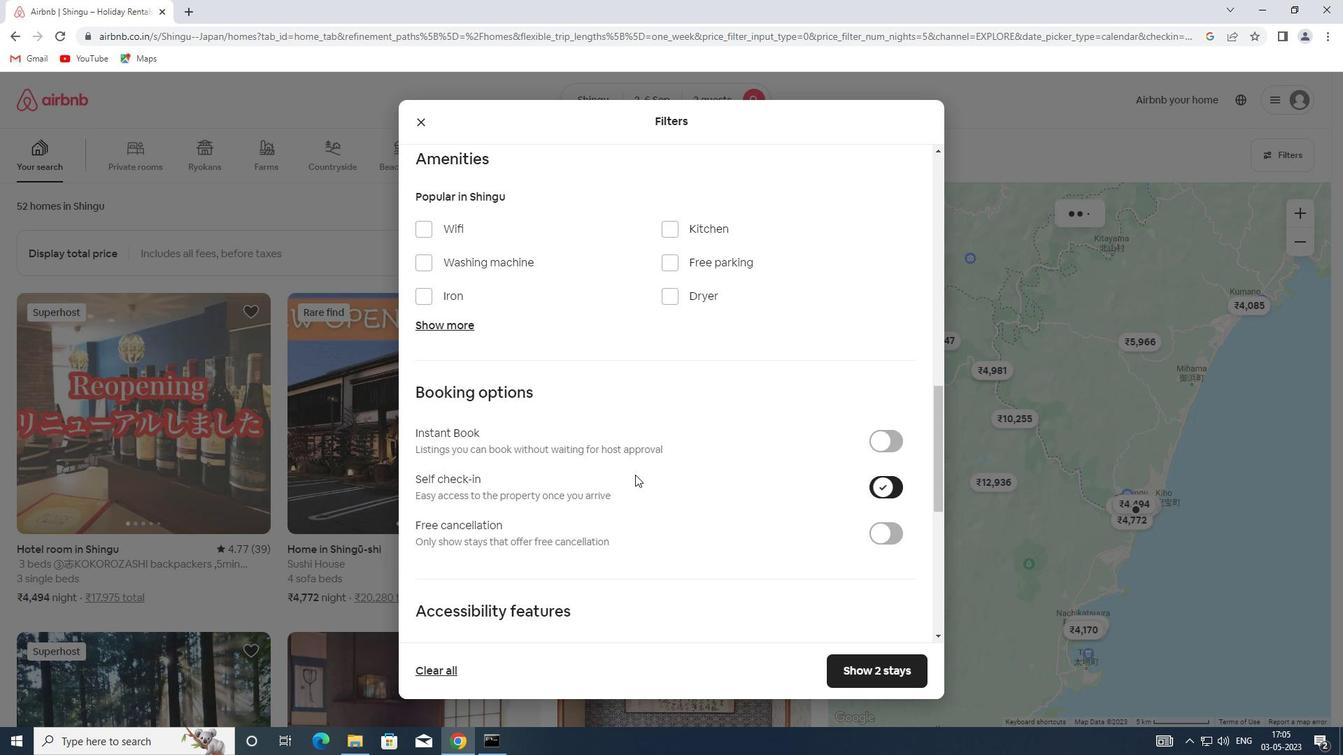 
Action: Mouse scrolled (574, 463) with delta (0, 0)
Screenshot: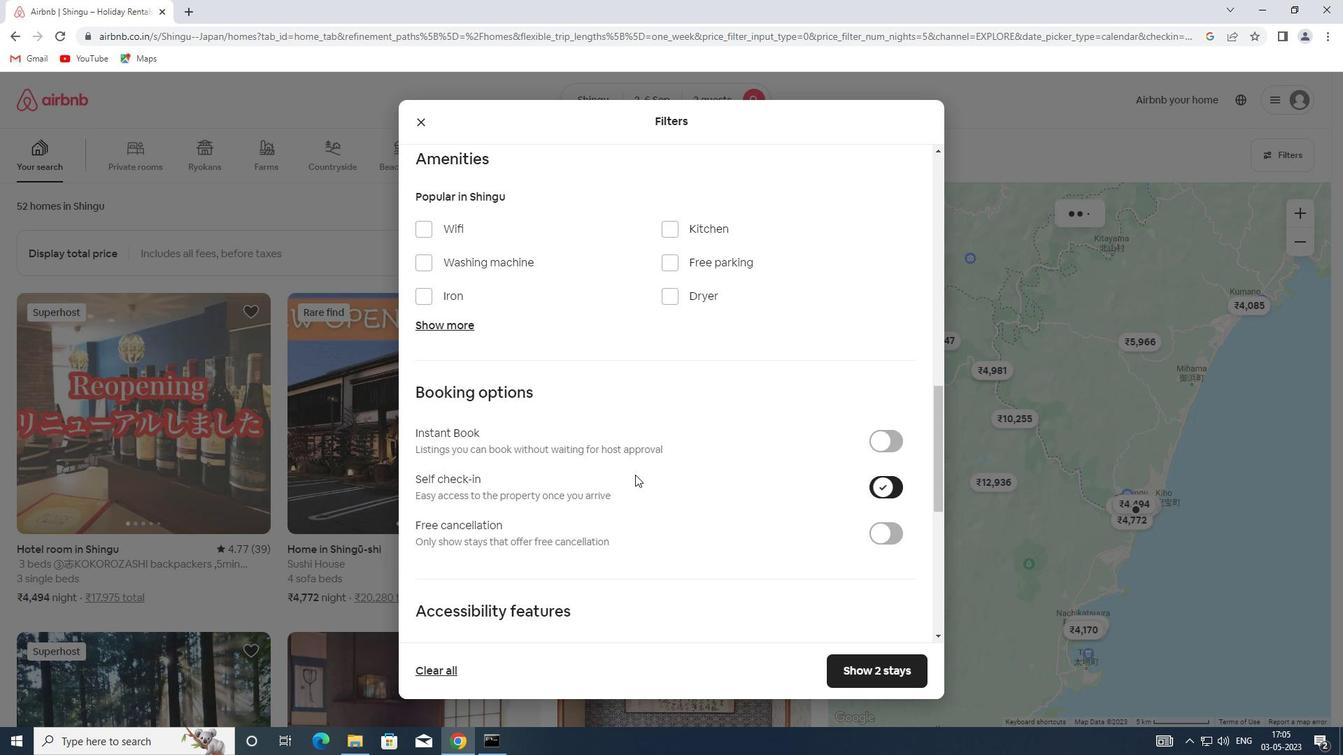 
Action: Mouse moved to (573, 464)
Screenshot: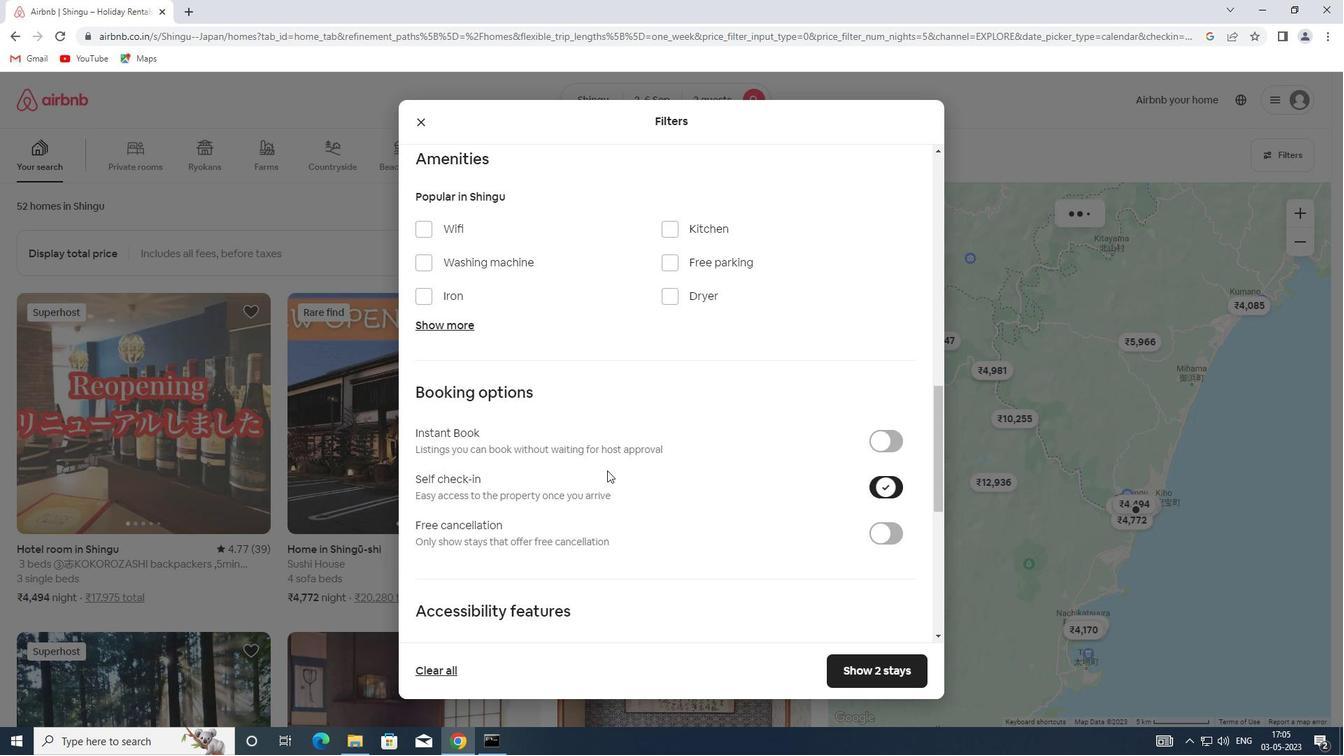 
Action: Mouse scrolled (573, 464) with delta (0, 0)
Screenshot: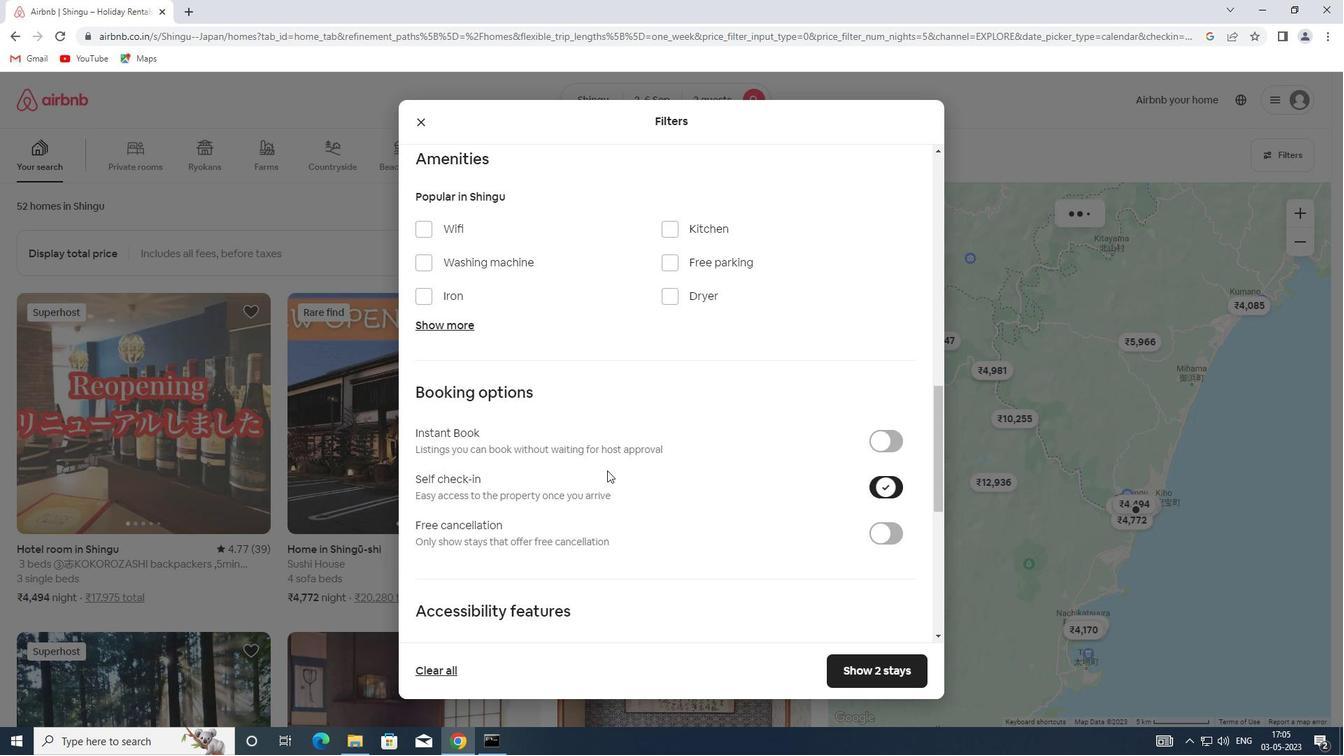 
Action: Mouse scrolled (573, 463) with delta (0, 0)
Screenshot: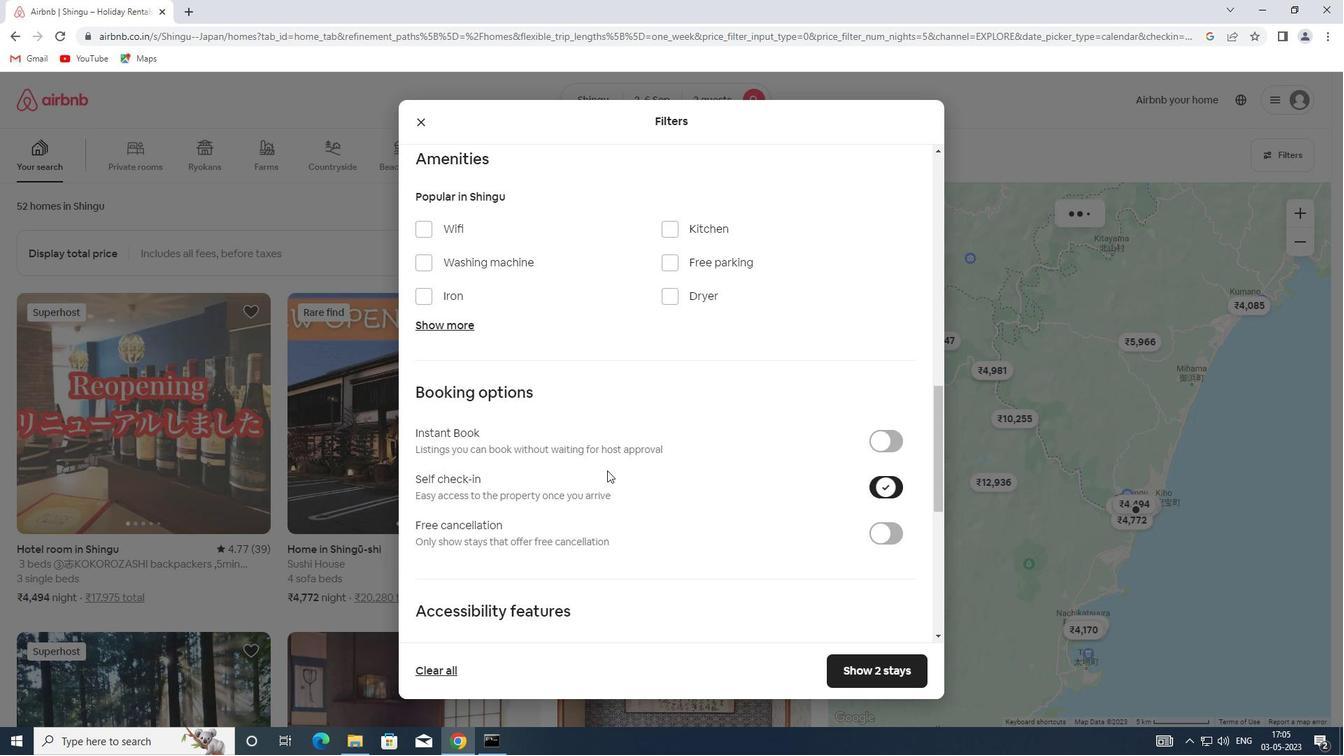 
Action: Mouse scrolled (573, 463) with delta (0, 0)
Screenshot: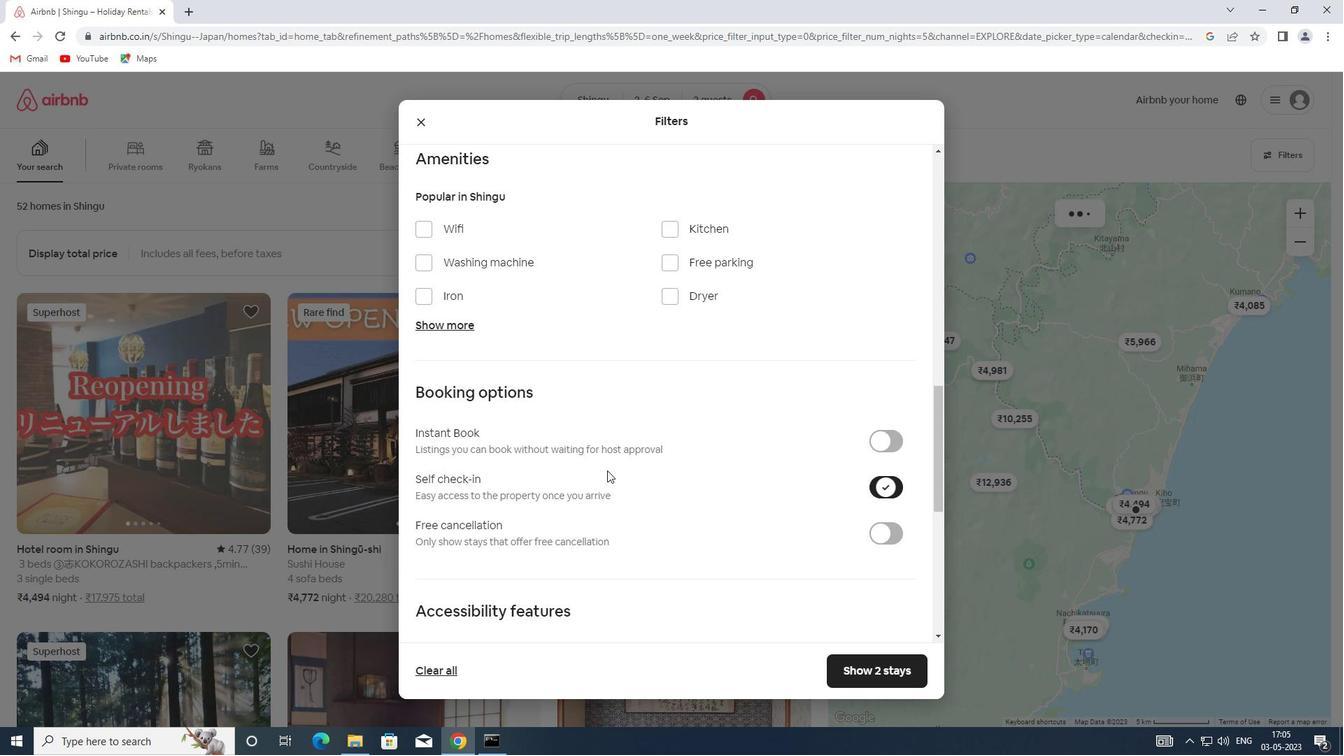 
Action: Mouse moved to (568, 457)
Screenshot: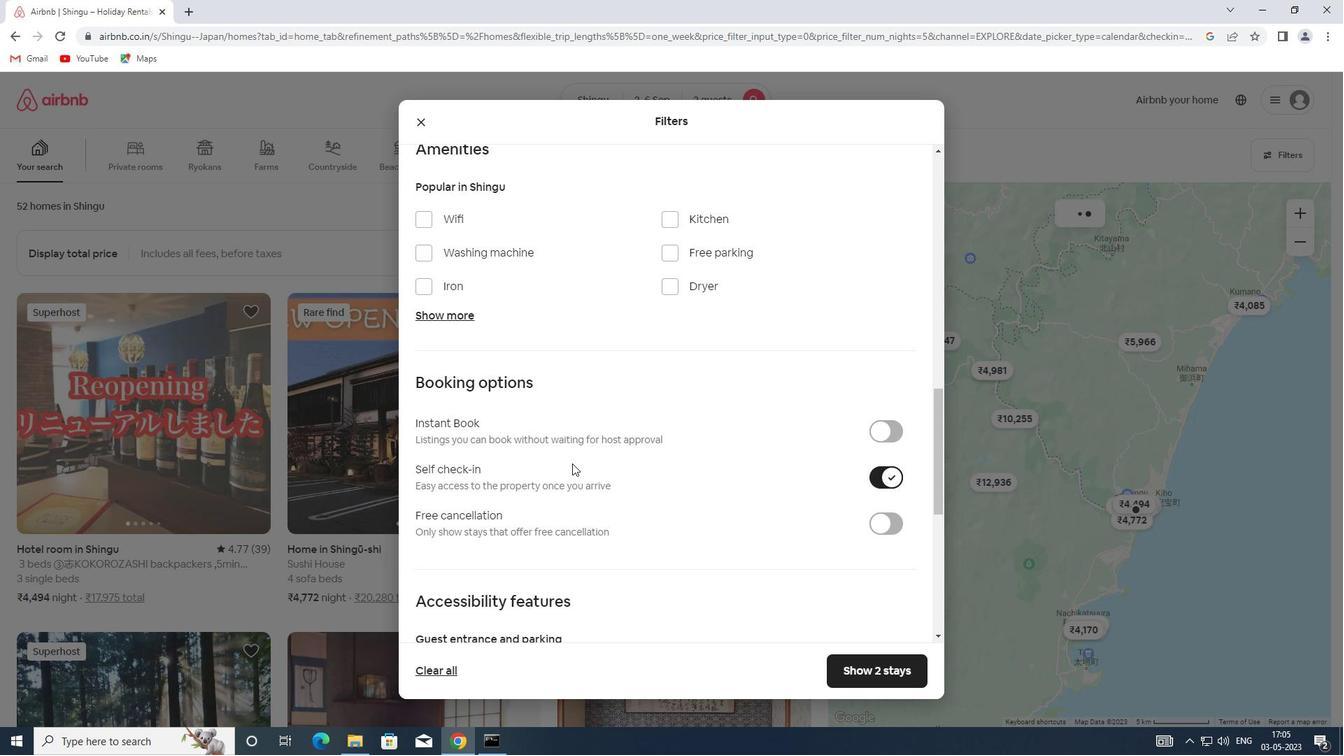 
Action: Mouse scrolled (568, 456) with delta (0, 0)
Screenshot: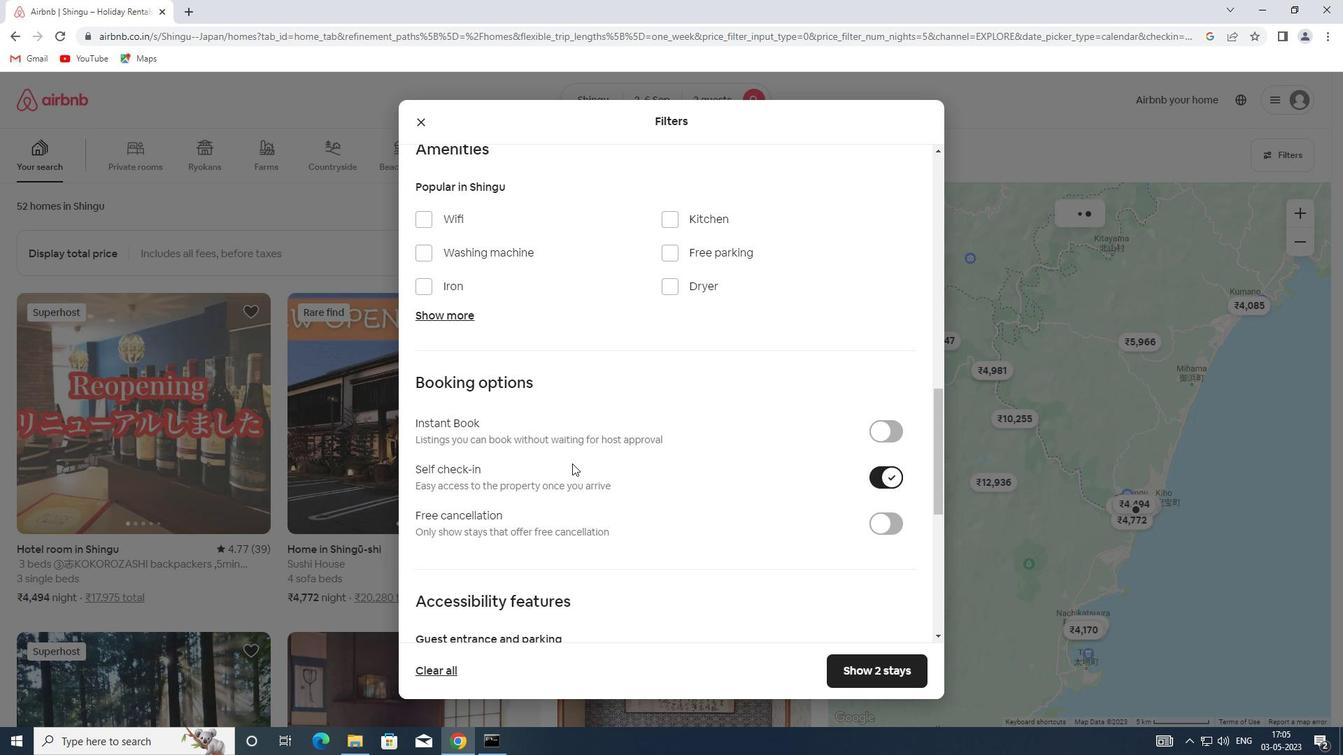 
Action: Mouse scrolled (568, 456) with delta (0, 0)
Screenshot: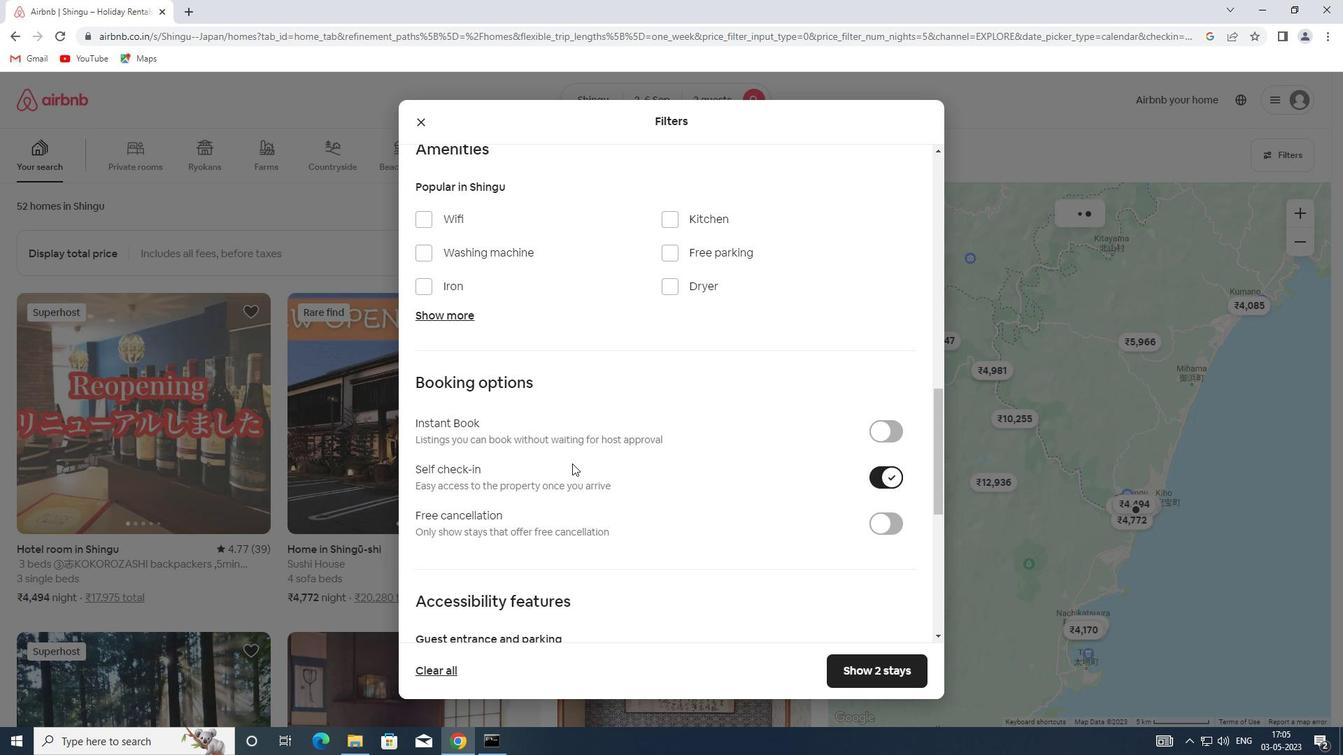 
Action: Mouse scrolled (568, 456) with delta (0, 0)
Screenshot: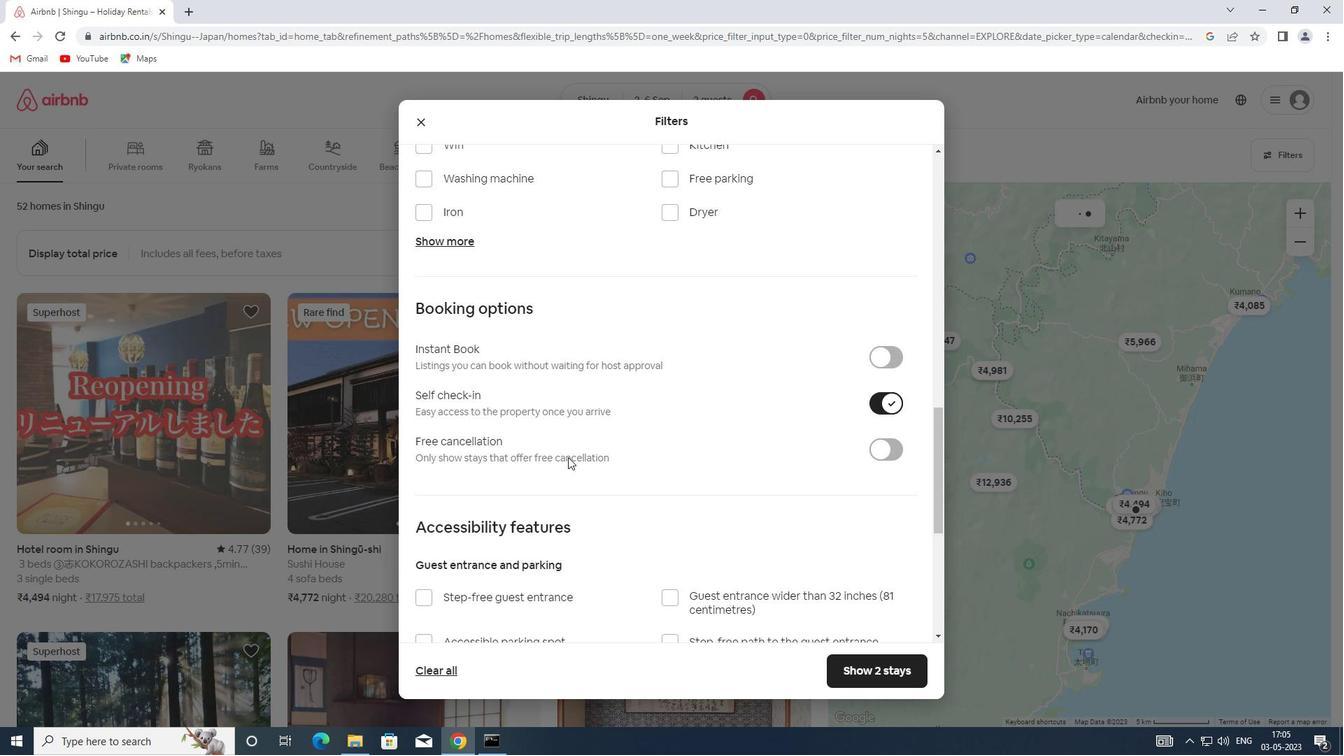 
Action: Mouse scrolled (568, 456) with delta (0, 0)
Screenshot: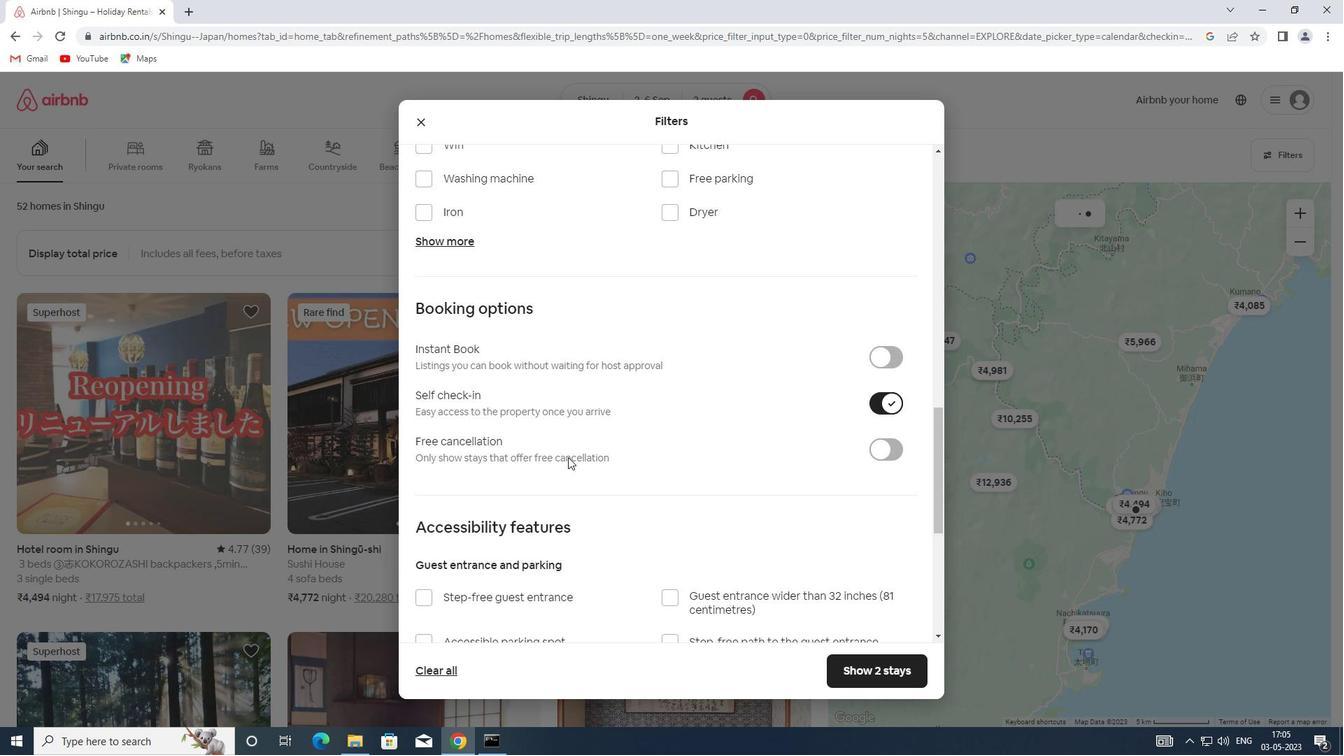 
Action: Mouse moved to (470, 545)
Screenshot: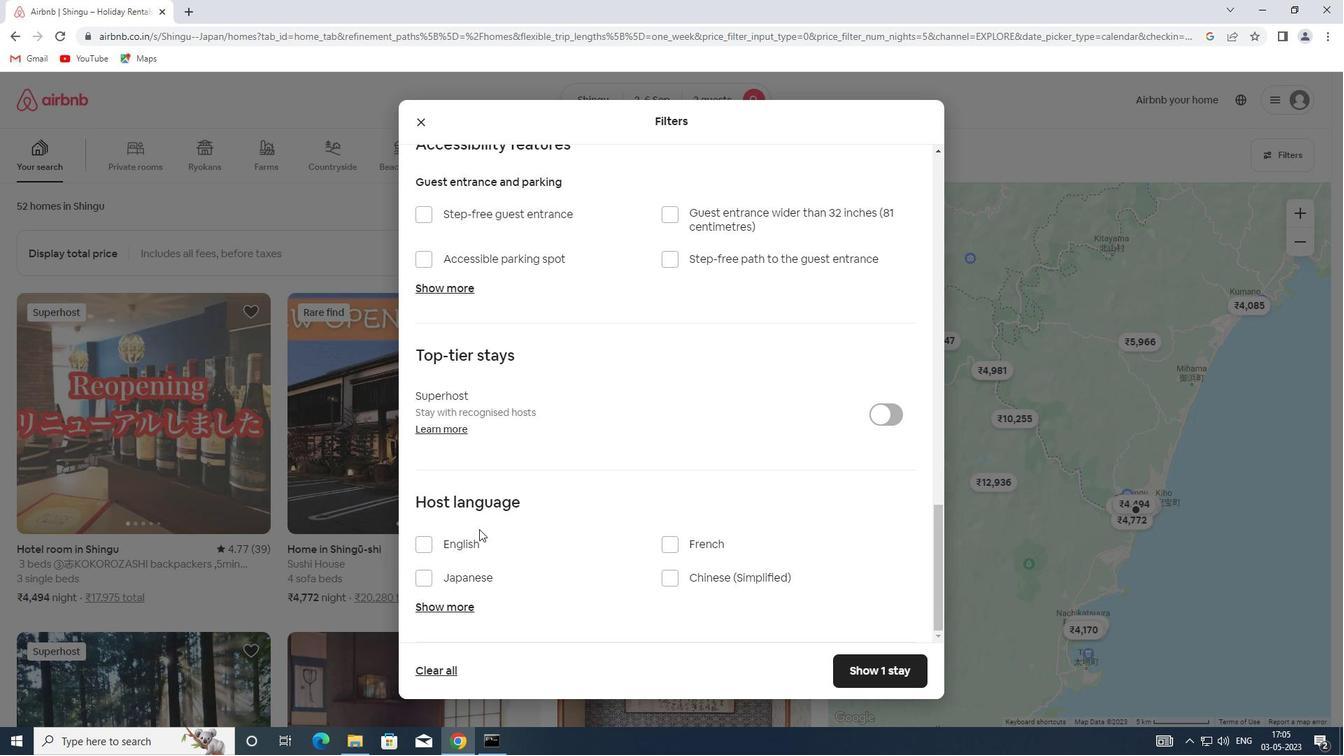 
Action: Mouse pressed left at (470, 545)
Screenshot: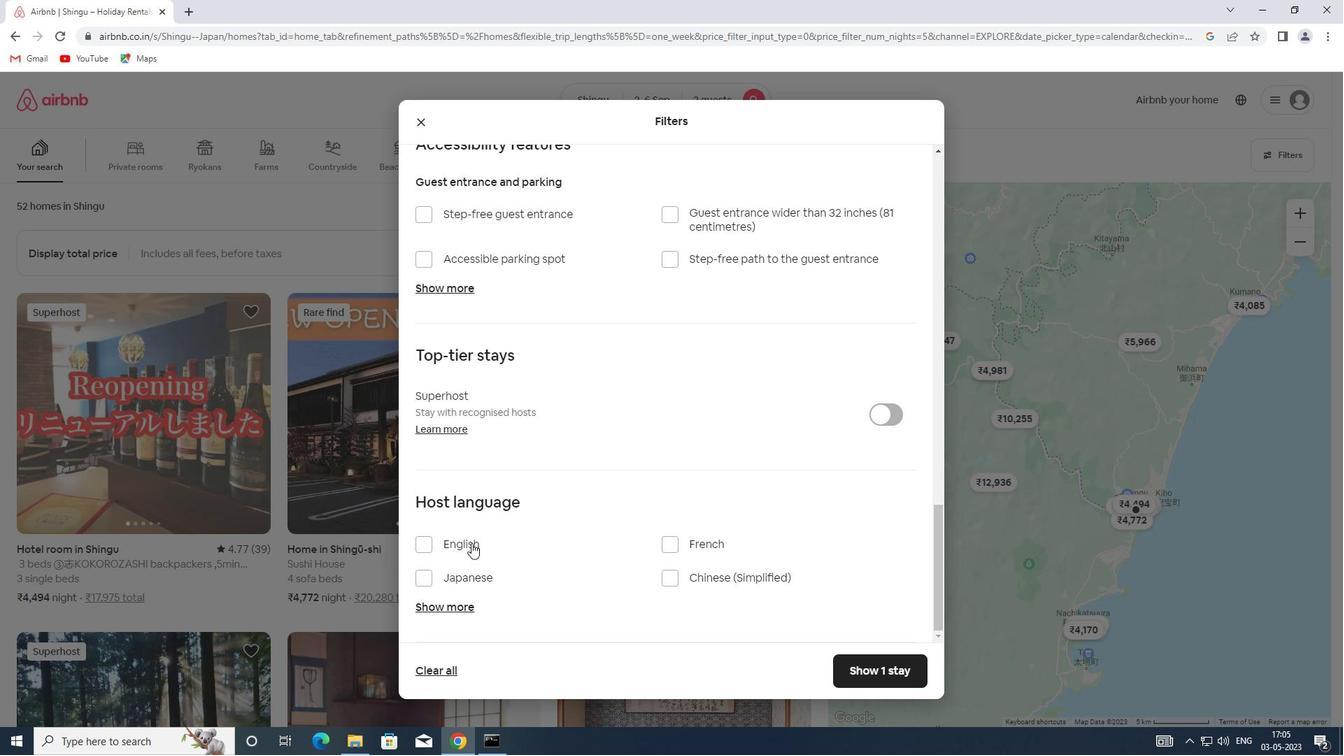 
Action: Mouse moved to (754, 501)
Screenshot: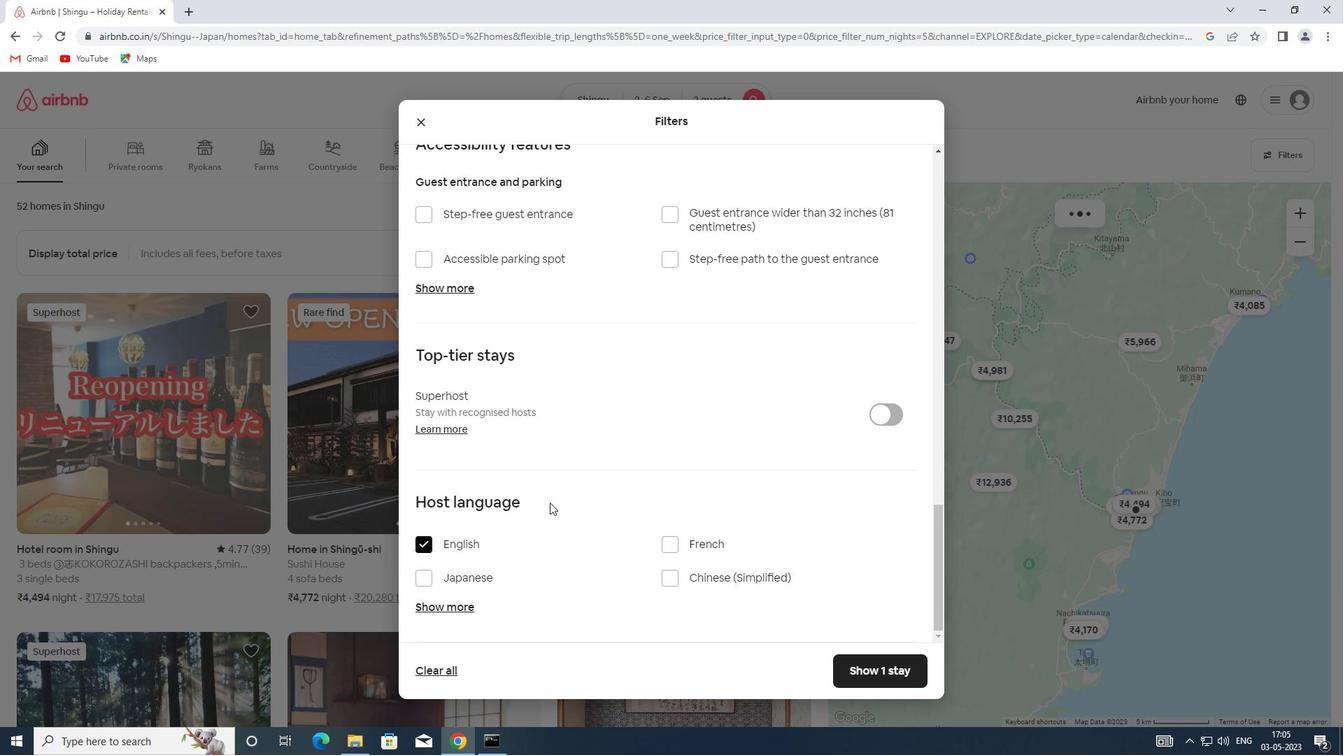 
Action: Mouse scrolled (754, 500) with delta (0, 0)
Screenshot: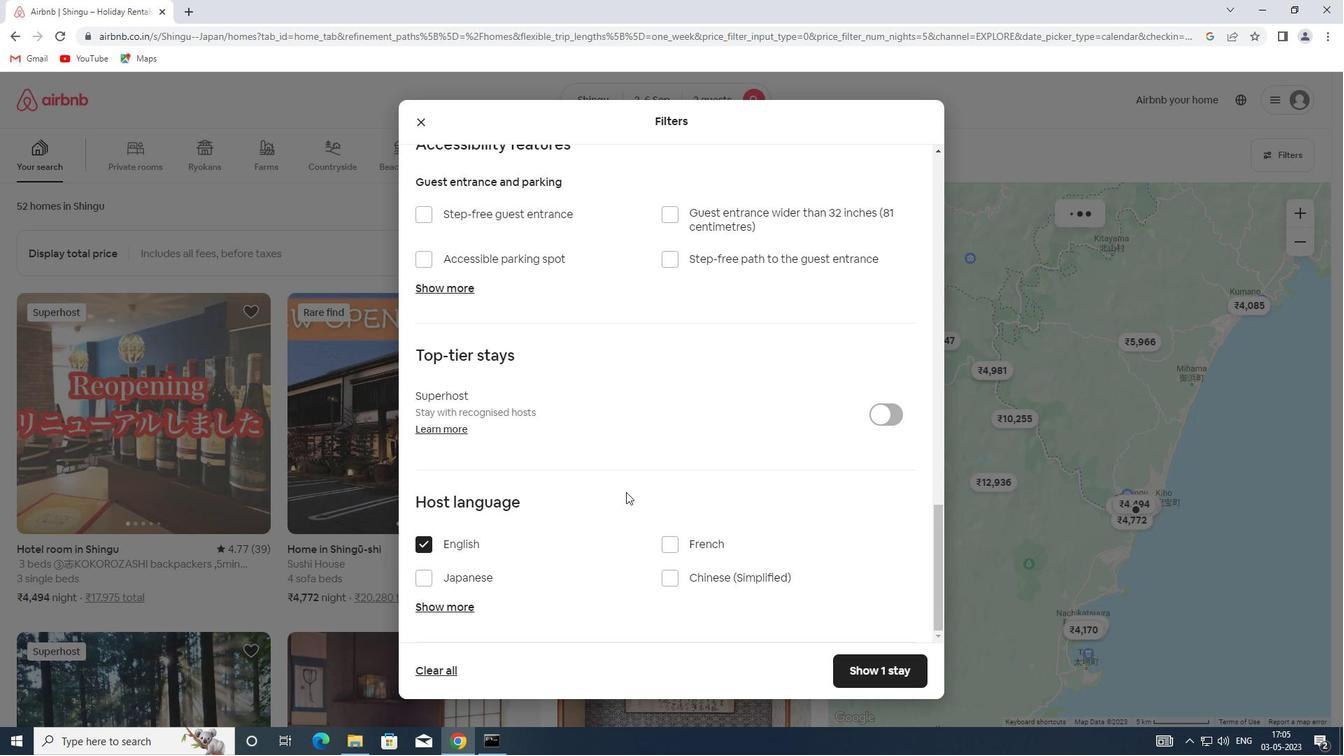 
Action: Mouse moved to (755, 501)
Screenshot: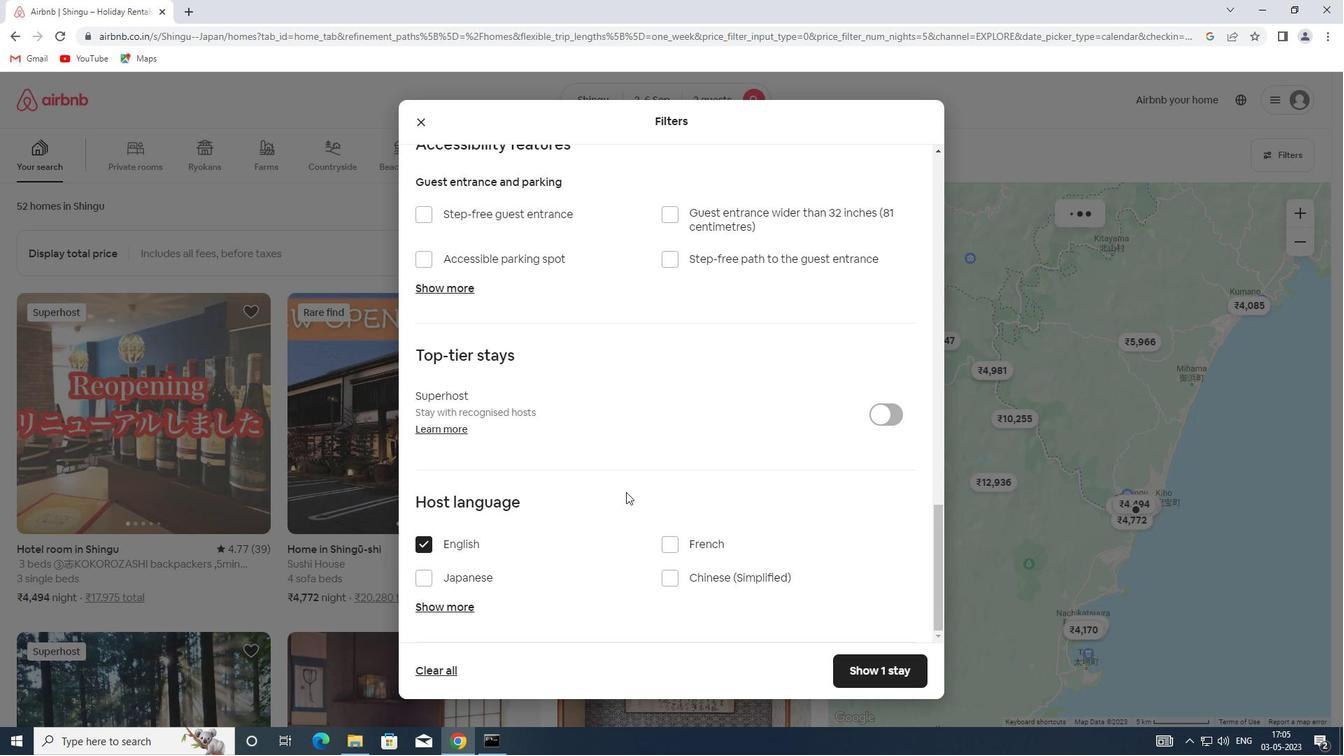 
Action: Mouse scrolled (755, 501) with delta (0, 0)
Screenshot: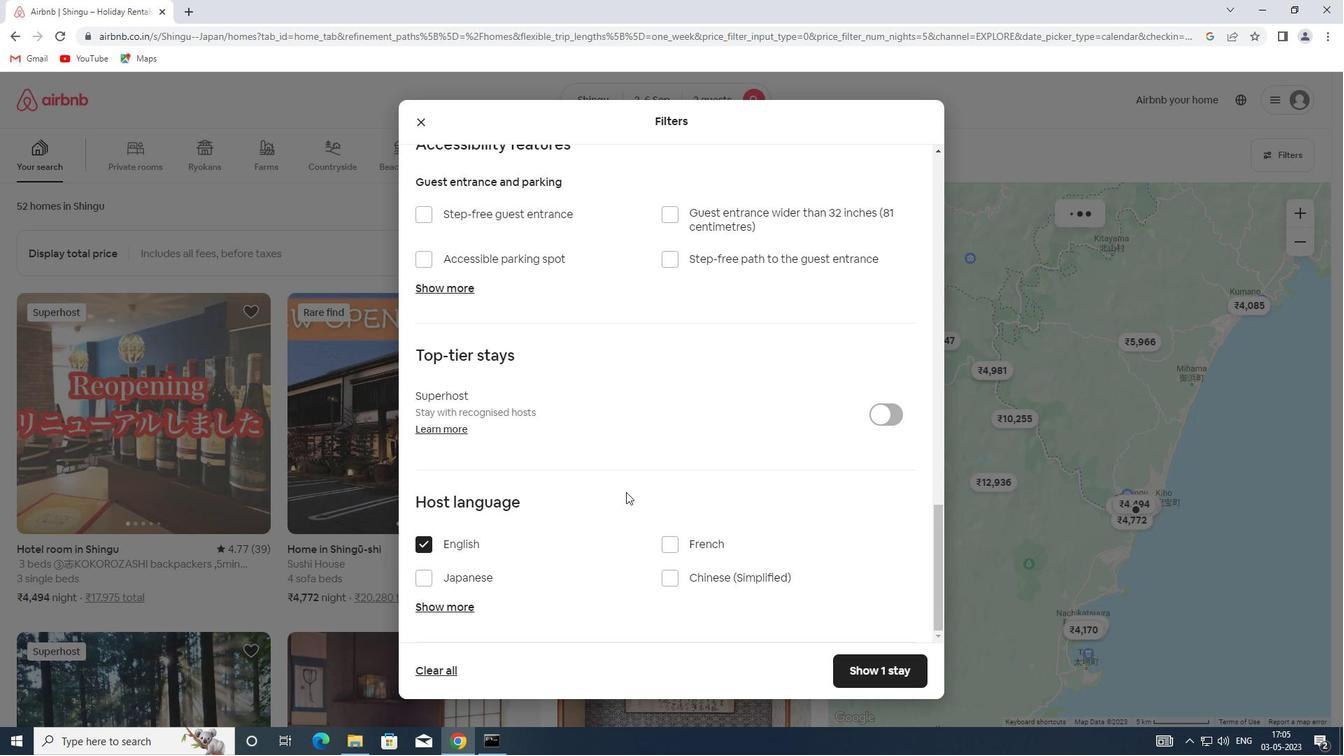 
Action: Mouse moved to (755, 502)
Screenshot: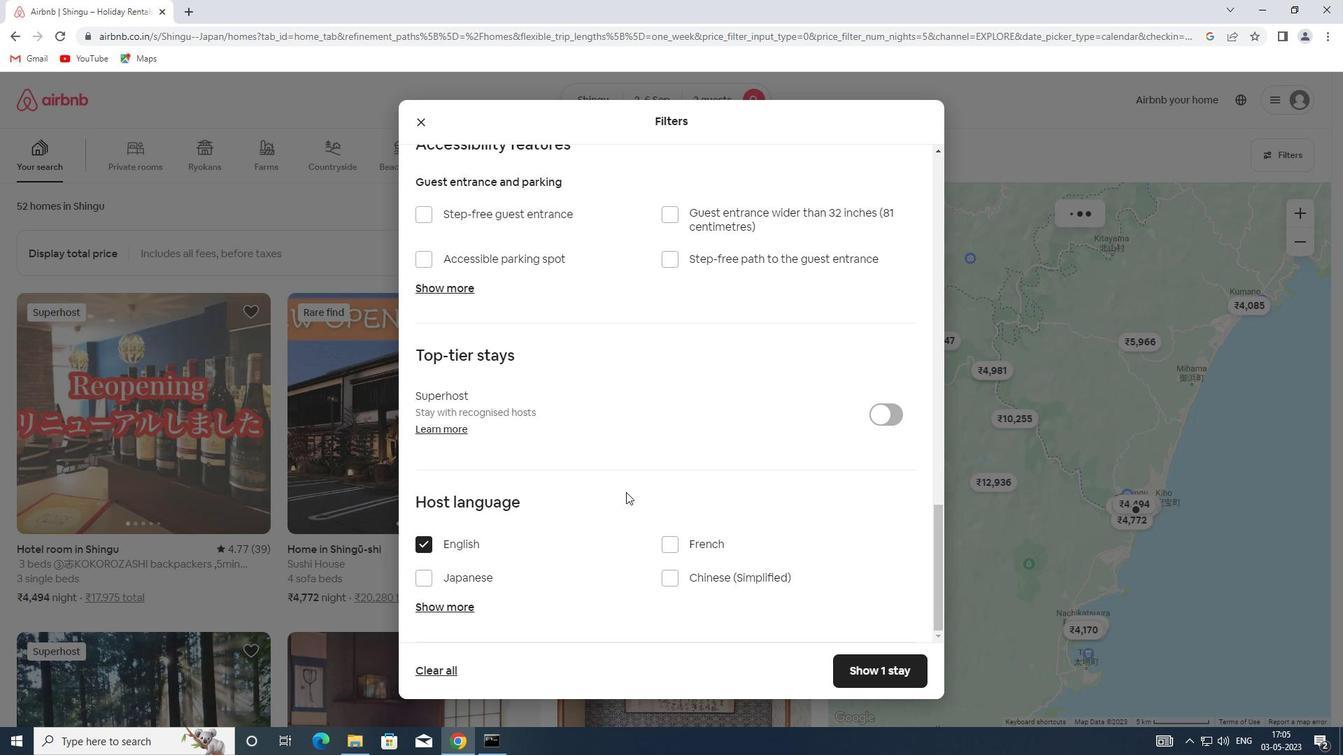 
Action: Mouse scrolled (755, 501) with delta (0, 0)
Screenshot: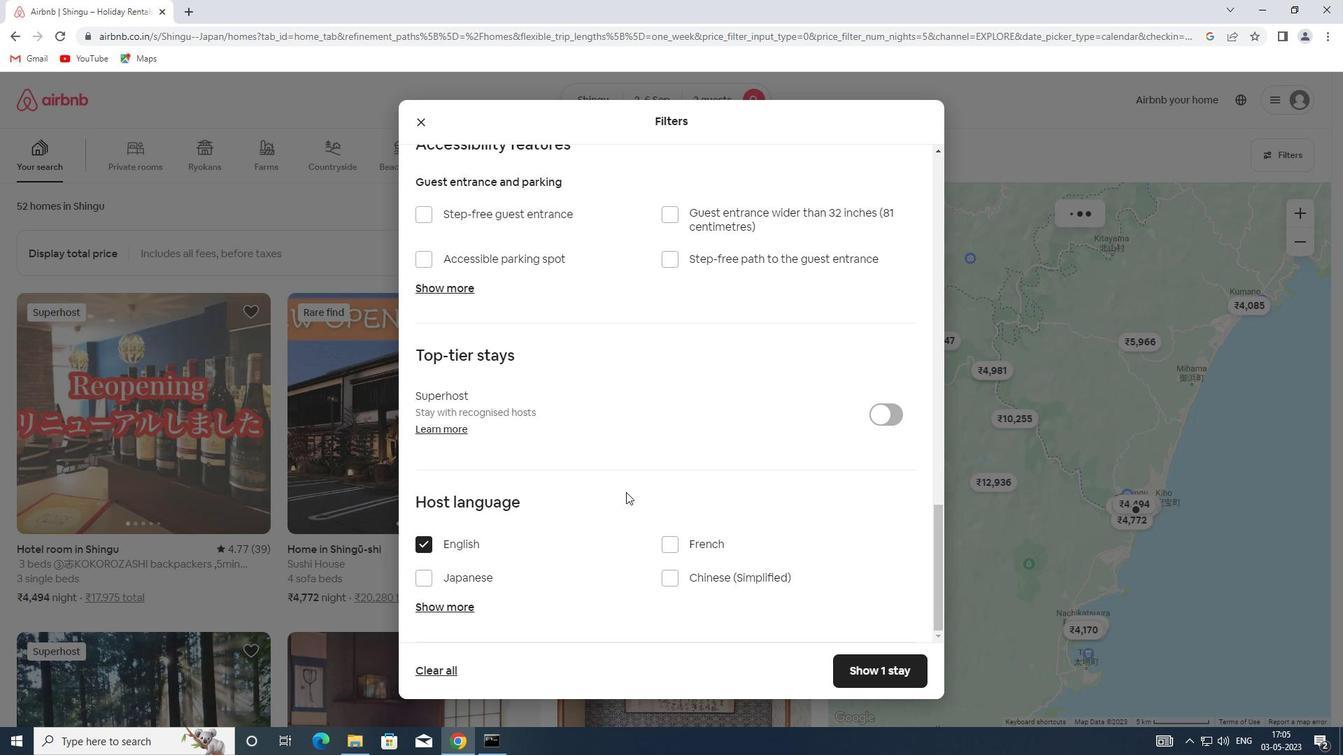 
Action: Mouse moved to (846, 669)
Screenshot: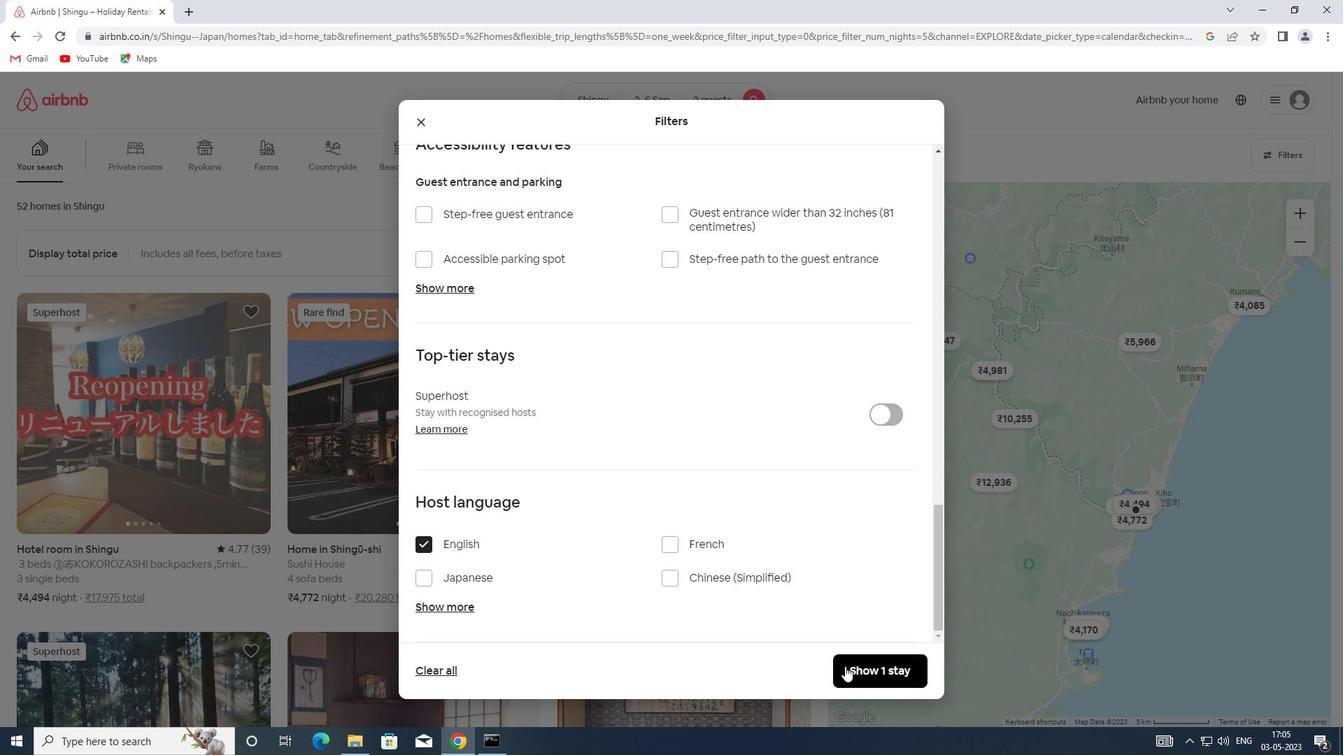 
Action: Mouse pressed left at (846, 669)
Screenshot: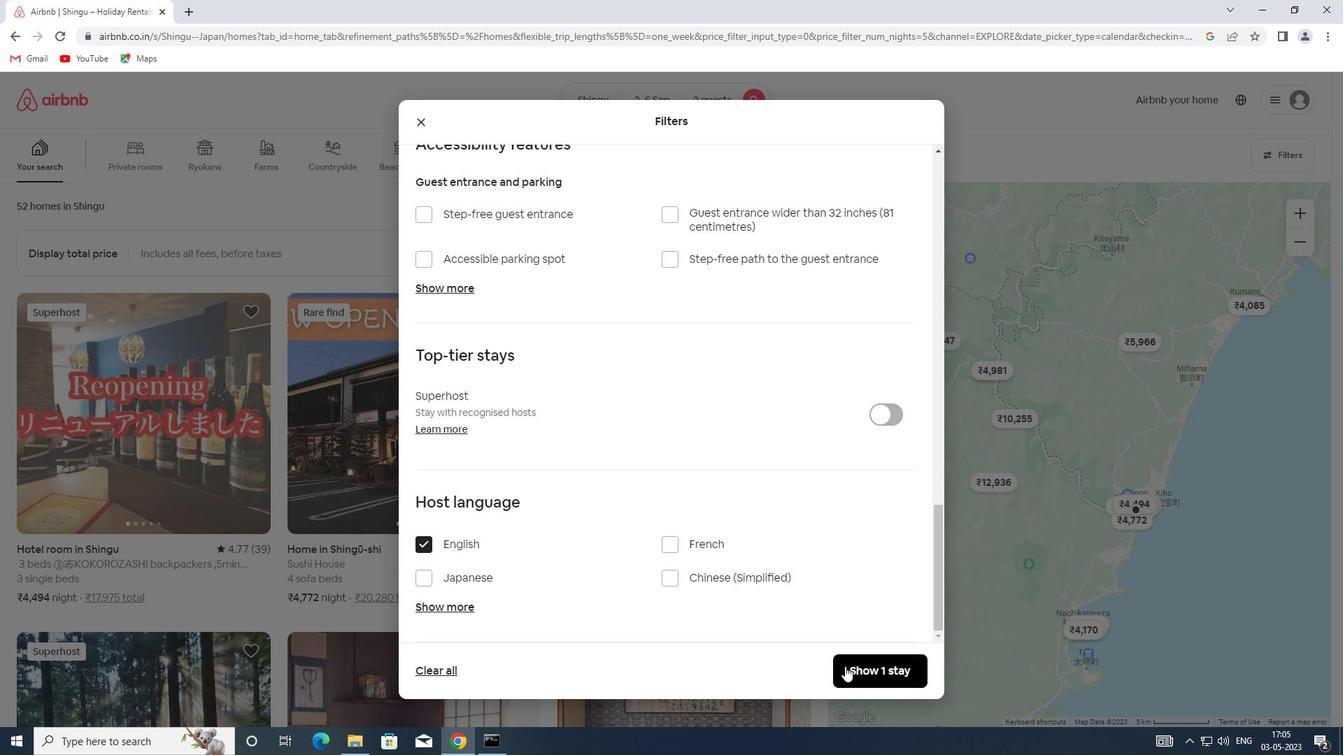
Action: Mouse moved to (506, 348)
Screenshot: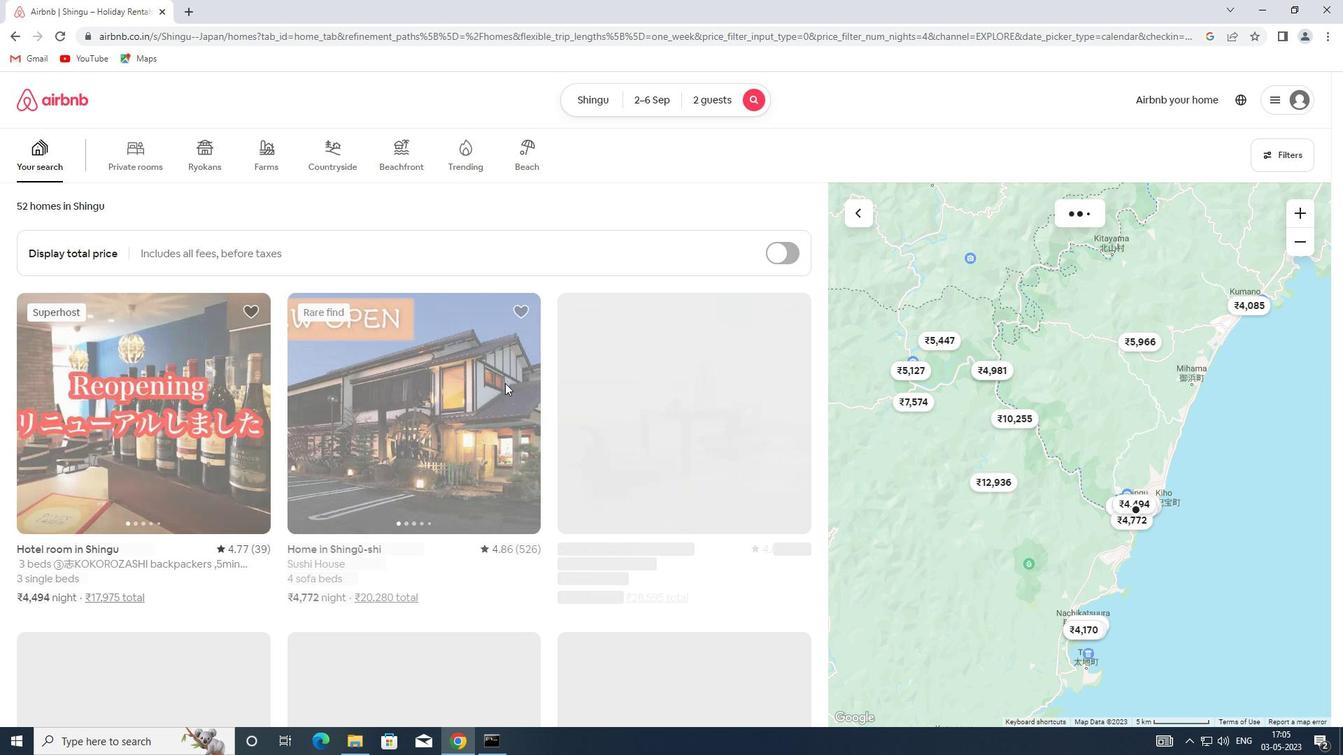 
